 Task: Send an email with the signature Eric Rodriguez with the subject Request for a change in project scope and the message Please let me know if there are any issues with the formatting of the document. from softage.1@softage.net to softage.4@softage.net and softage.5@softage.net with an attached document Press_release_draft.docx
Action: Mouse moved to (405, 519)
Screenshot: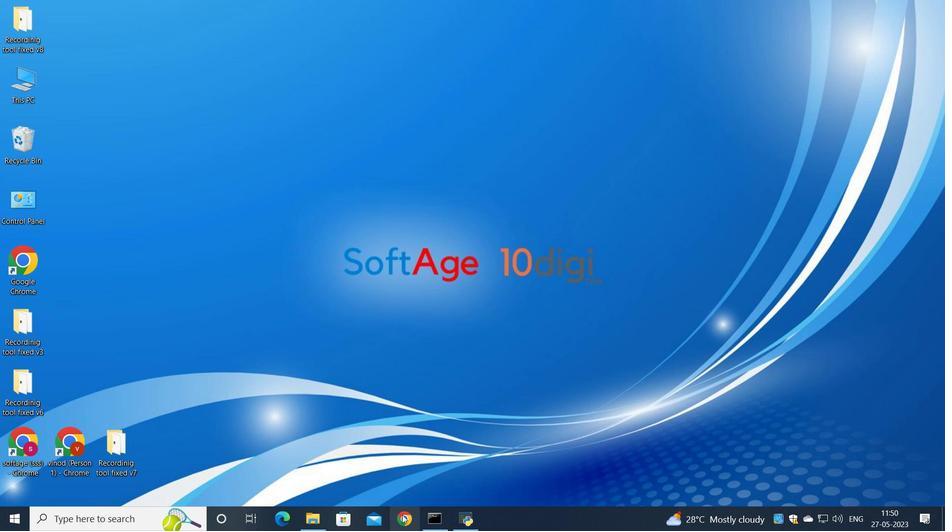 
Action: Mouse pressed left at (405, 519)
Screenshot: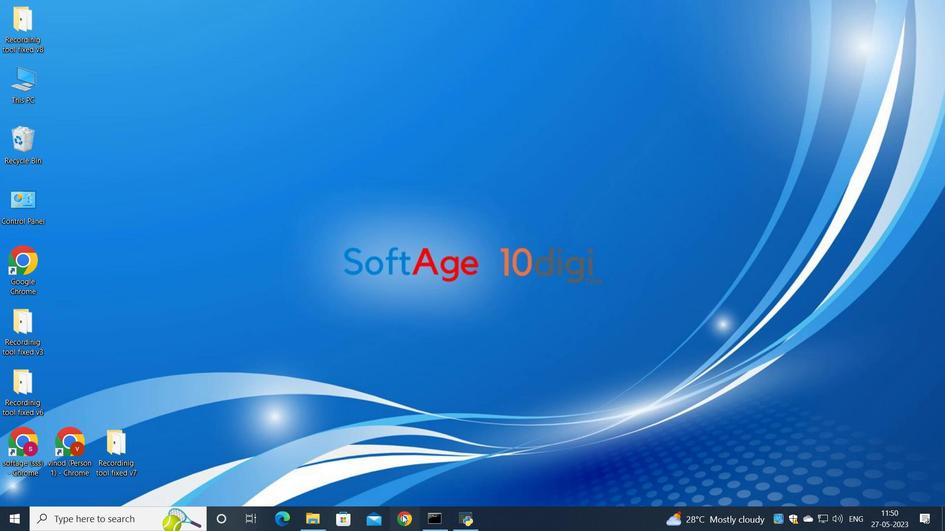 
Action: Mouse moved to (405, 324)
Screenshot: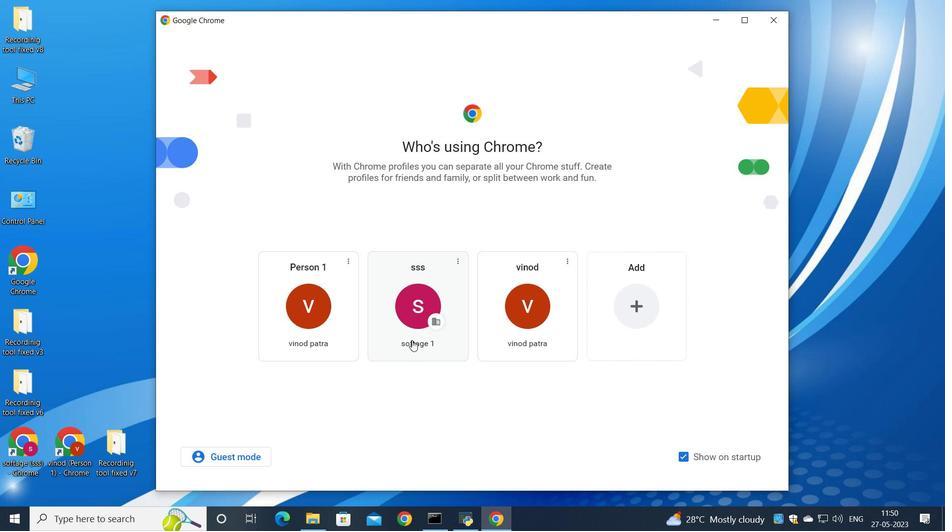 
Action: Mouse pressed left at (405, 324)
Screenshot: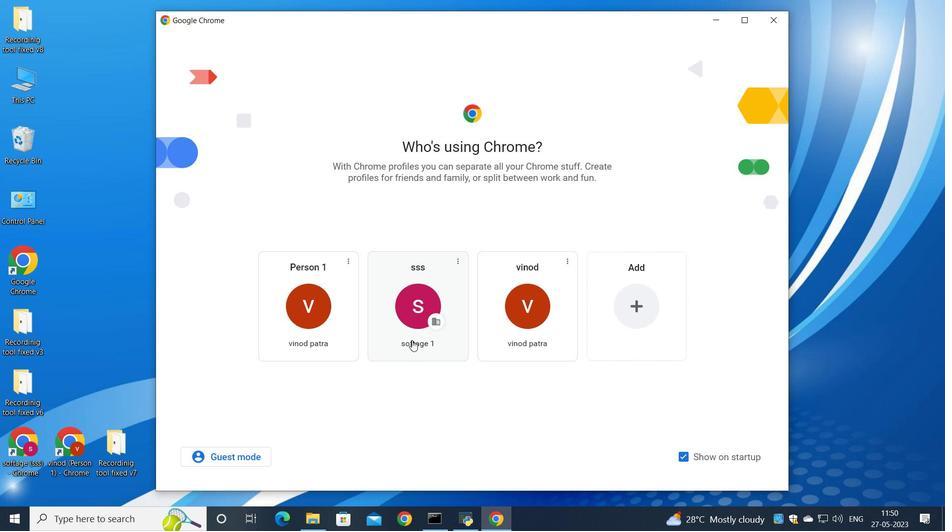 
Action: Mouse moved to (824, 59)
Screenshot: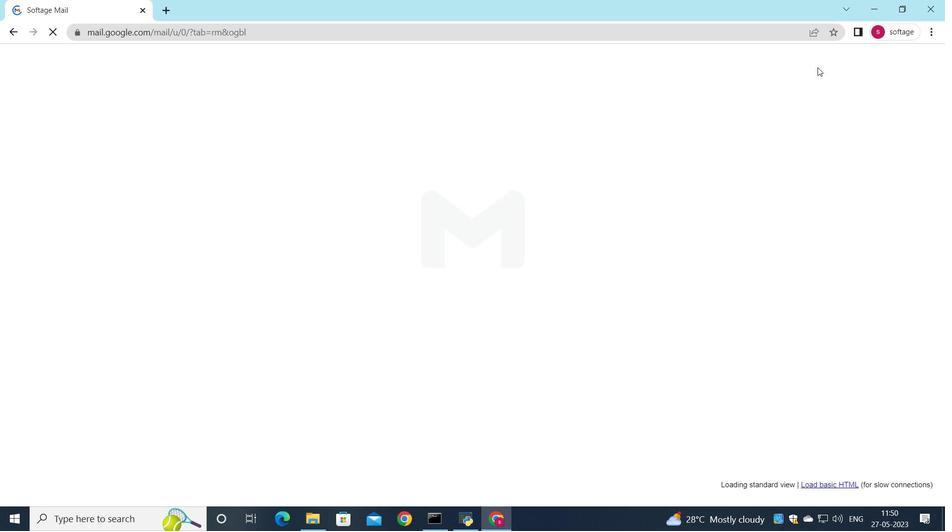 
Action: Mouse pressed left at (824, 59)
Screenshot: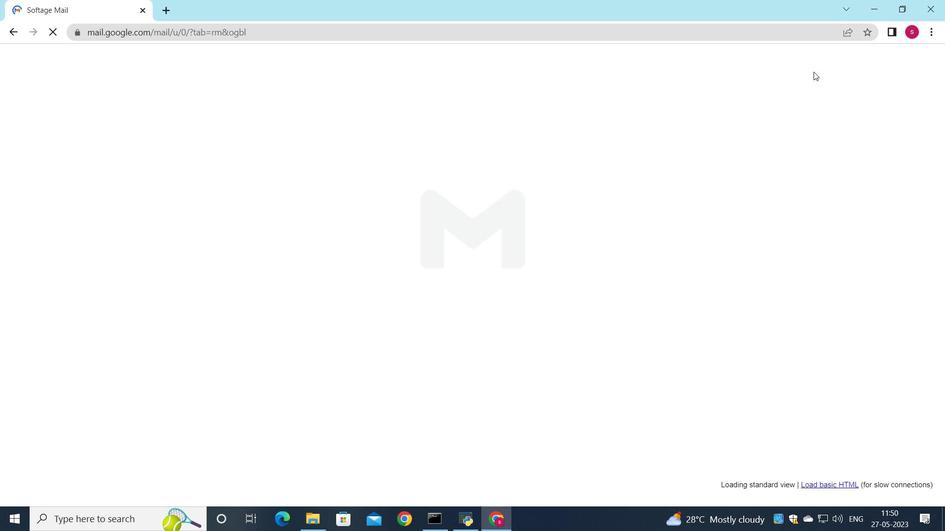 
Action: Mouse moved to (805, 82)
Screenshot: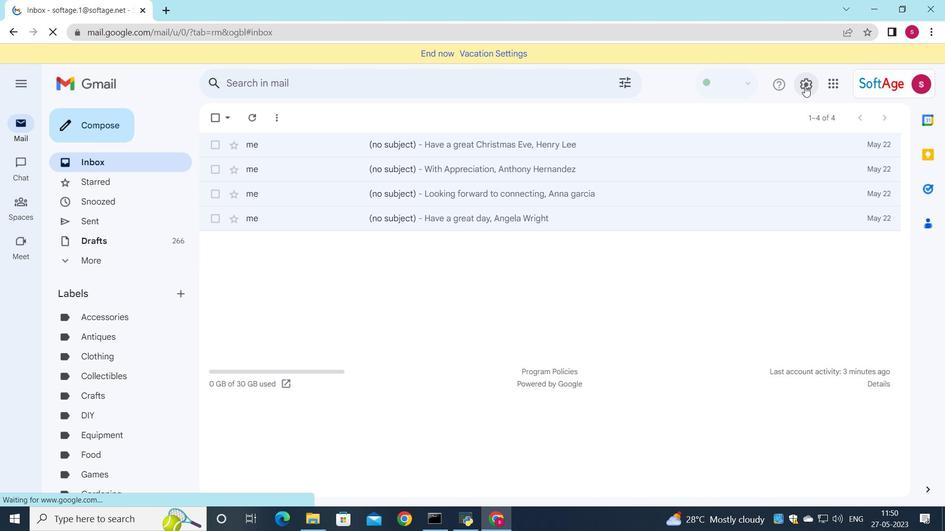 
Action: Mouse pressed left at (805, 82)
Screenshot: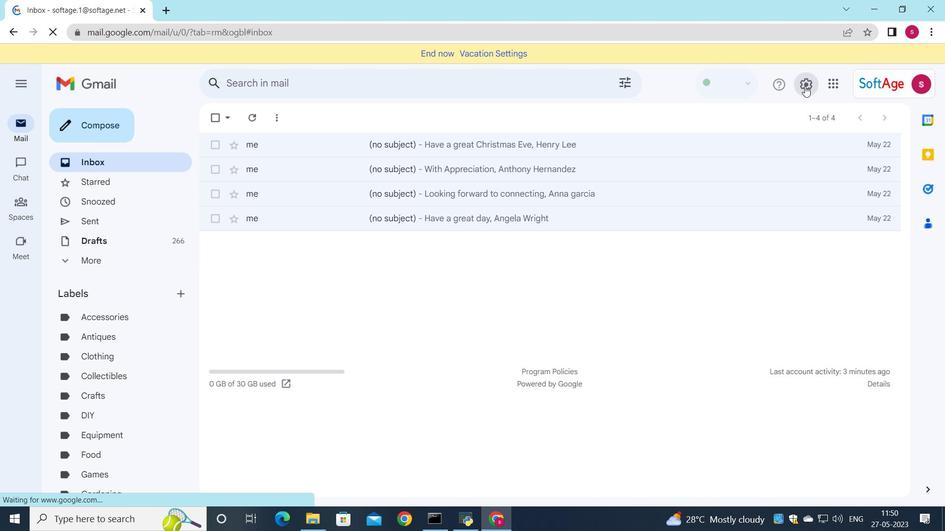 
Action: Mouse moved to (803, 138)
Screenshot: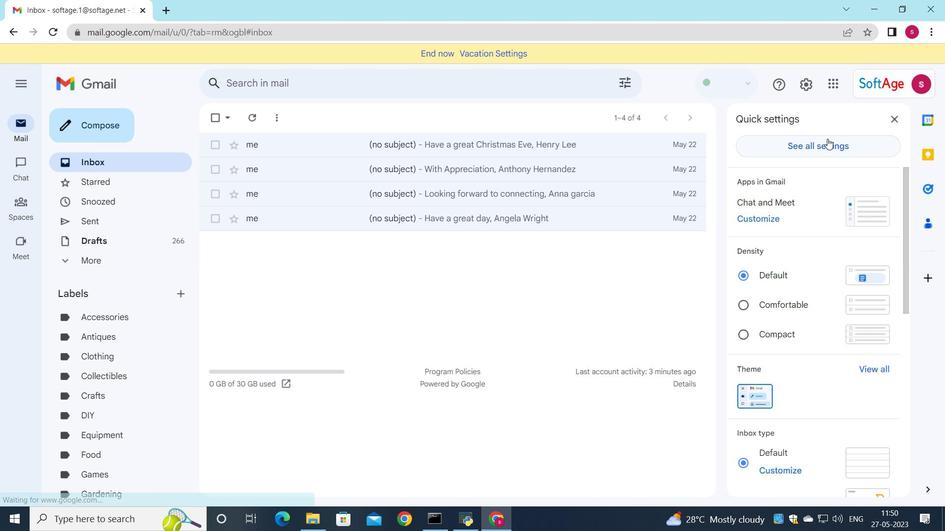 
Action: Mouse pressed left at (803, 138)
Screenshot: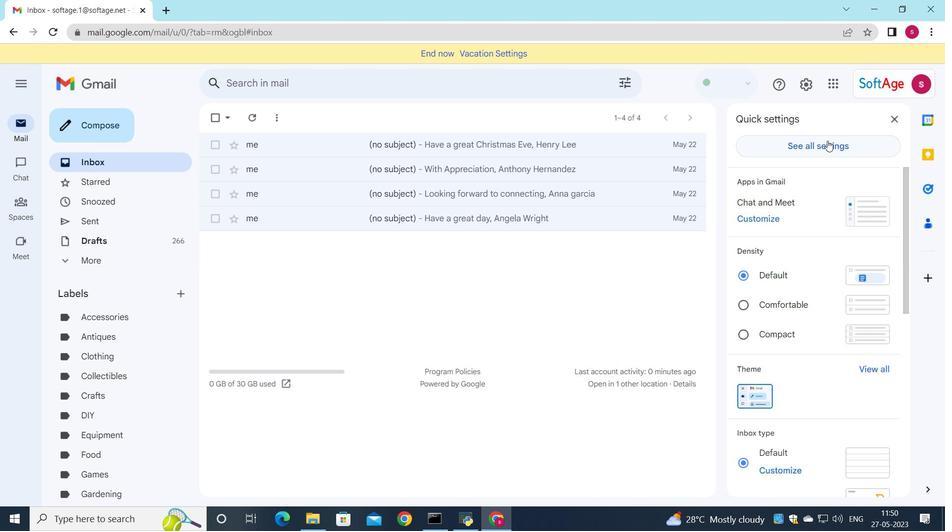 
Action: Mouse moved to (521, 310)
Screenshot: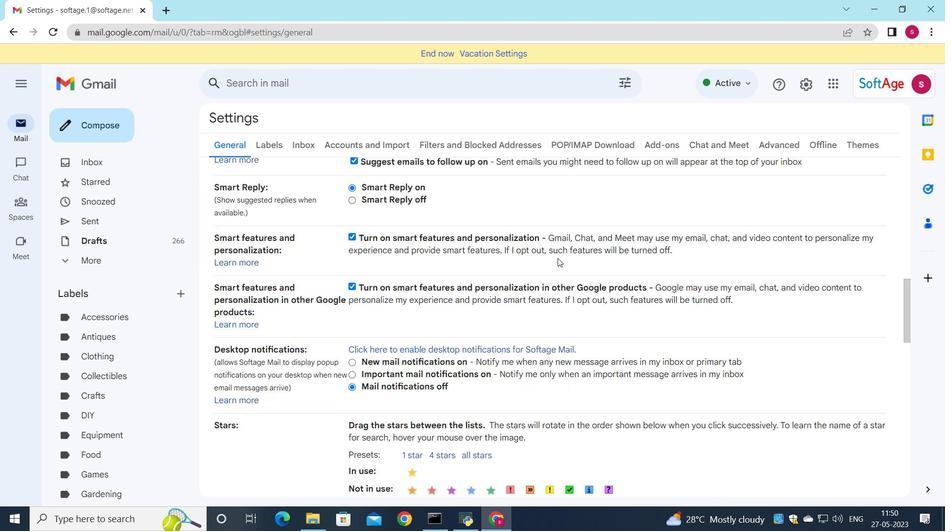 
Action: Mouse scrolled (521, 309) with delta (0, 0)
Screenshot: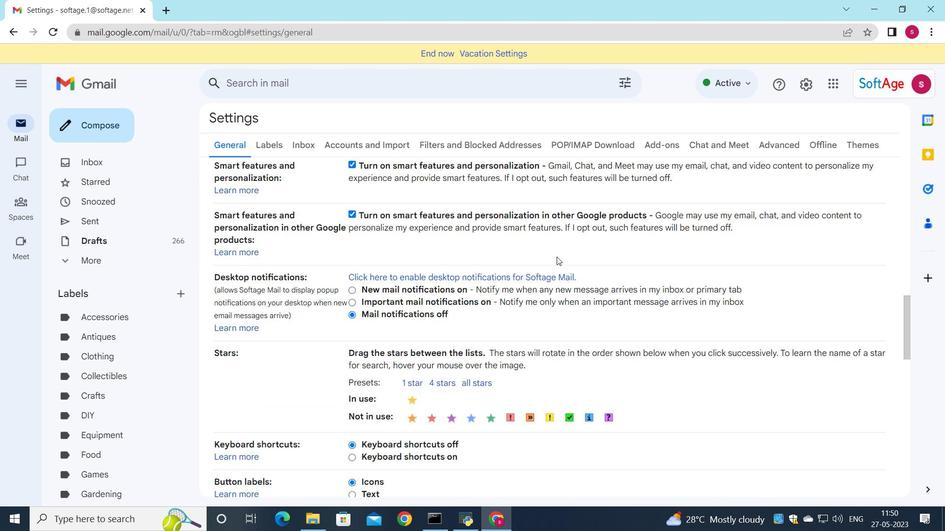 
Action: Mouse scrolled (521, 309) with delta (0, 0)
Screenshot: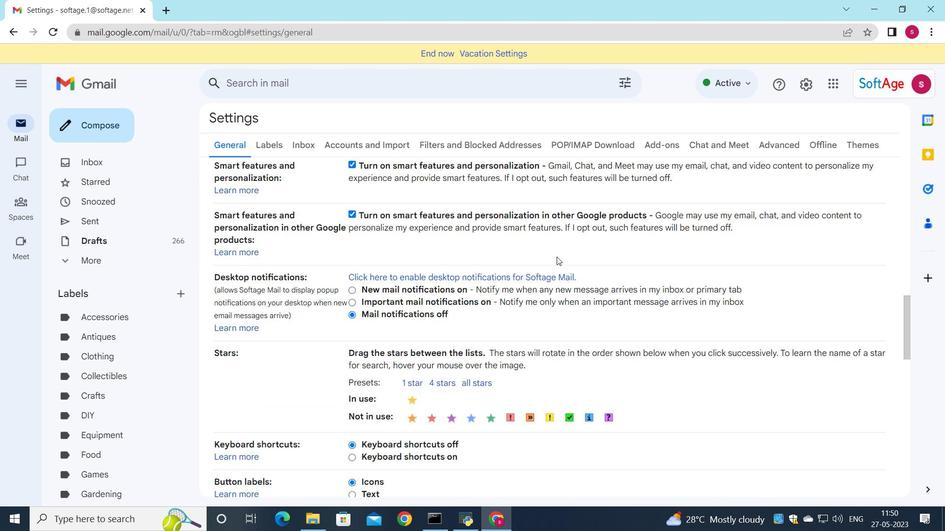 
Action: Mouse scrolled (521, 309) with delta (0, 0)
Screenshot: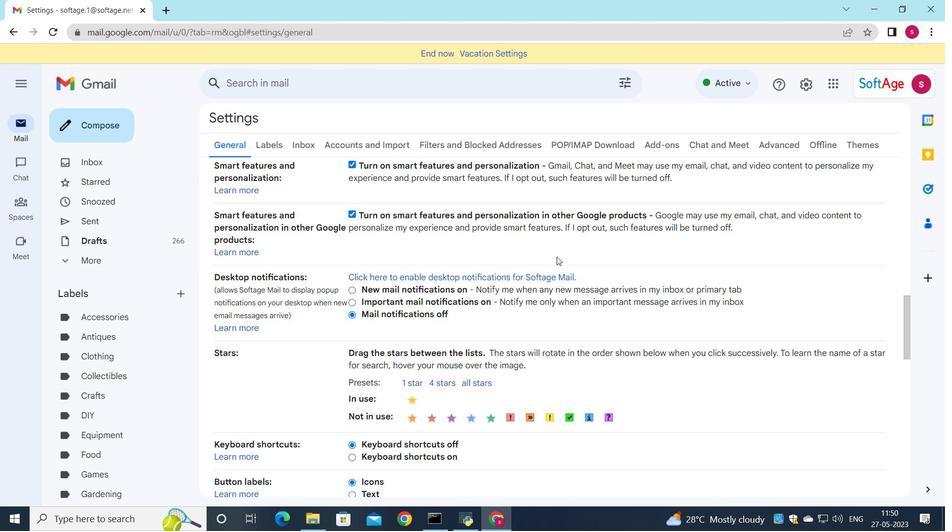 
Action: Mouse scrolled (521, 309) with delta (0, 0)
Screenshot: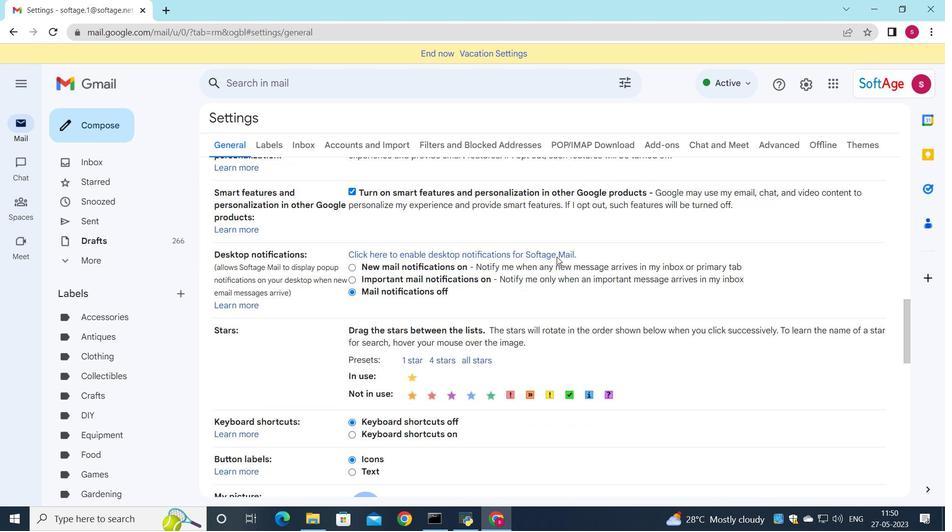 
Action: Mouse scrolled (521, 309) with delta (0, 0)
Screenshot: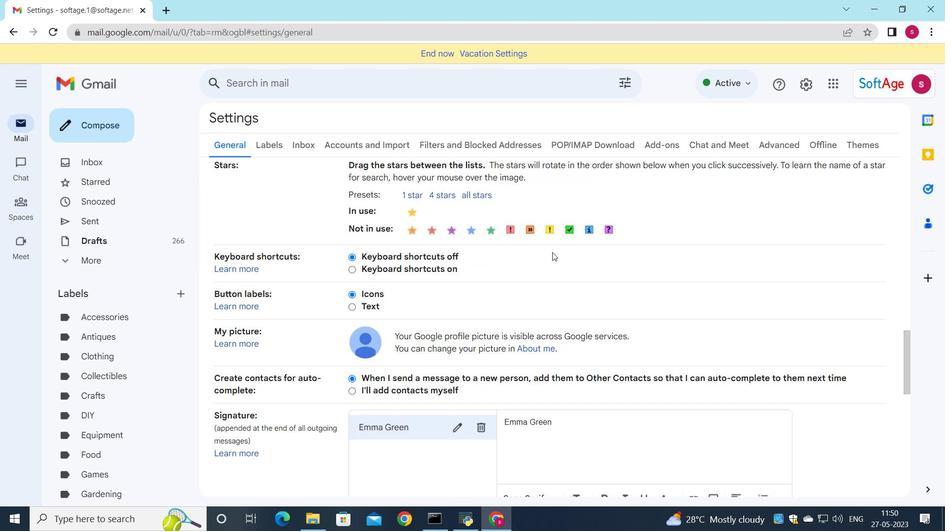 
Action: Mouse scrolled (521, 309) with delta (0, 0)
Screenshot: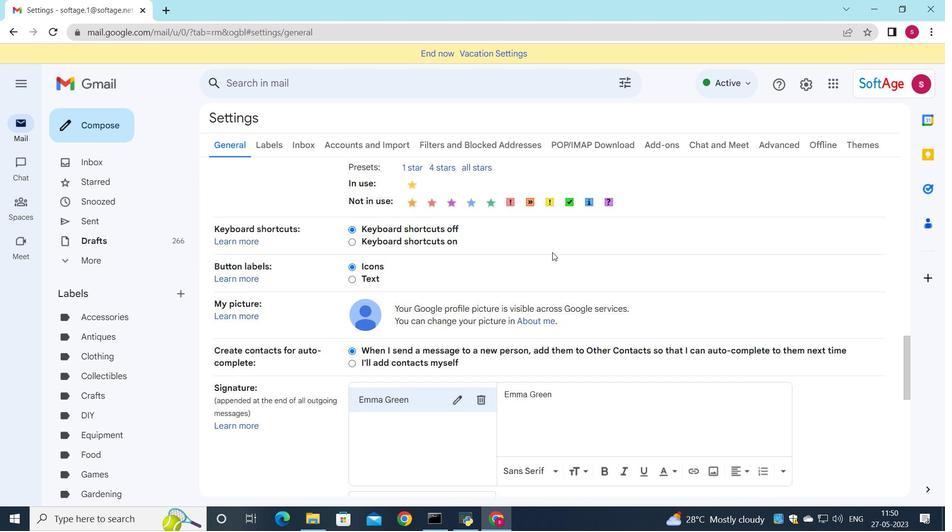 
Action: Mouse scrolled (521, 309) with delta (0, 0)
Screenshot: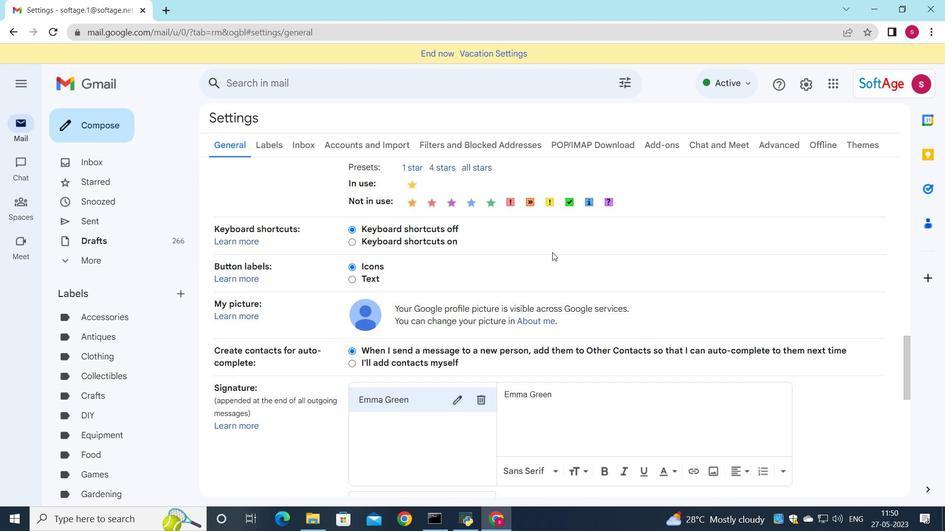 
Action: Mouse scrolled (521, 309) with delta (0, 0)
Screenshot: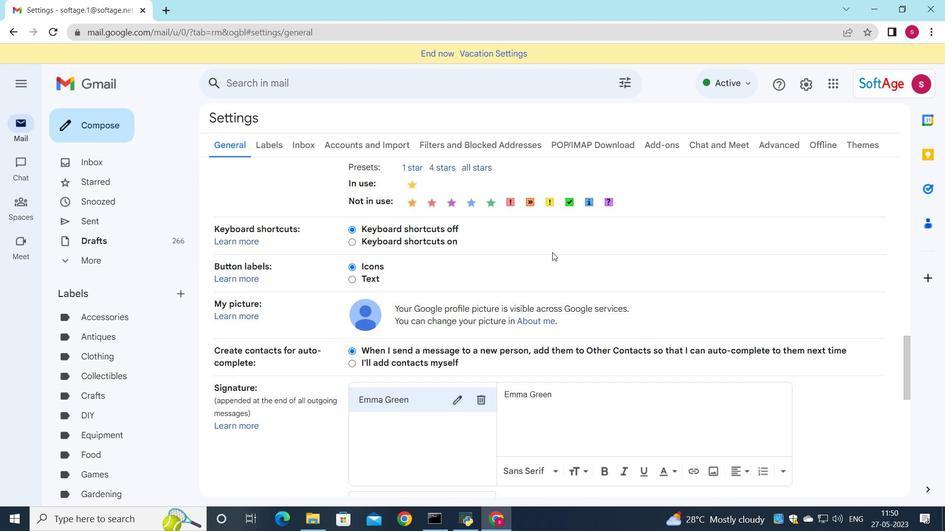 
Action: Mouse scrolled (521, 309) with delta (0, 0)
Screenshot: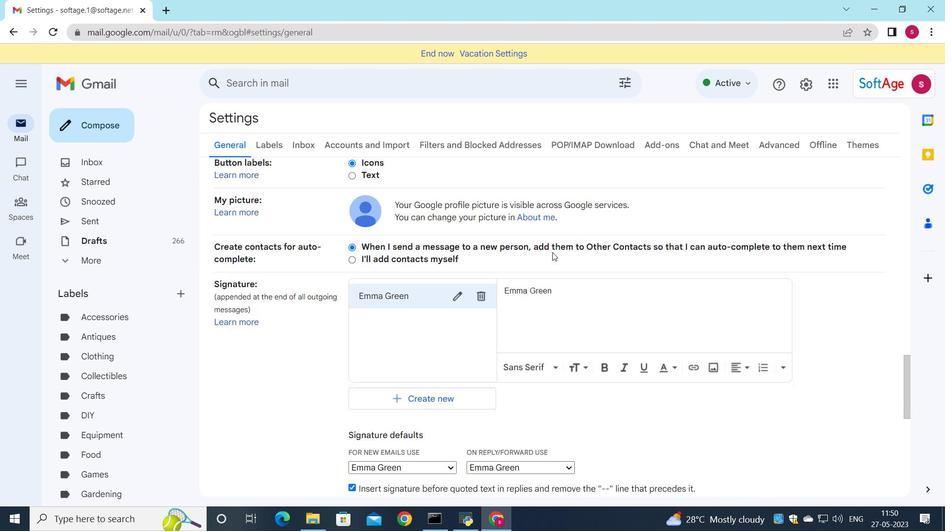 
Action: Mouse scrolled (521, 309) with delta (0, 0)
Screenshot: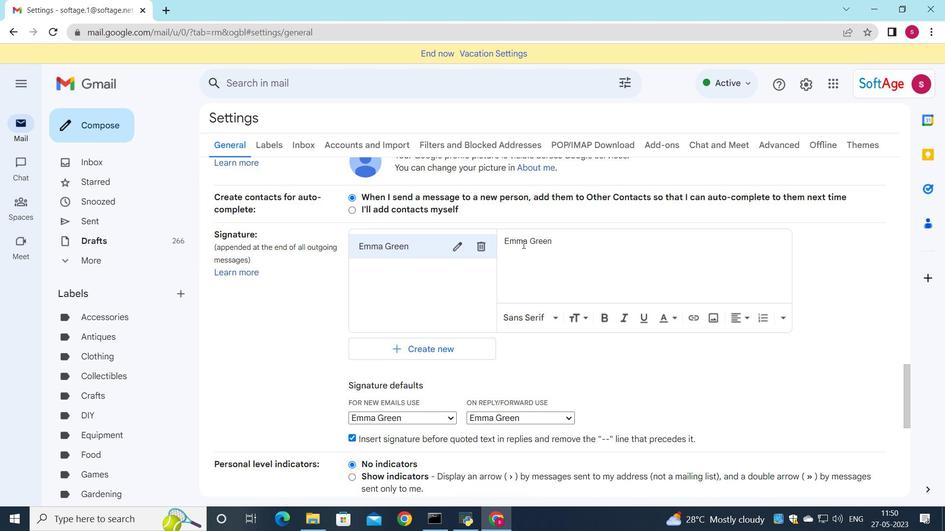 
Action: Mouse scrolled (521, 309) with delta (0, 0)
Screenshot: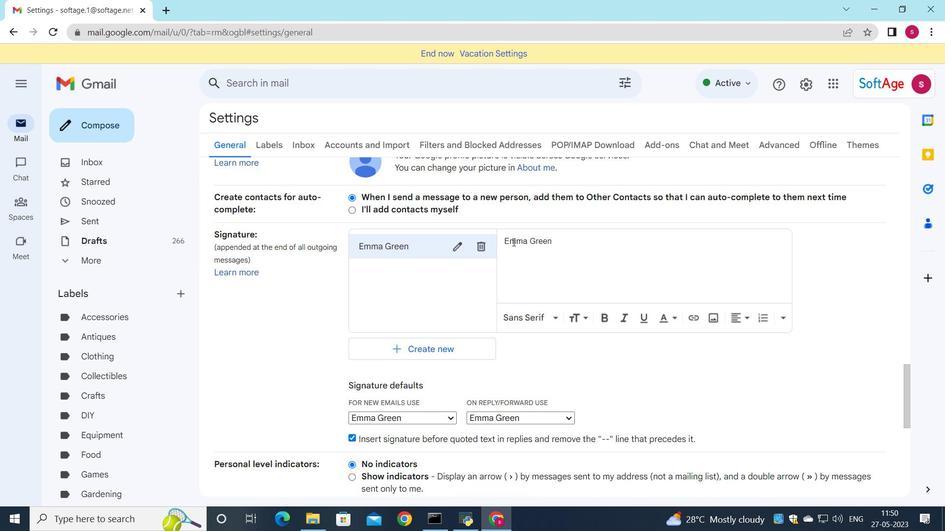 
Action: Mouse scrolled (521, 309) with delta (0, 0)
Screenshot: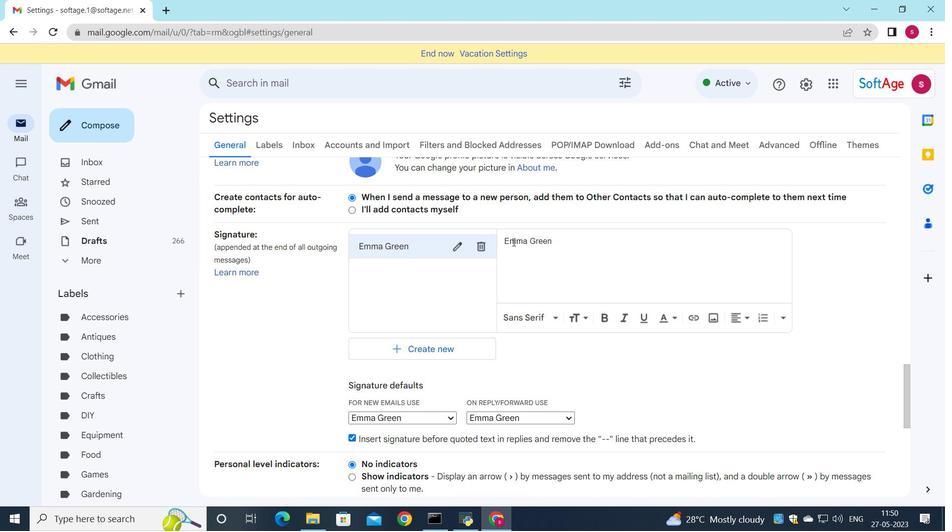 
Action: Mouse scrolled (521, 309) with delta (0, 0)
Screenshot: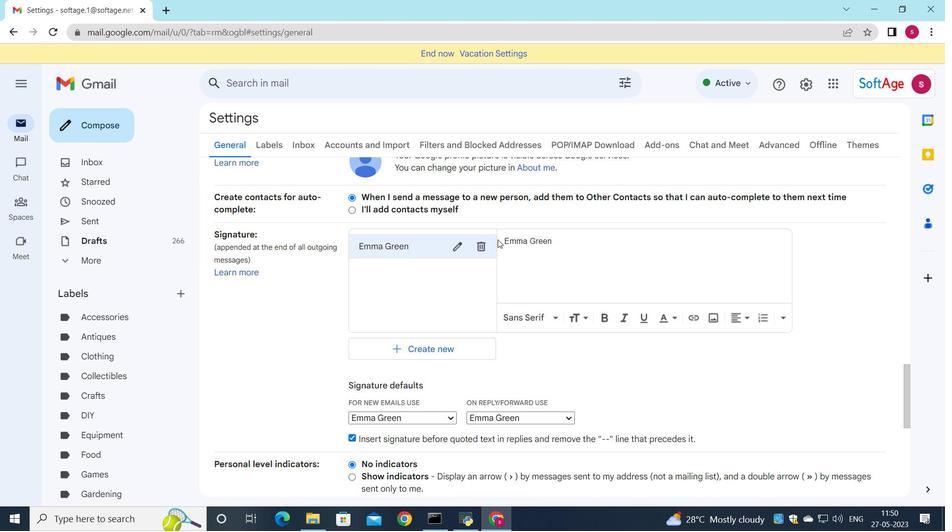 
Action: Mouse scrolled (521, 309) with delta (0, 0)
Screenshot: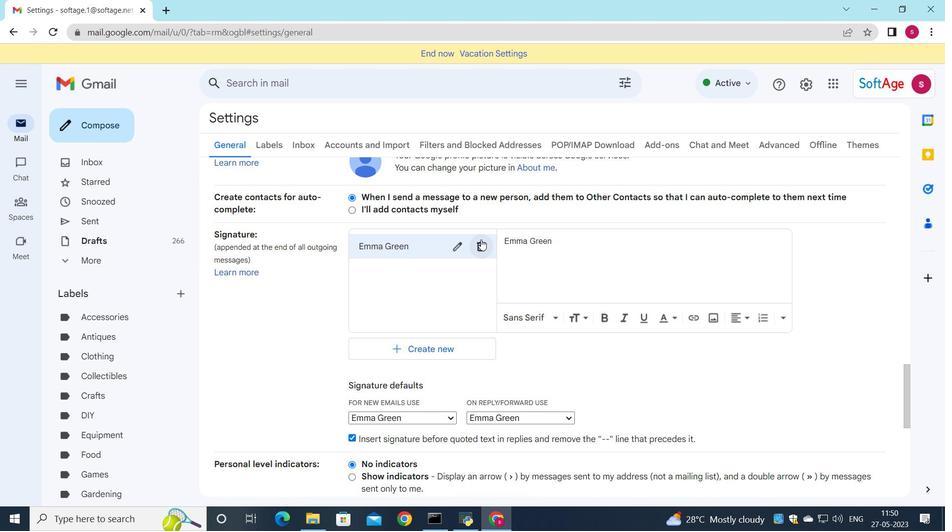 
Action: Mouse scrolled (521, 309) with delta (0, 0)
Screenshot: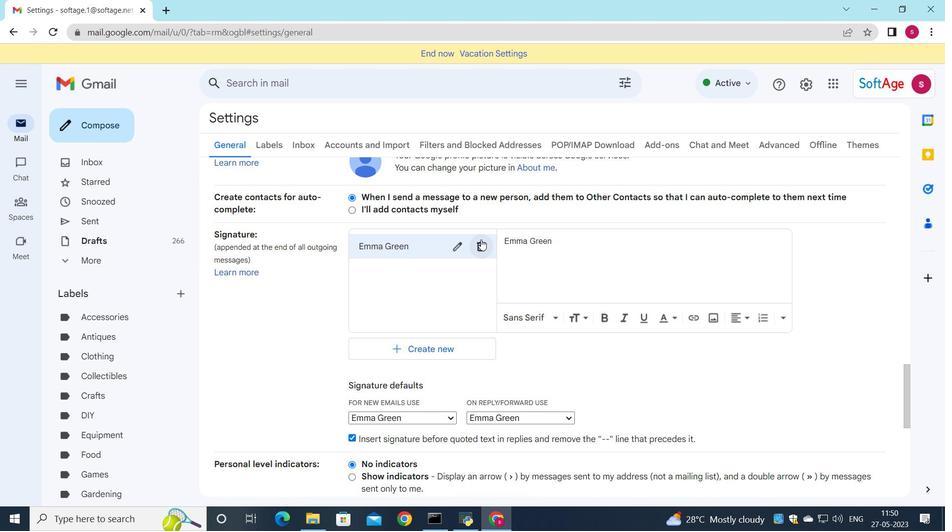 
Action: Mouse scrolled (521, 309) with delta (0, 0)
Screenshot: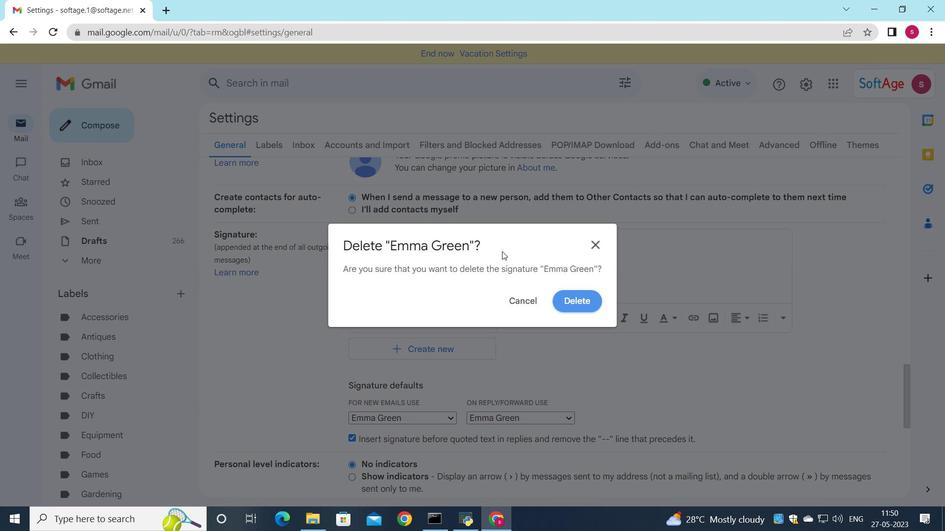 
Action: Mouse scrolled (521, 309) with delta (0, 0)
Screenshot: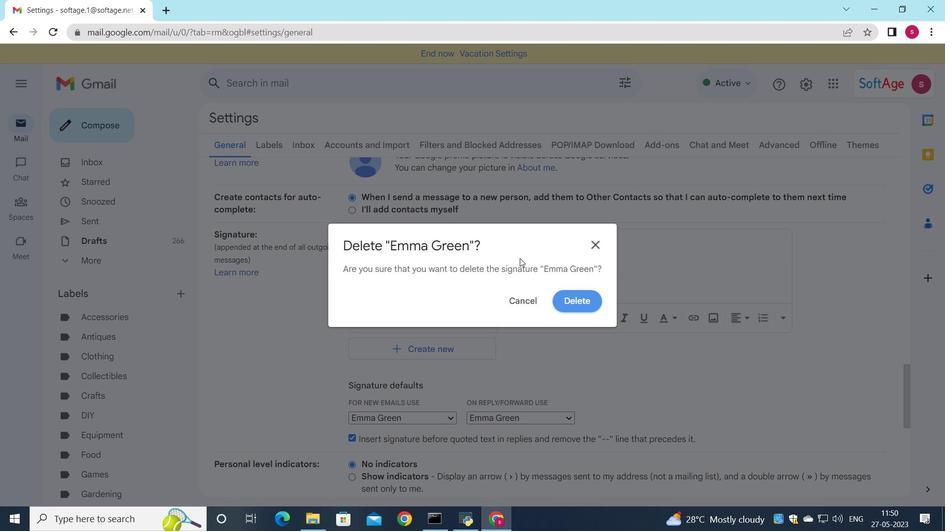 
Action: Mouse moved to (475, 311)
Screenshot: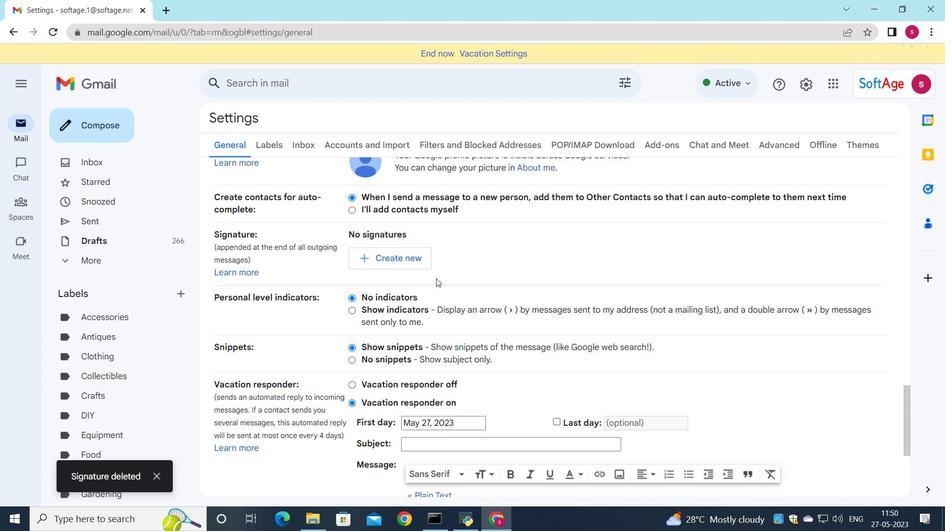 
Action: Mouse pressed left at (475, 311)
Screenshot: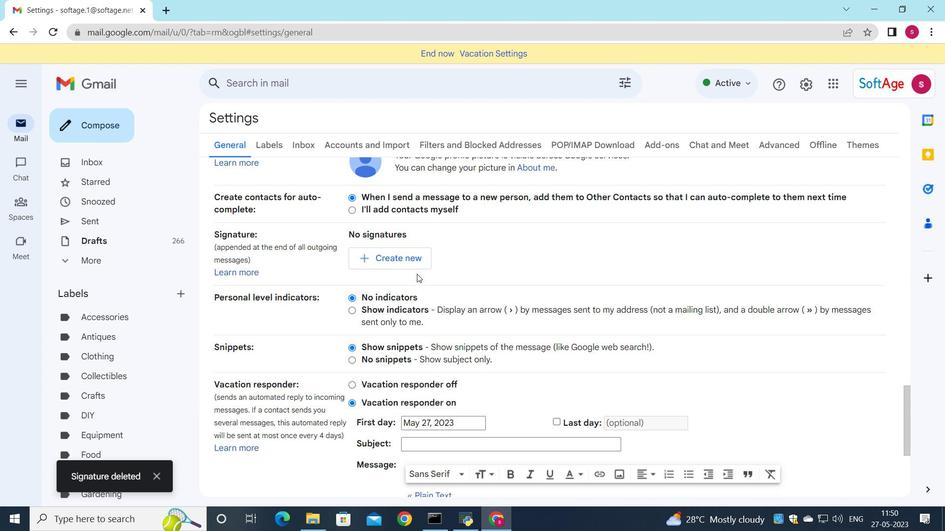 
Action: Mouse moved to (558, 301)
Screenshot: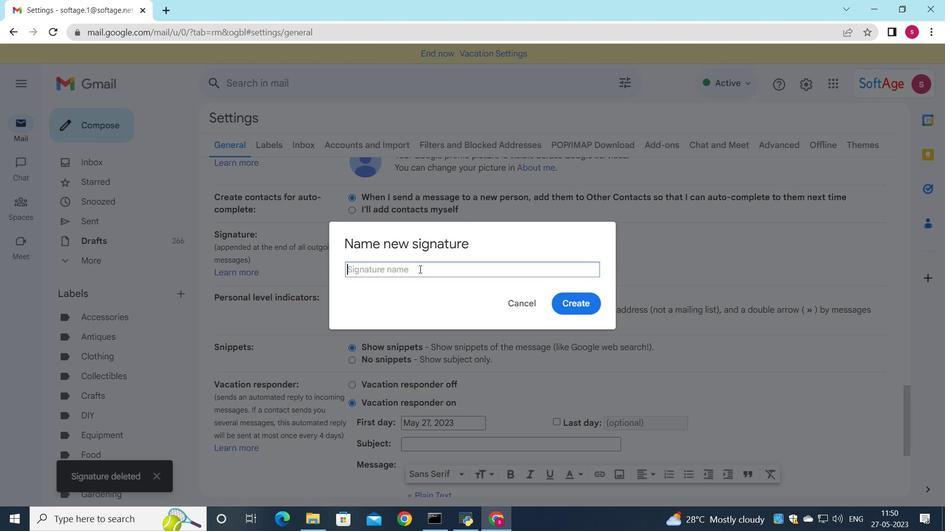 
Action: Mouse pressed left at (558, 301)
Screenshot: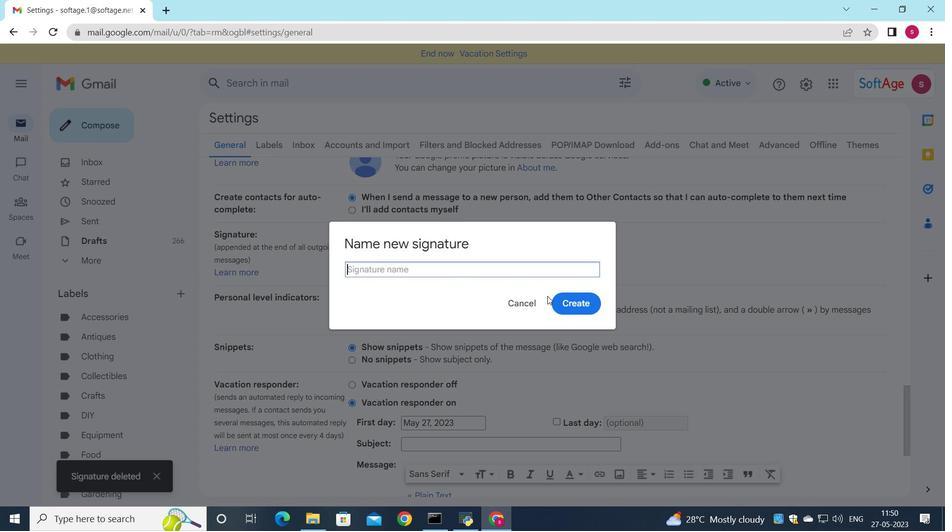 
Action: Mouse moved to (419, 324)
Screenshot: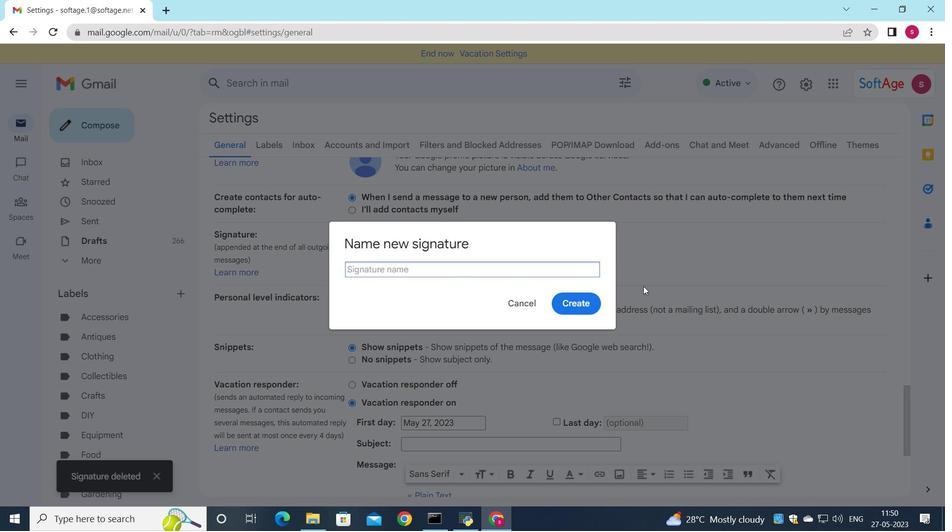 
Action: Mouse pressed left at (419, 324)
Screenshot: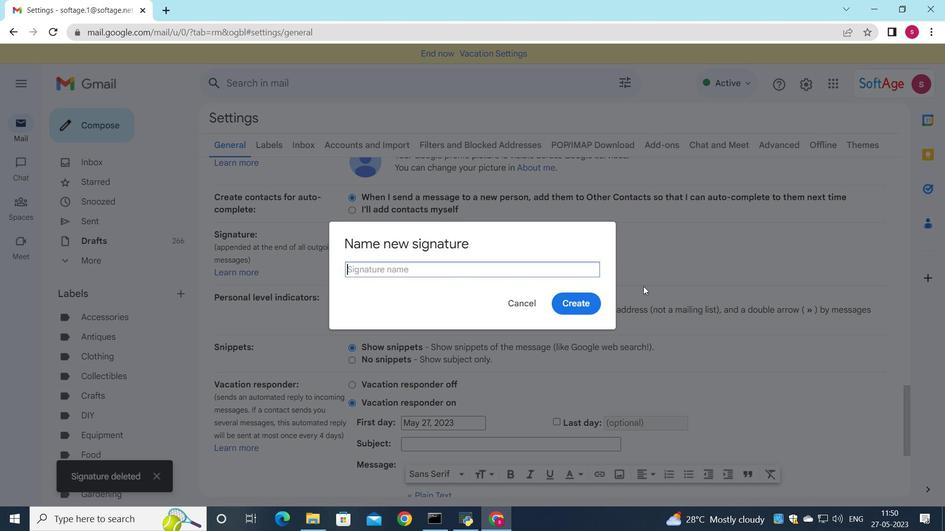 
Action: Mouse moved to (897, 313)
Screenshot: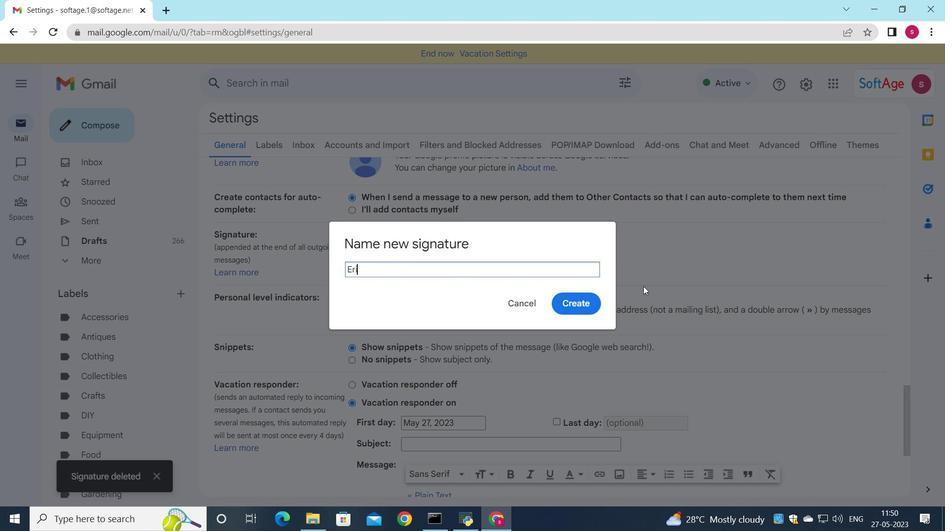 
Action: Key pressed <Key.shift>Eric<Key.space><Key.shift>Rodriguez
Screenshot: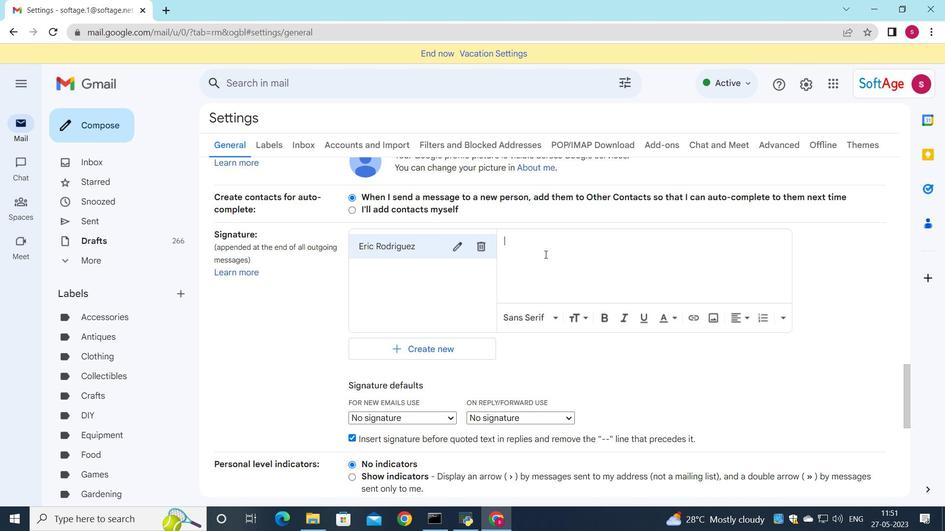 
Action: Mouse moved to (563, 303)
Screenshot: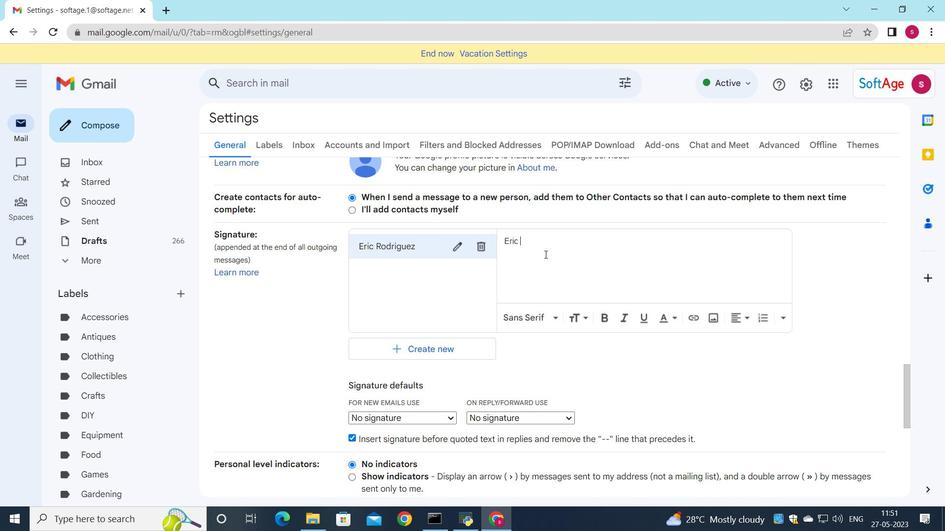 
Action: Mouse pressed left at (563, 303)
Screenshot: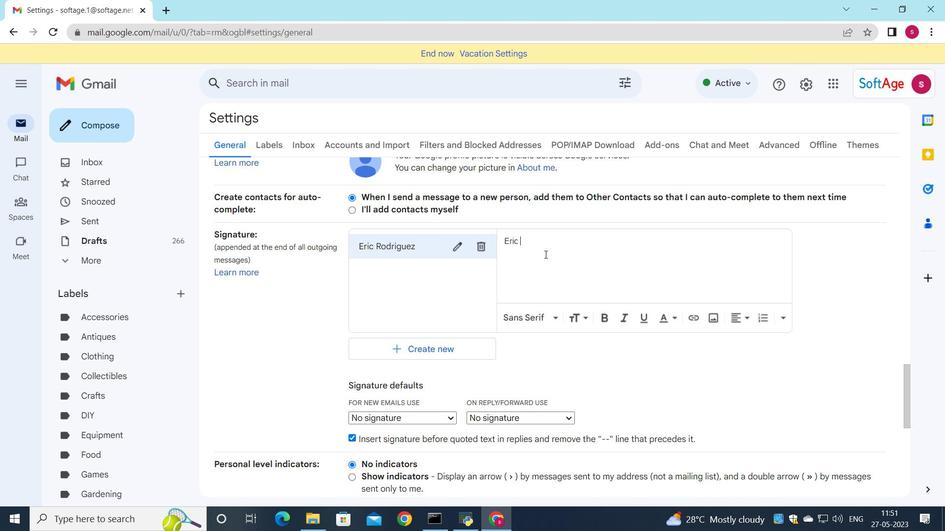 
Action: Mouse moved to (531, 318)
Screenshot: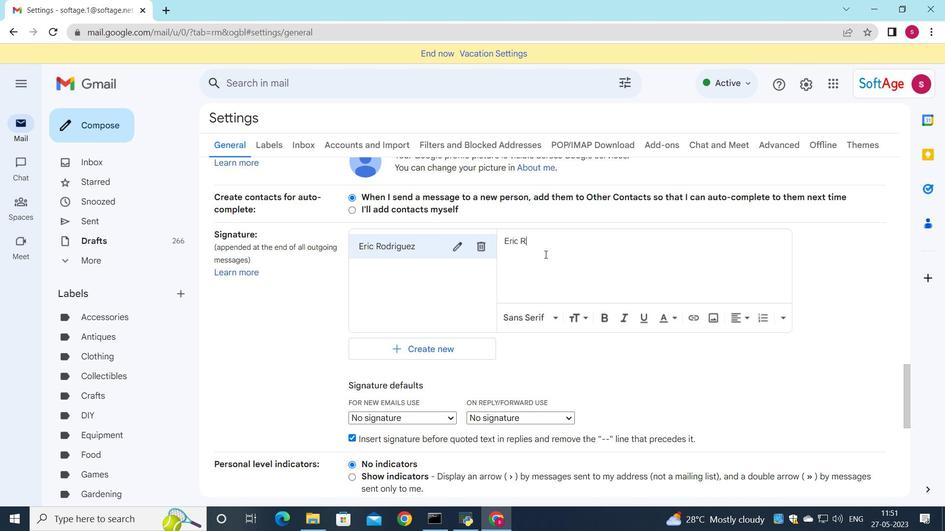 
Action: Mouse pressed left at (531, 318)
Screenshot: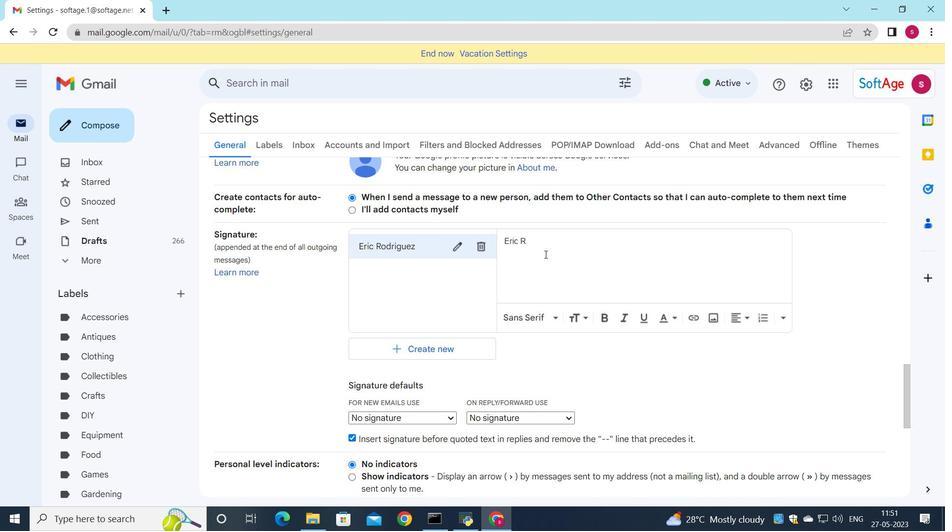 
Action: Key pressed <Key.shift>eric<Key.space><Key.shift>Rodriguez
Screenshot: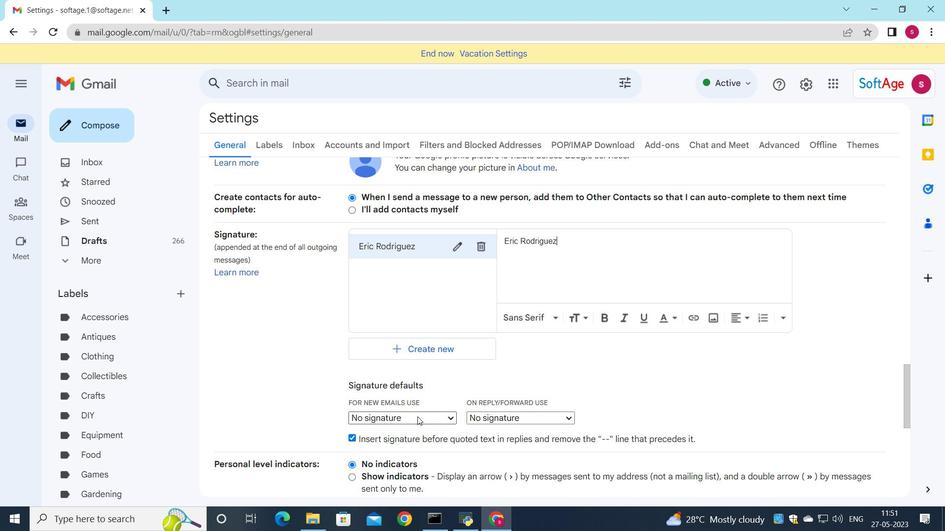 
Action: Mouse moved to (503, 299)
Screenshot: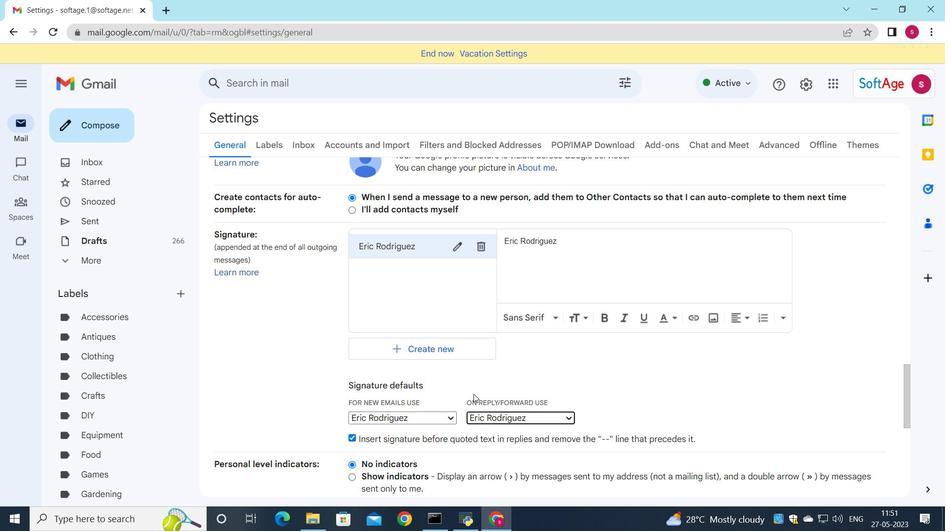 
Action: Mouse pressed left at (503, 299)
Screenshot: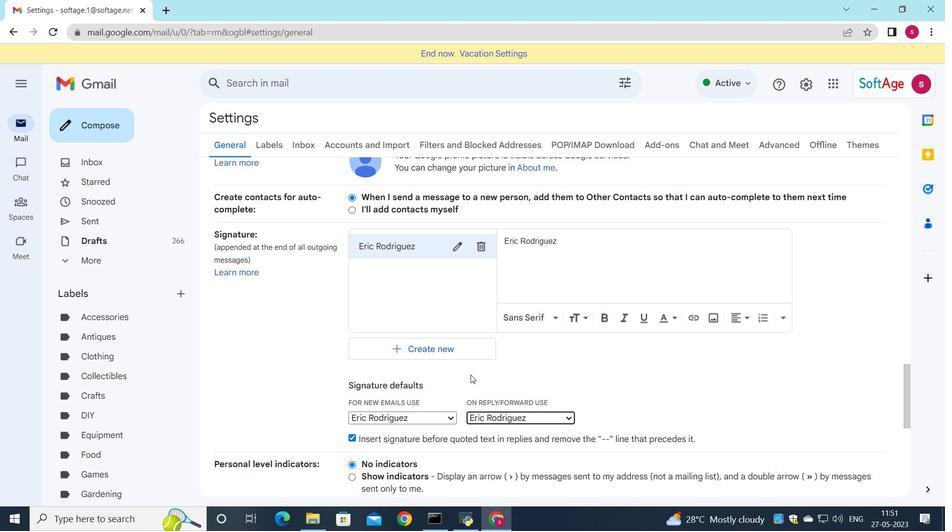 
Action: Key pressed <Key.backspace><Key.shift>E
Screenshot: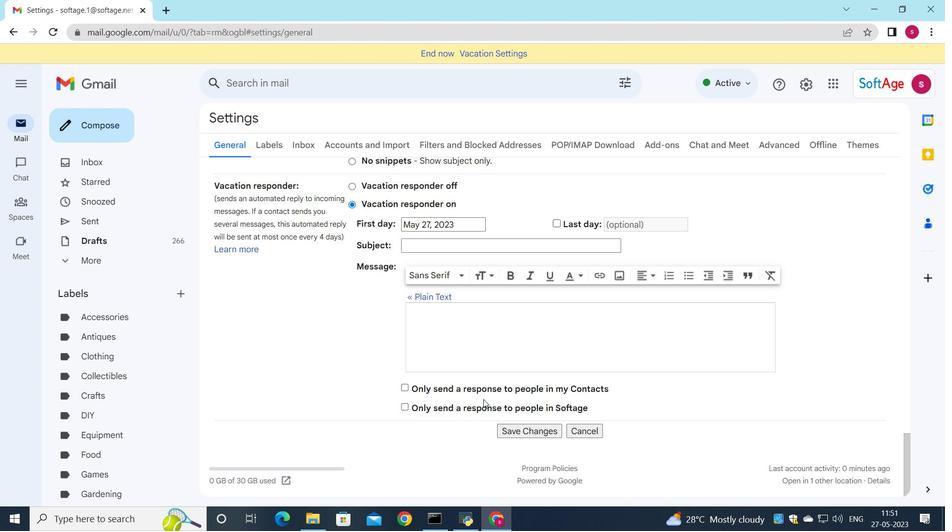 
Action: Mouse moved to (449, 365)
Screenshot: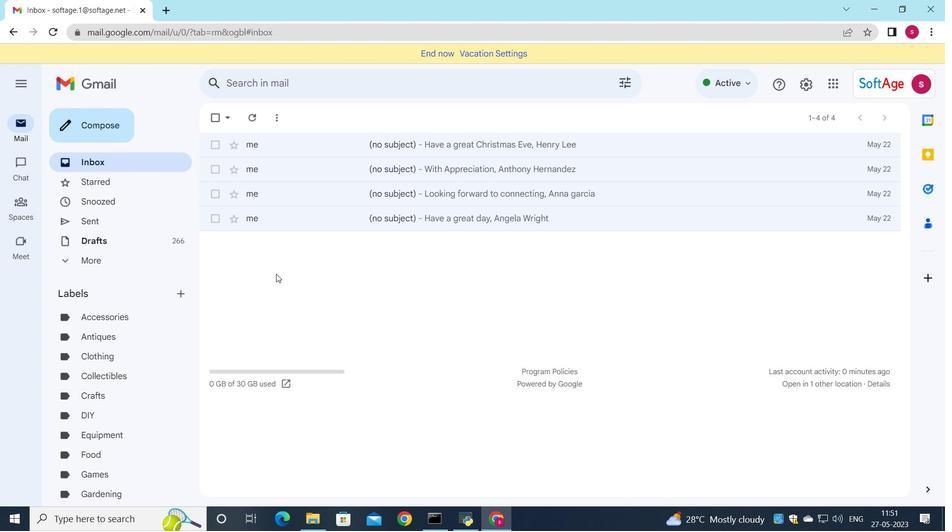 
Action: Mouse scrolled (449, 364) with delta (0, 0)
Screenshot: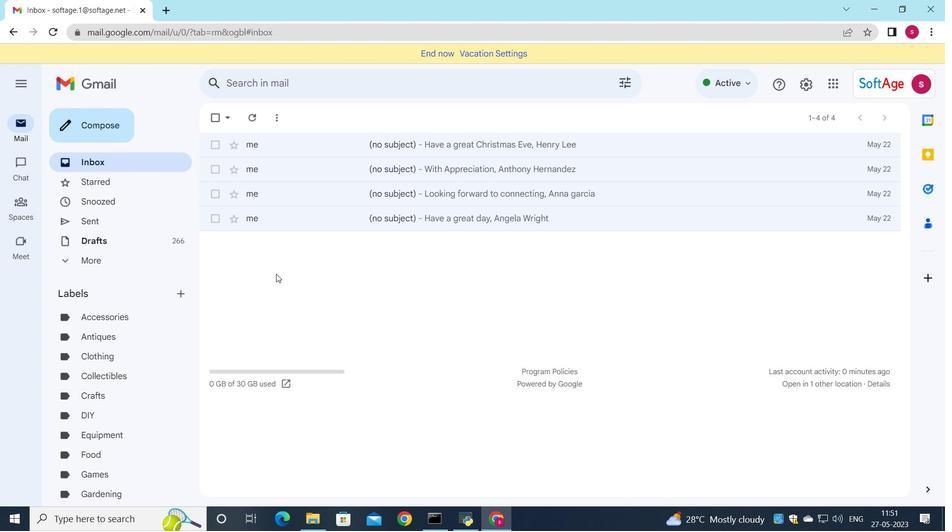 
Action: Mouse moved to (447, 366)
Screenshot: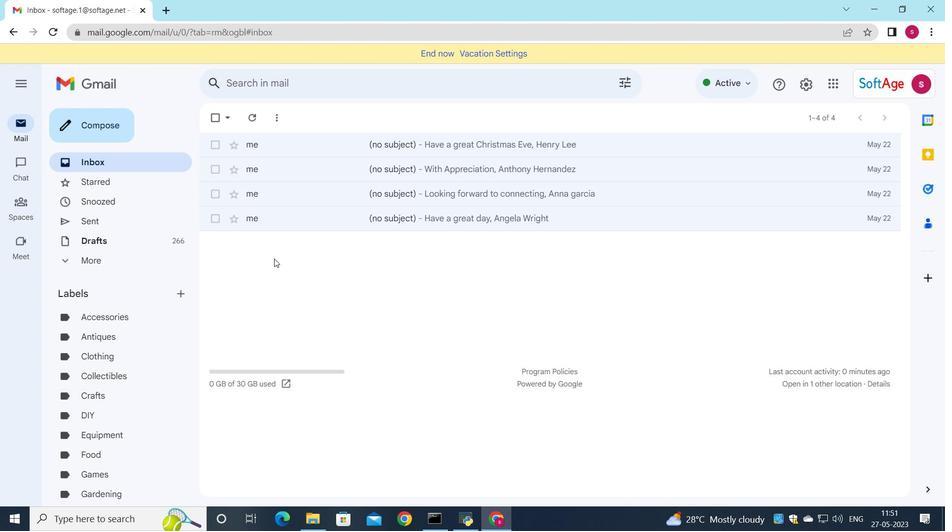 
Action: Mouse scrolled (447, 366) with delta (0, 0)
Screenshot: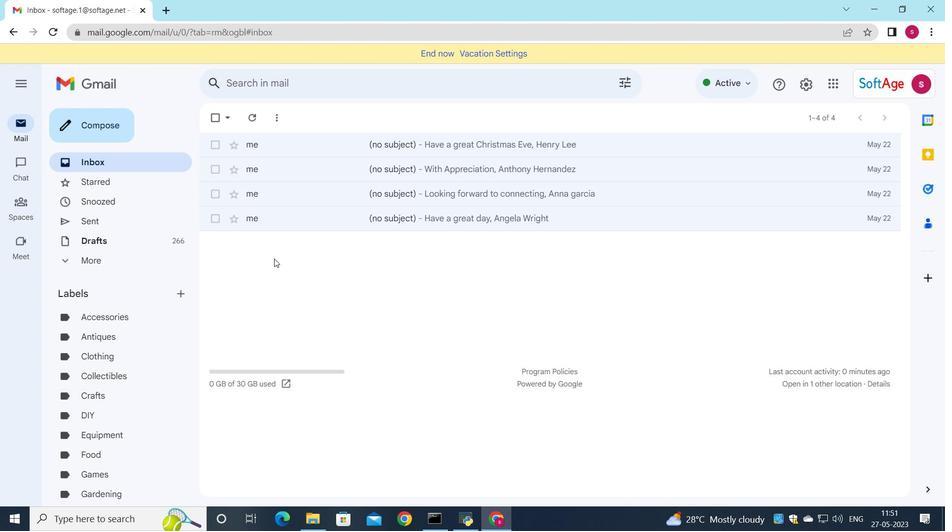
Action: Mouse moved to (441, 359)
Screenshot: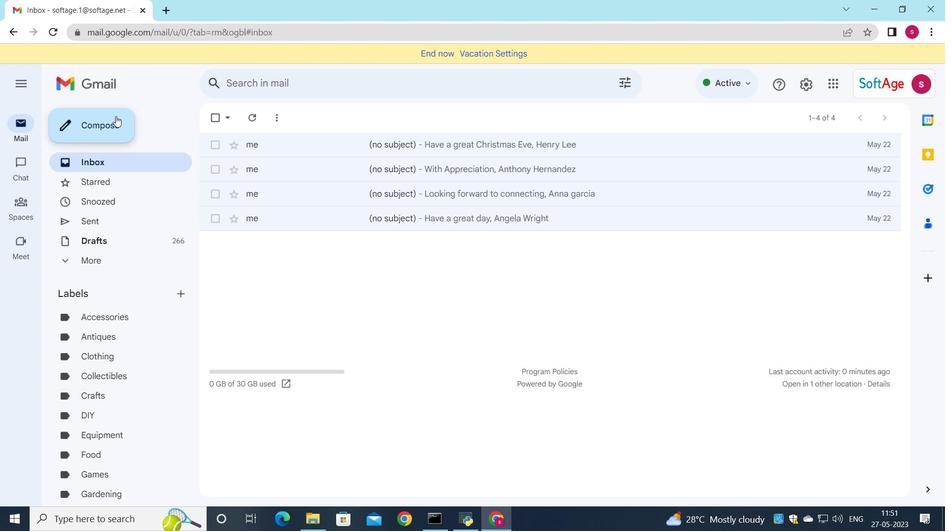 
Action: Mouse pressed left at (441, 359)
Screenshot: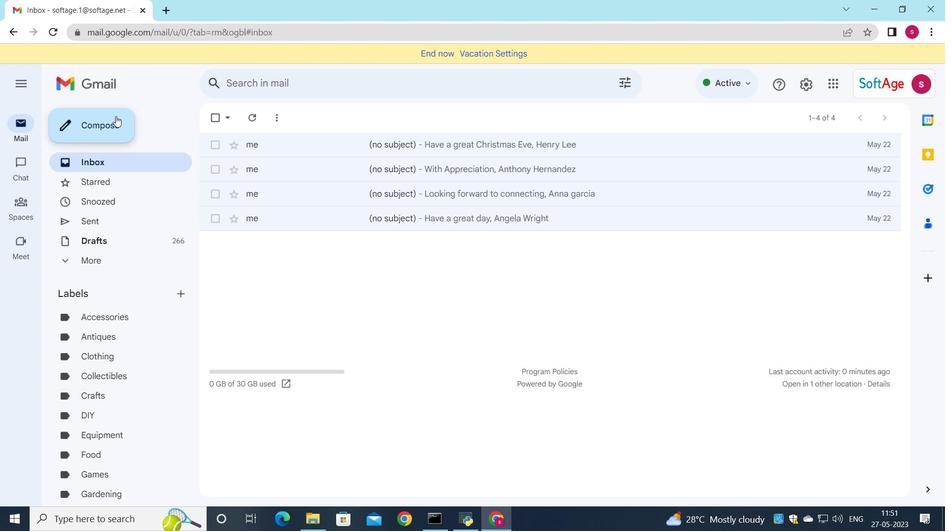 
Action: Mouse moved to (443, 352)
Screenshot: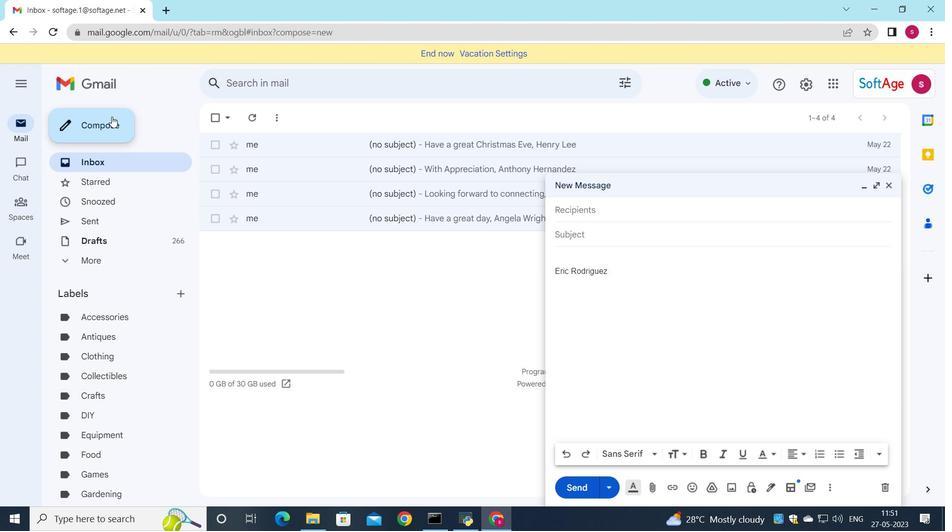 
Action: Mouse pressed left at (443, 352)
Screenshot: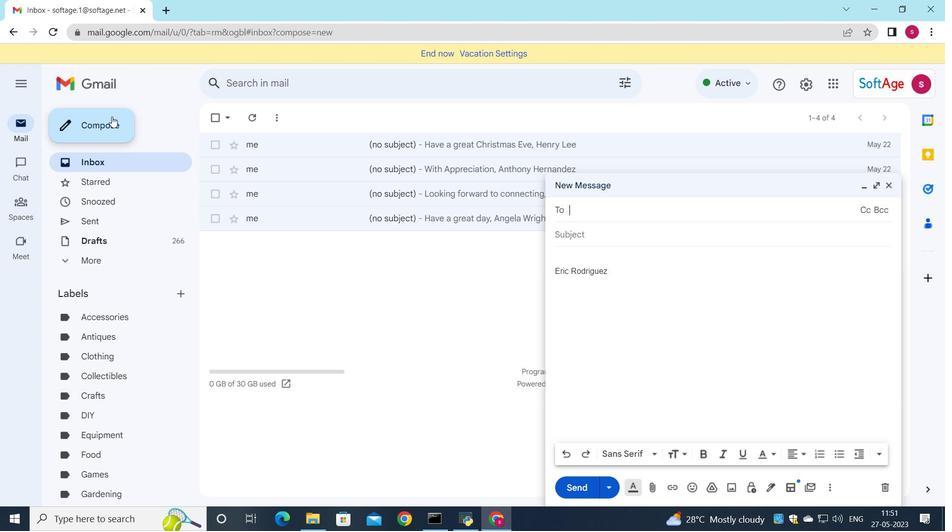 
Action: Mouse moved to (441, 376)
Screenshot: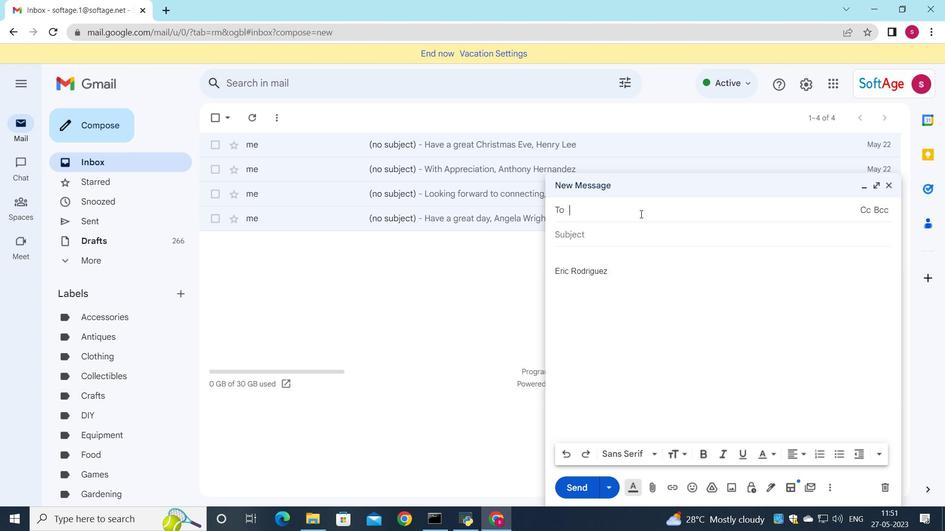 
Action: Mouse pressed left at (441, 376)
Screenshot: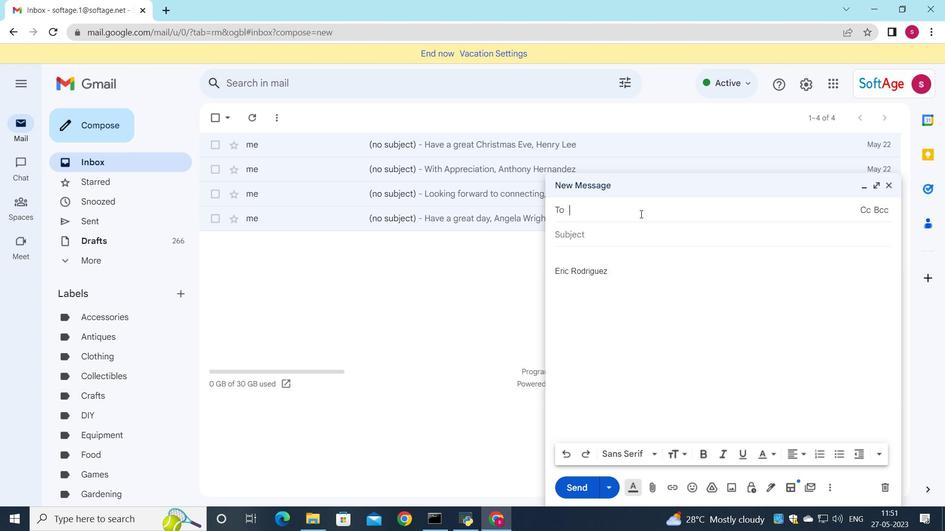 
Action: Mouse moved to (521, 352)
Screenshot: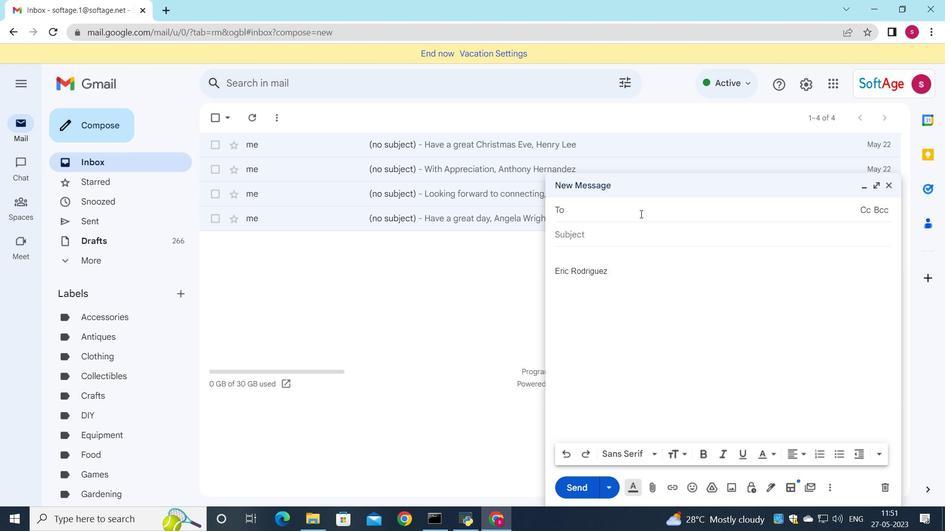
Action: Mouse pressed left at (521, 352)
Screenshot: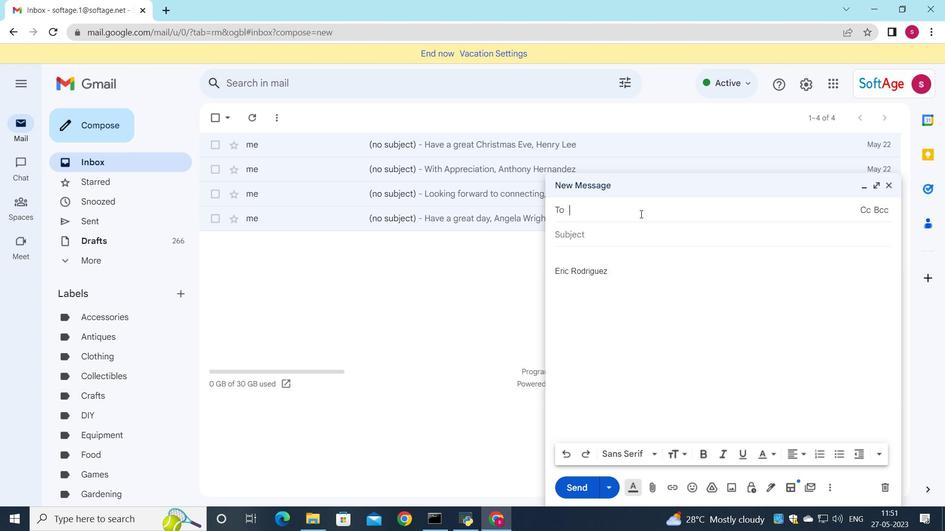 
Action: Mouse moved to (512, 374)
Screenshot: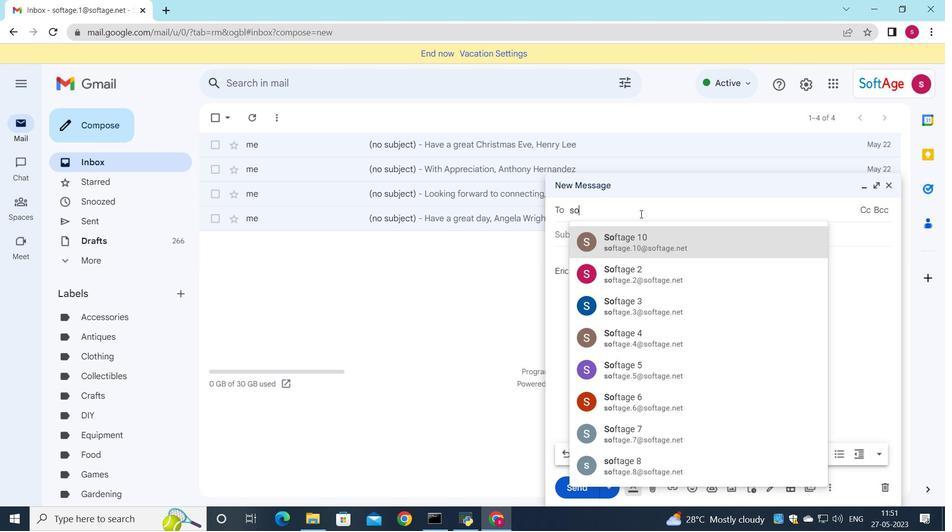 
Action: Mouse pressed left at (512, 374)
Screenshot: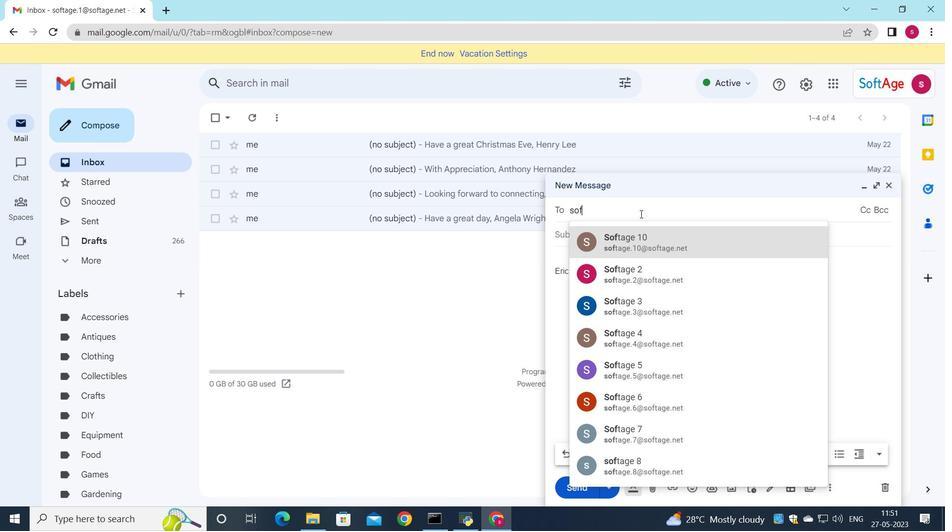 
Action: Mouse moved to (485, 337)
Screenshot: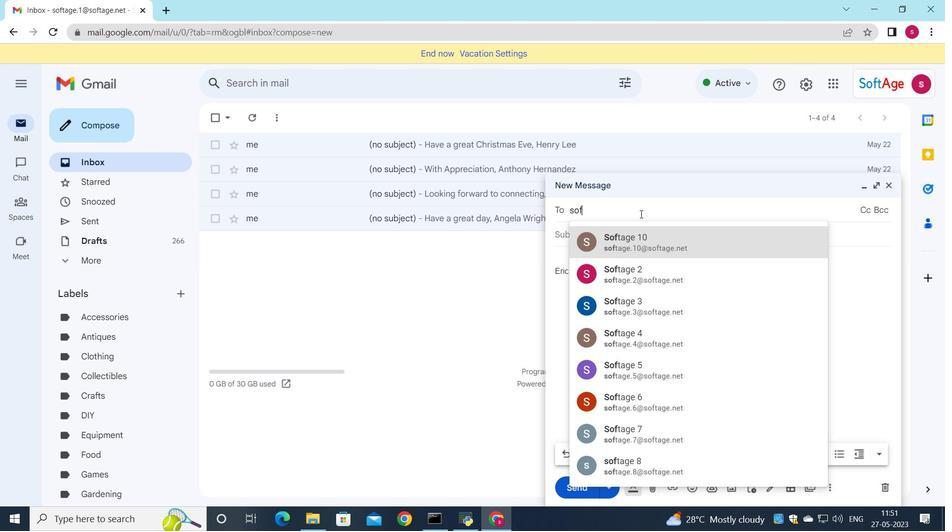 
Action: Mouse scrolled (485, 337) with delta (0, 0)
Screenshot: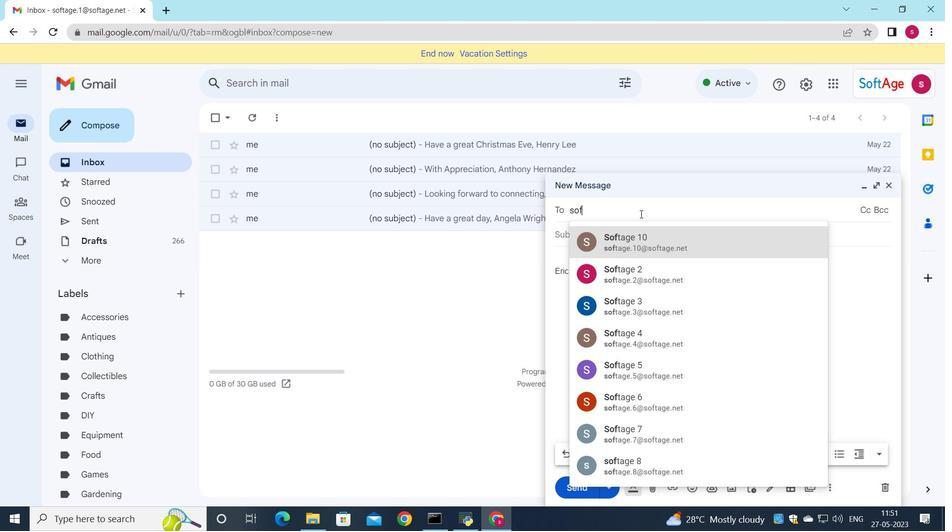 
Action: Mouse scrolled (485, 337) with delta (0, 0)
Screenshot: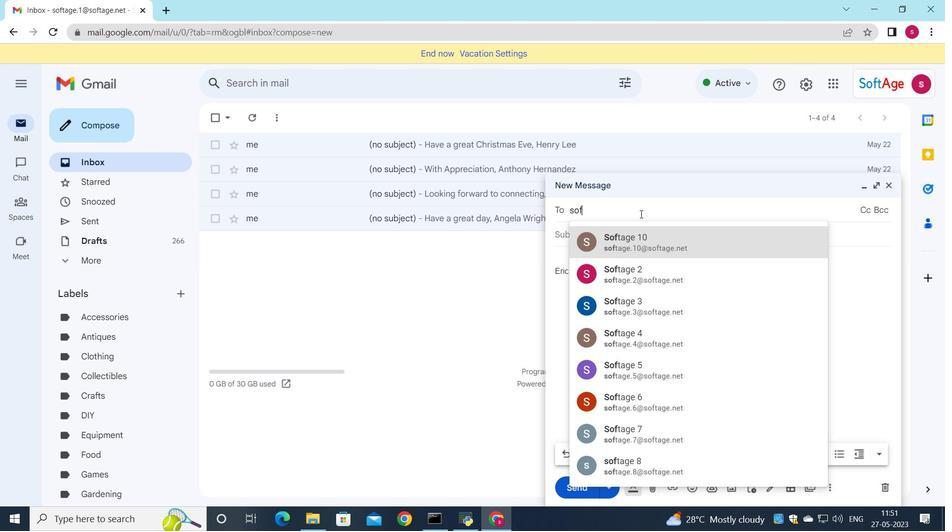 
Action: Mouse scrolled (485, 337) with delta (0, 0)
Screenshot: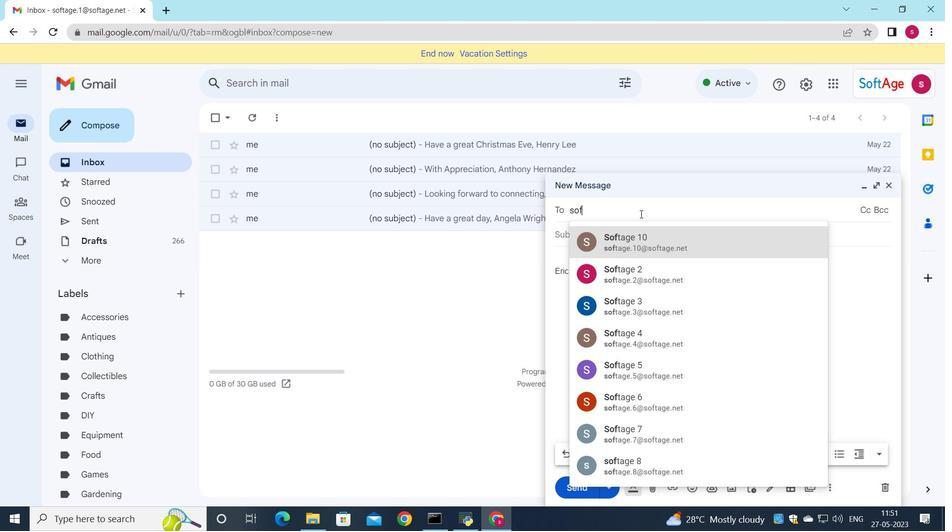 
Action: Mouse scrolled (485, 337) with delta (0, 0)
Screenshot: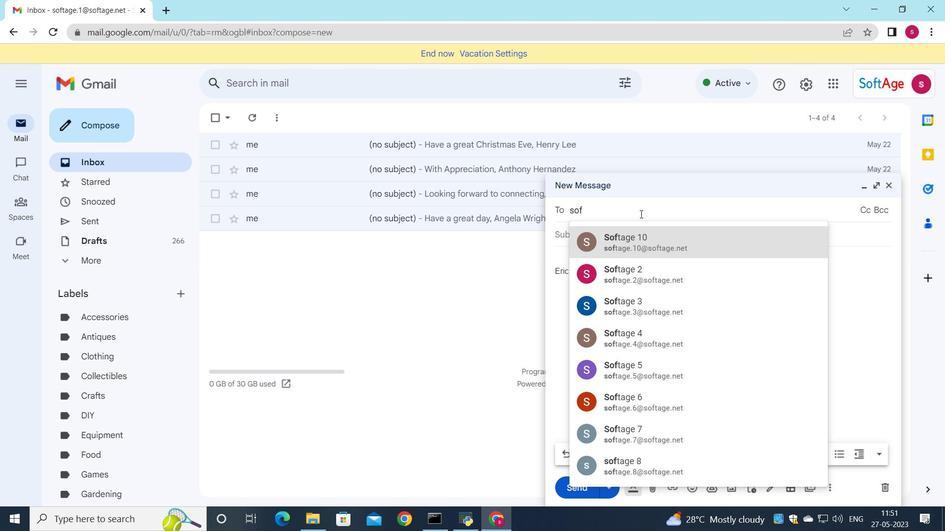 
Action: Mouse scrolled (485, 337) with delta (0, 0)
Screenshot: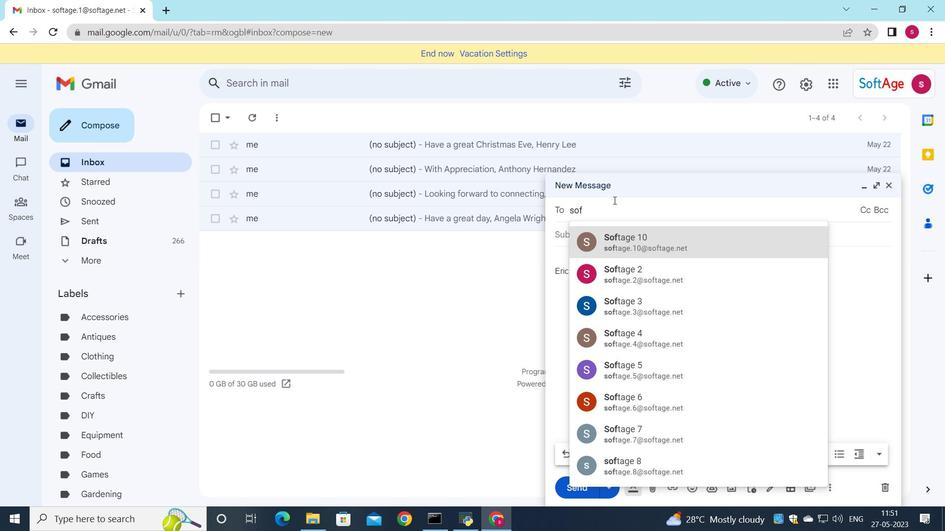 
Action: Mouse scrolled (485, 337) with delta (0, 0)
Screenshot: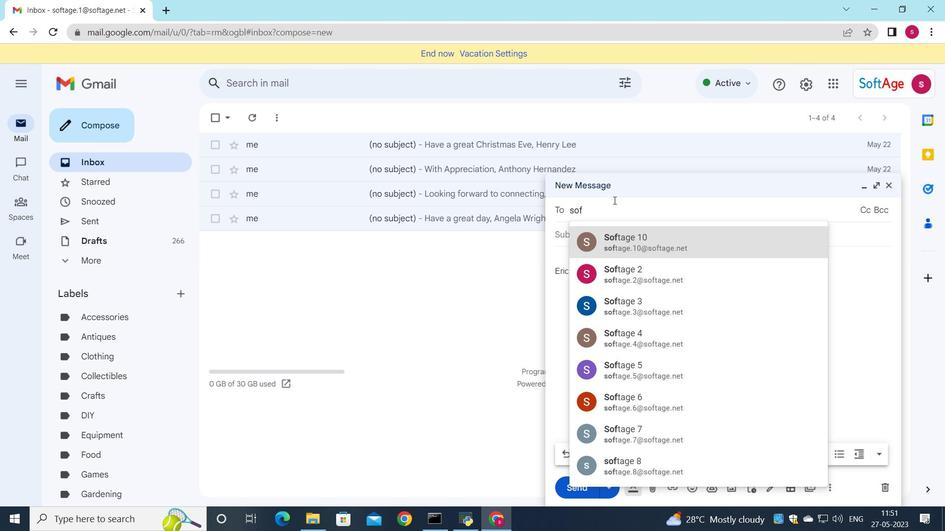 
Action: Mouse moved to (484, 344)
Screenshot: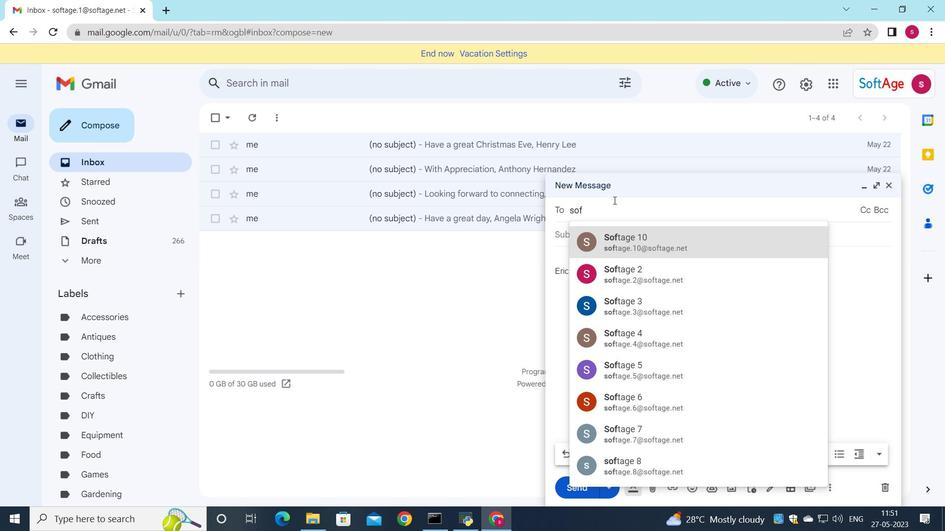 
Action: Mouse scrolled (484, 343) with delta (0, 0)
Screenshot: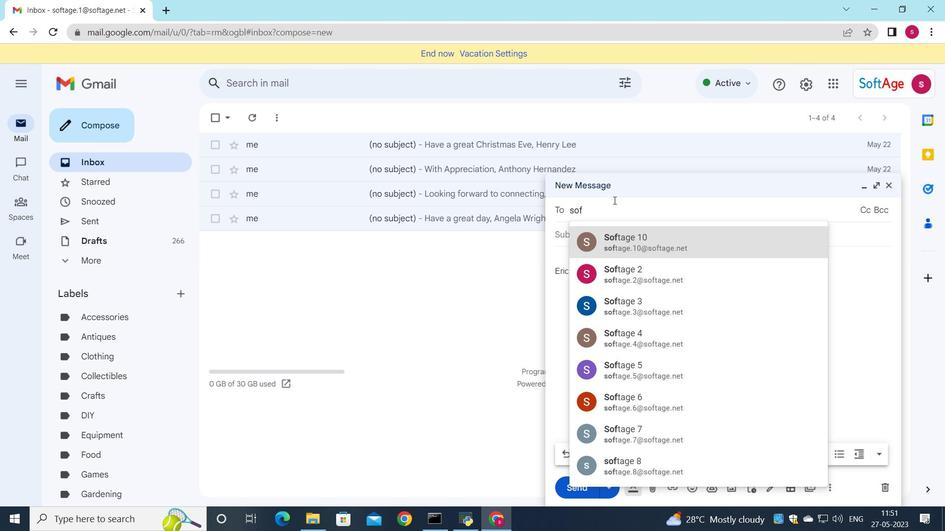 
Action: Mouse moved to (524, 428)
Screenshot: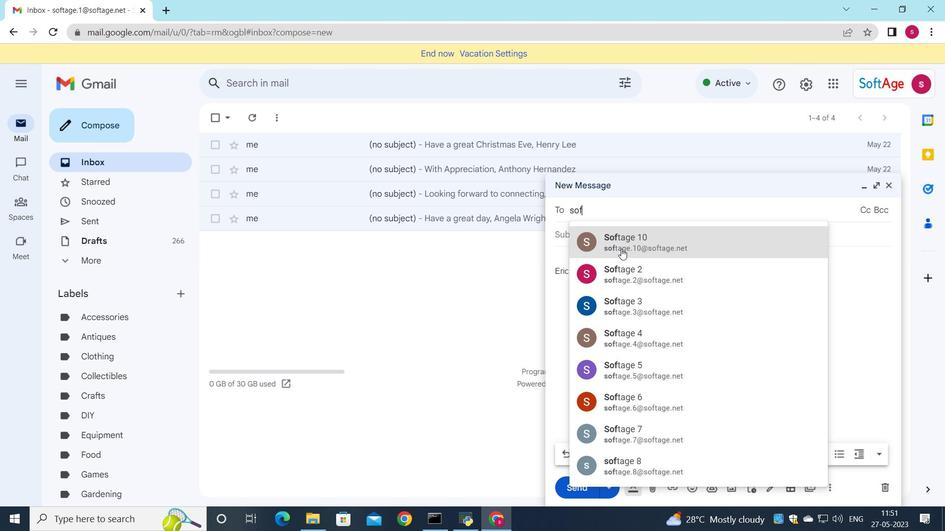 
Action: Mouse pressed left at (524, 428)
Screenshot: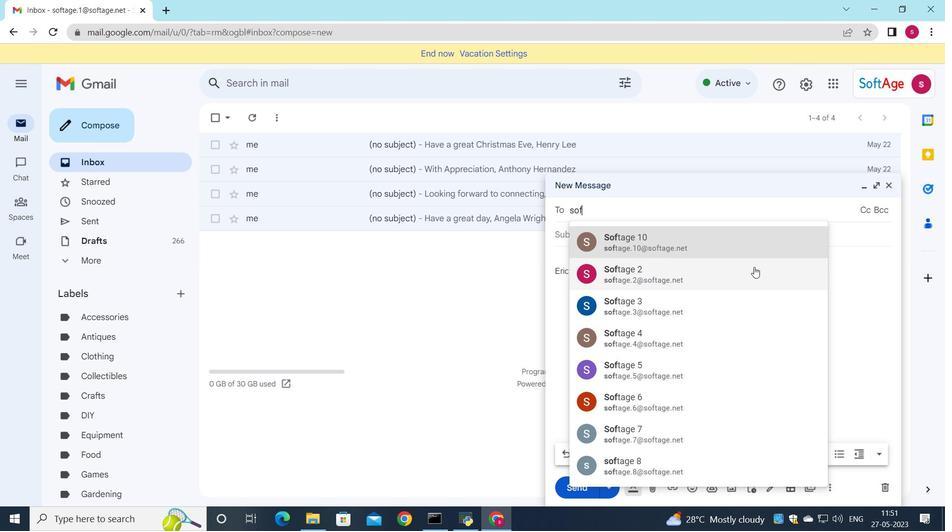 
Action: Mouse moved to (129, 209)
Screenshot: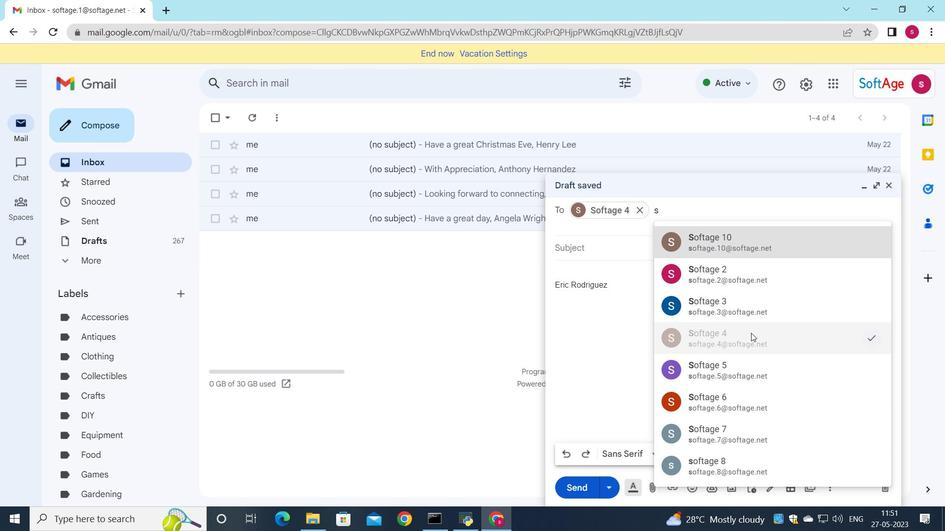 
Action: Mouse pressed left at (129, 209)
Screenshot: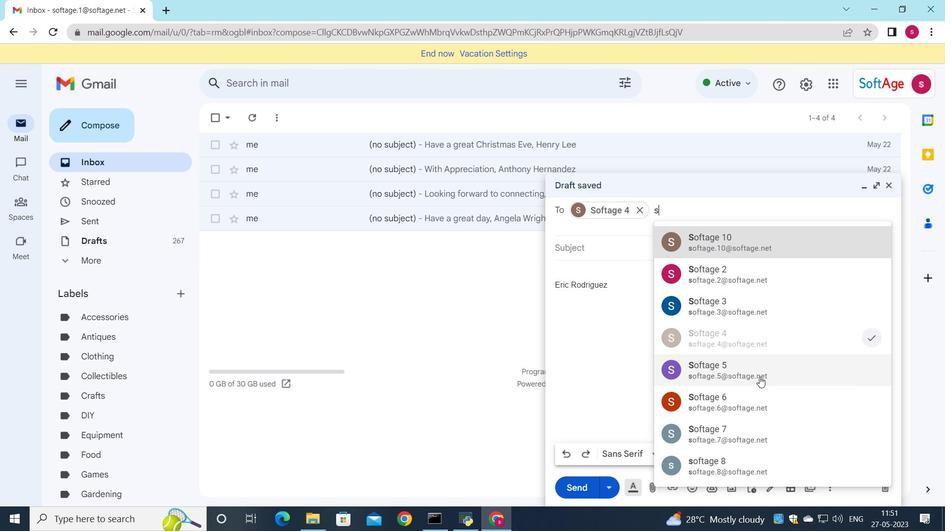 
Action: Mouse moved to (487, 177)
Screenshot: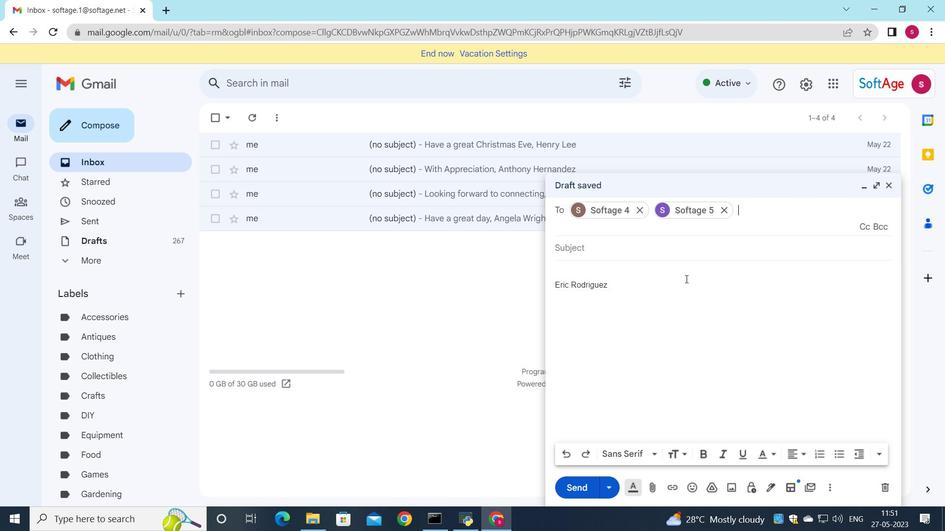 
Action: Mouse pressed left at (487, 177)
Screenshot: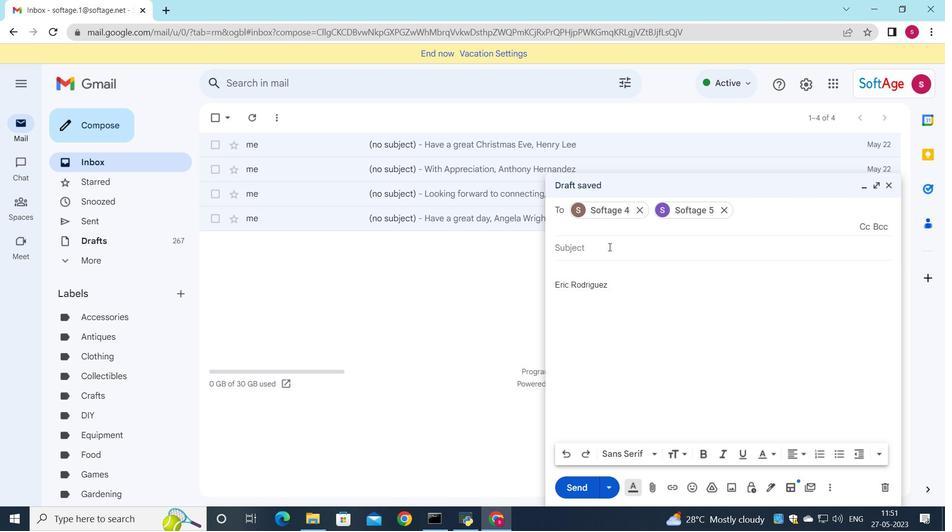 
Action: Mouse moved to (11, 26)
Screenshot: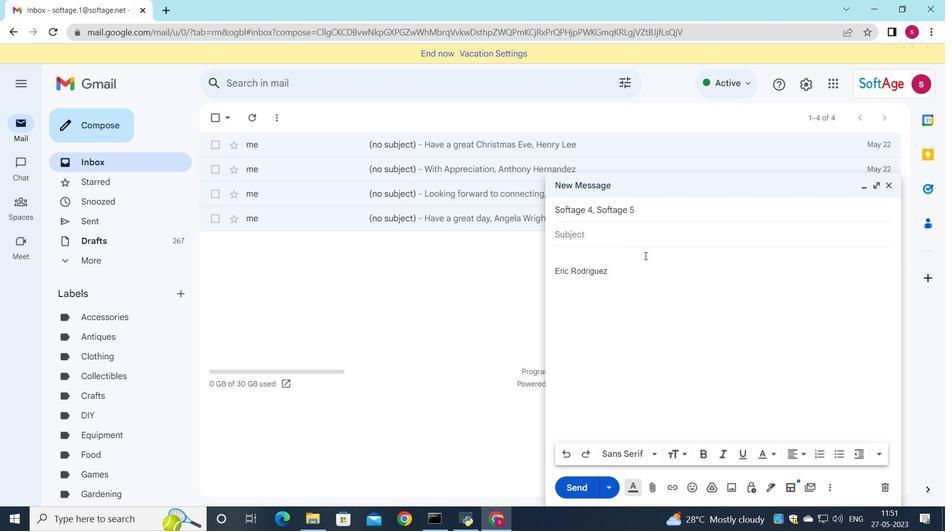 
Action: Mouse pressed left at (11, 26)
Screenshot: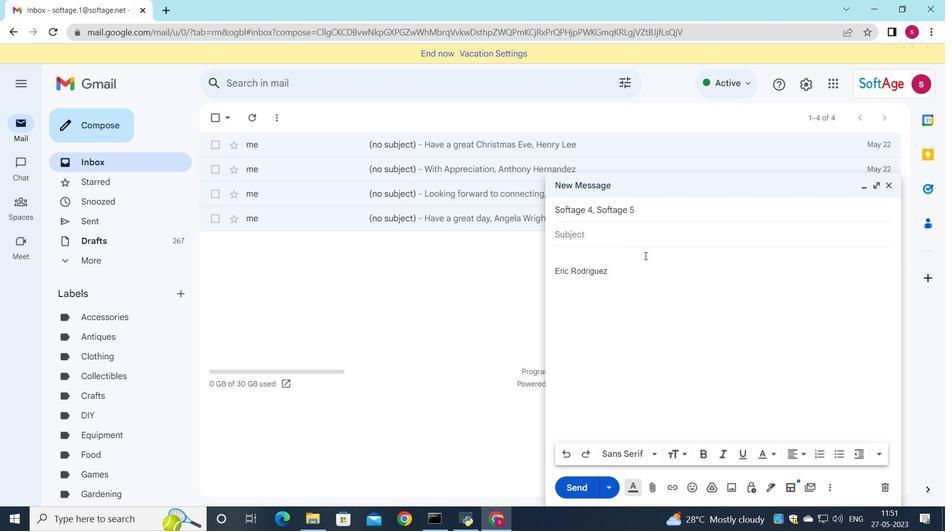 
Action: Mouse moved to (109, 127)
Screenshot: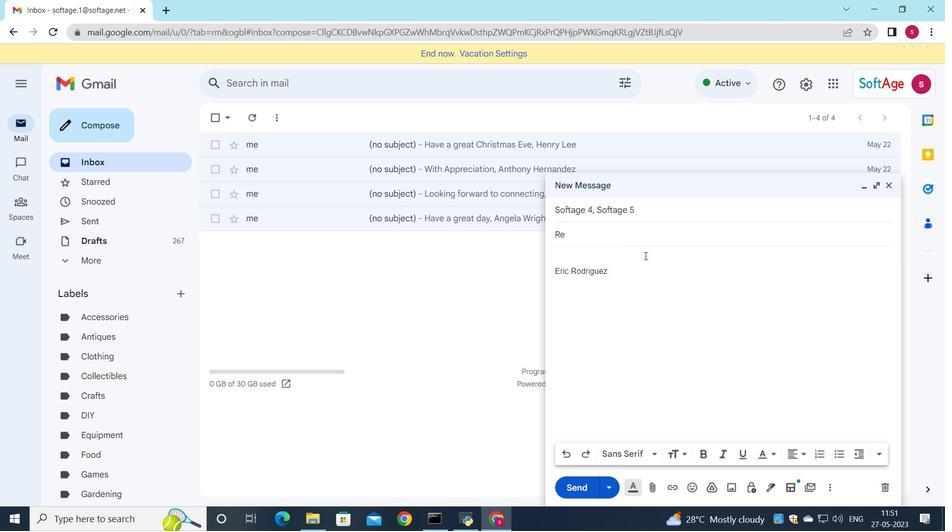 
Action: Mouse pressed left at (109, 127)
Screenshot: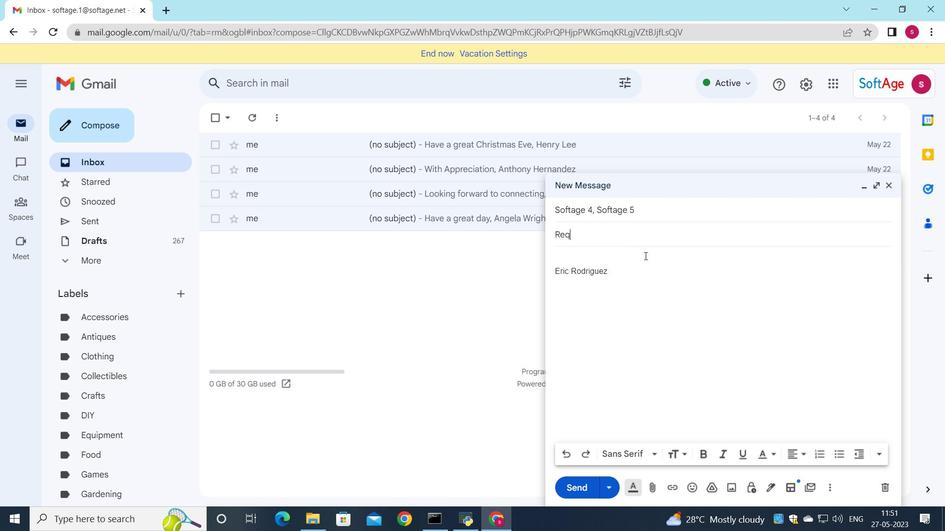 
Action: Mouse moved to (826, 208)
Screenshot: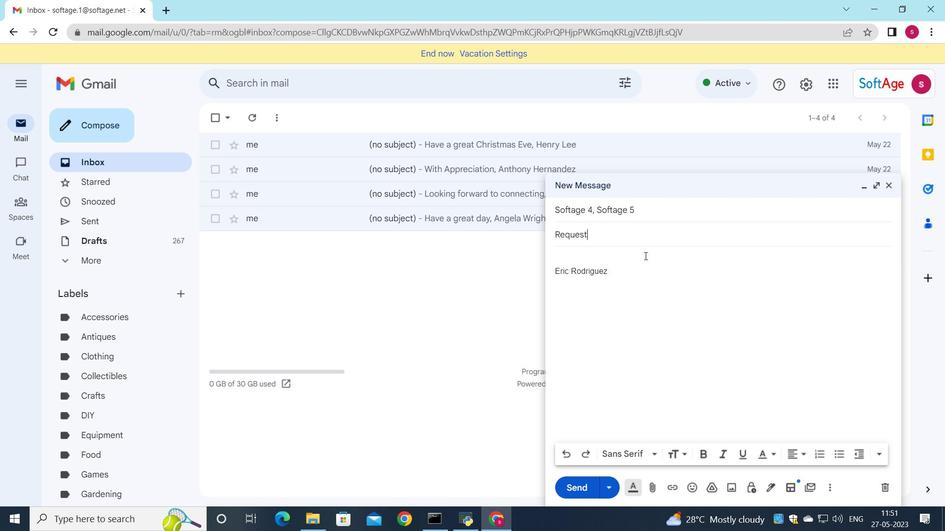 
Action: Key pressed <Key.shift>Request<Key.space>for<Key.space>a<Key.space>change<Key.space>in<Key.space>project<Key.space>scope
Screenshot: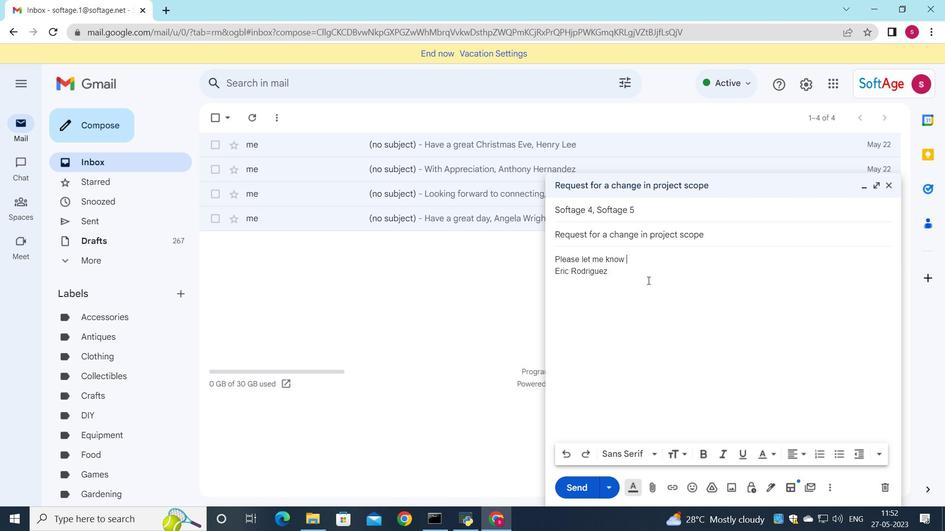 
Action: Mouse moved to (565, 207)
Screenshot: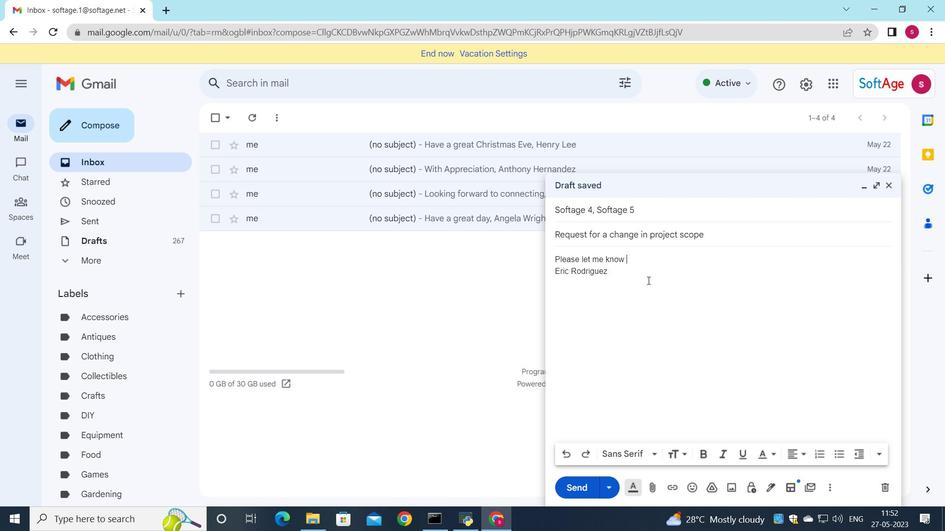 
Action: Mouse pressed left at (565, 207)
Screenshot: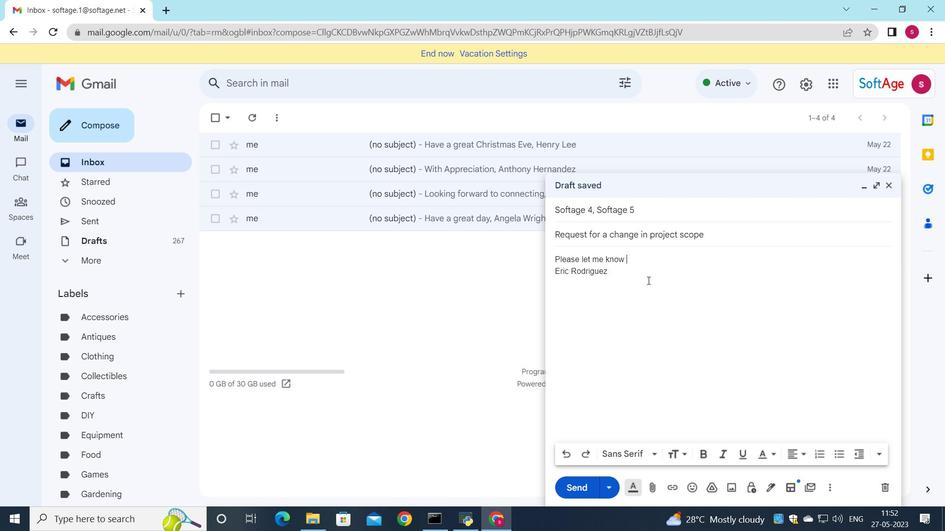 
Action: Mouse moved to (566, 207)
Screenshot: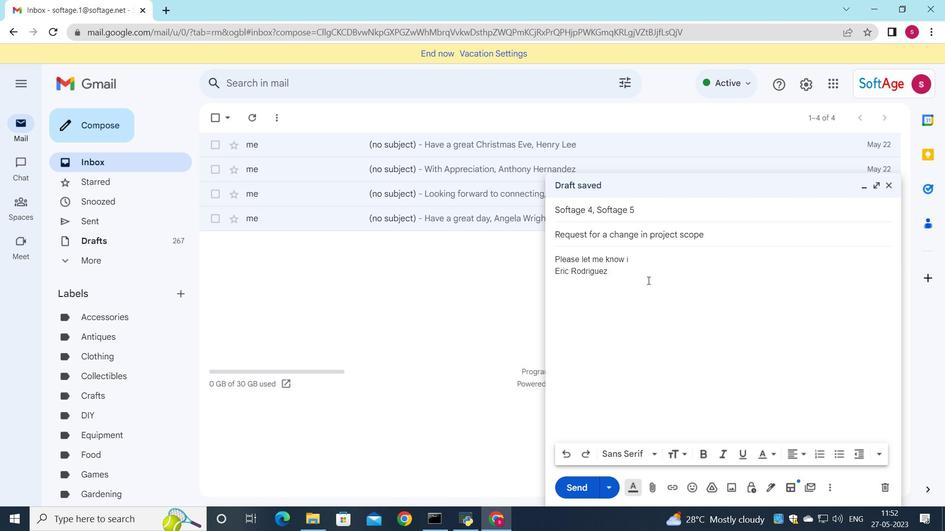 
Action: Mouse pressed left at (566, 207)
Screenshot: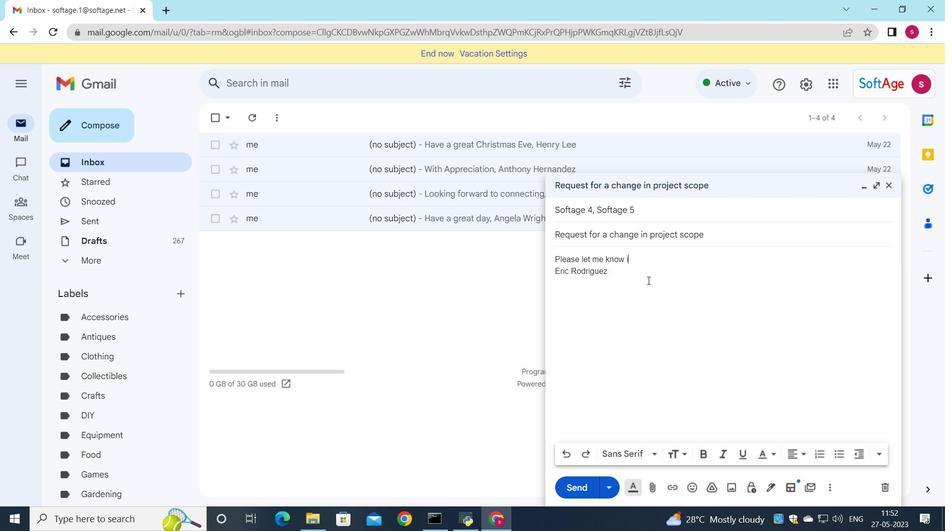 
Action: Mouse moved to (704, 231)
Screenshot: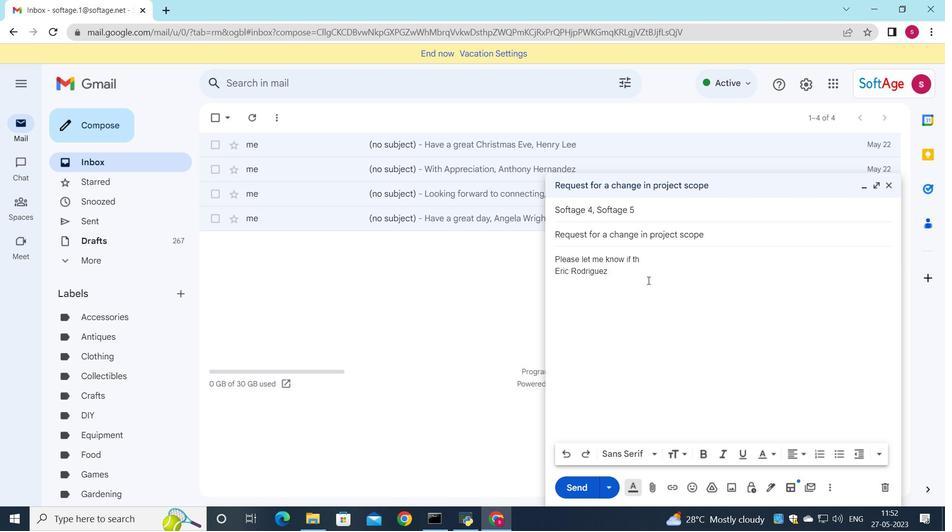 
Action: Key pressed ctrl+C
Screenshot: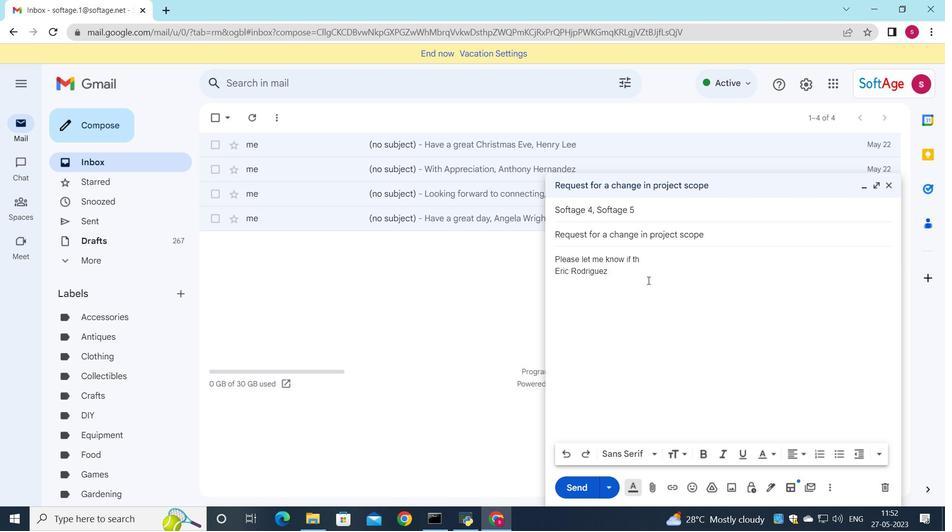 
Action: Mouse moved to (636, 236)
Screenshot: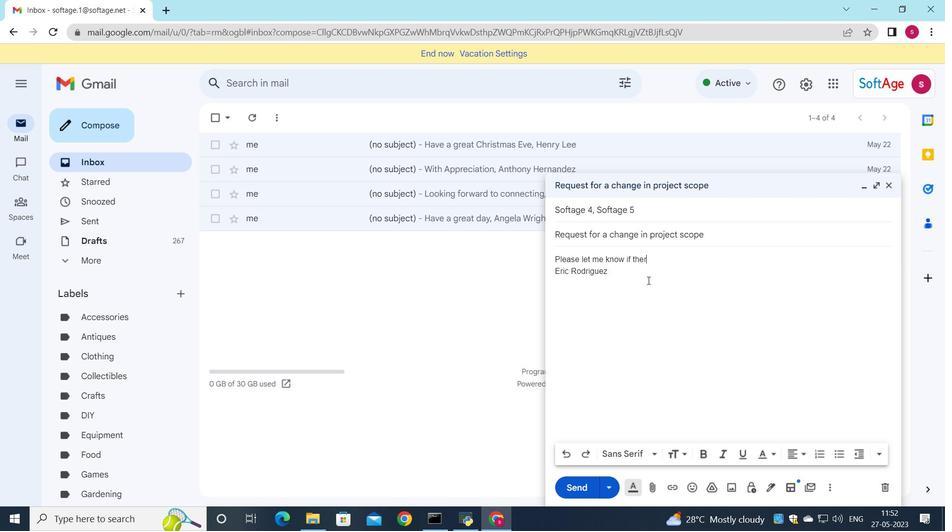
Action: Mouse pressed left at (636, 236)
Screenshot: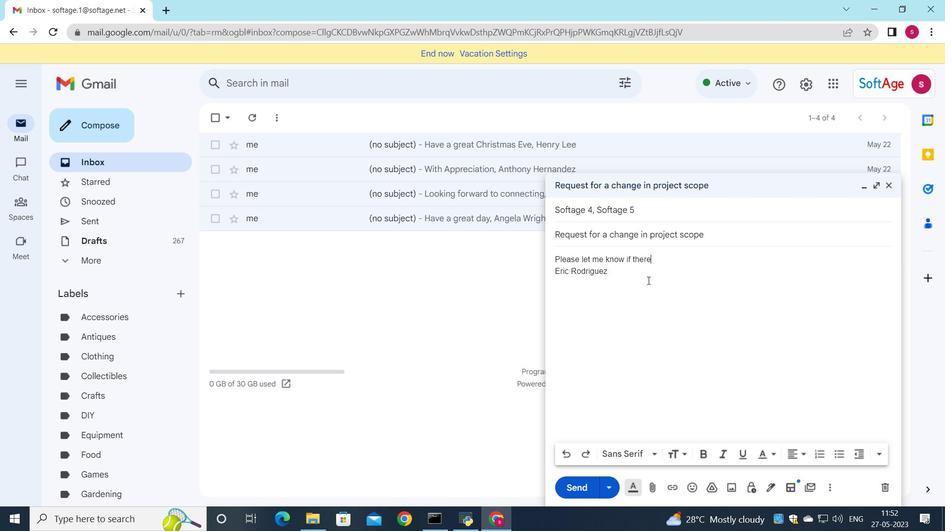 
Action: Mouse moved to (634, 237)
Screenshot: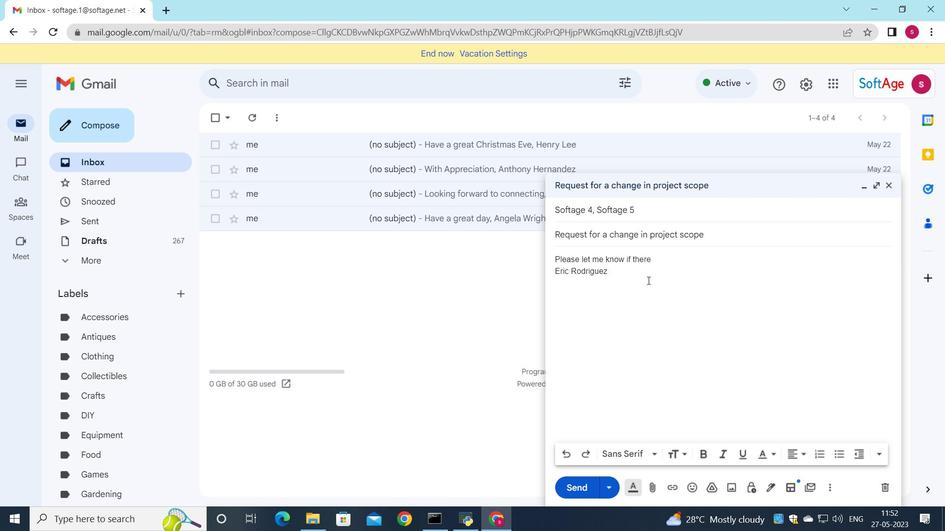 
Action: Key pressed ctrl+V
Screenshot: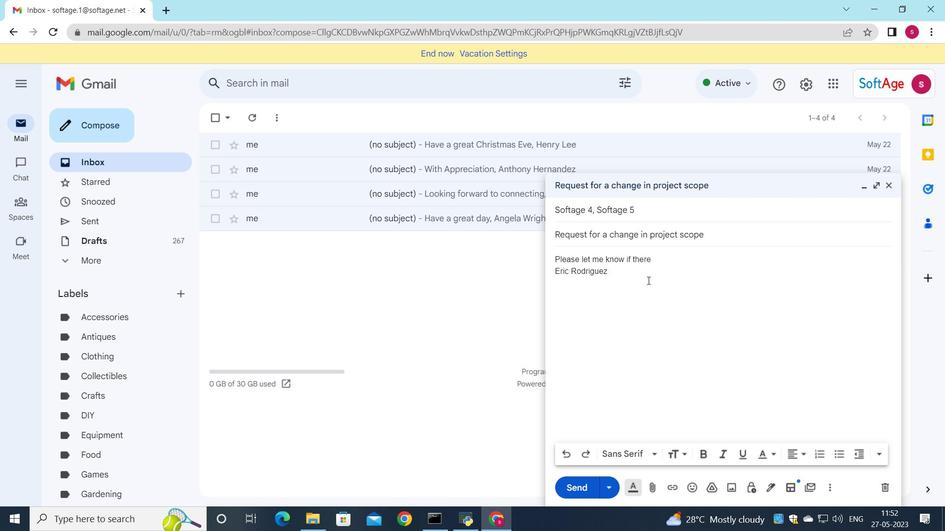 
Action: Mouse moved to (704, 210)
Screenshot: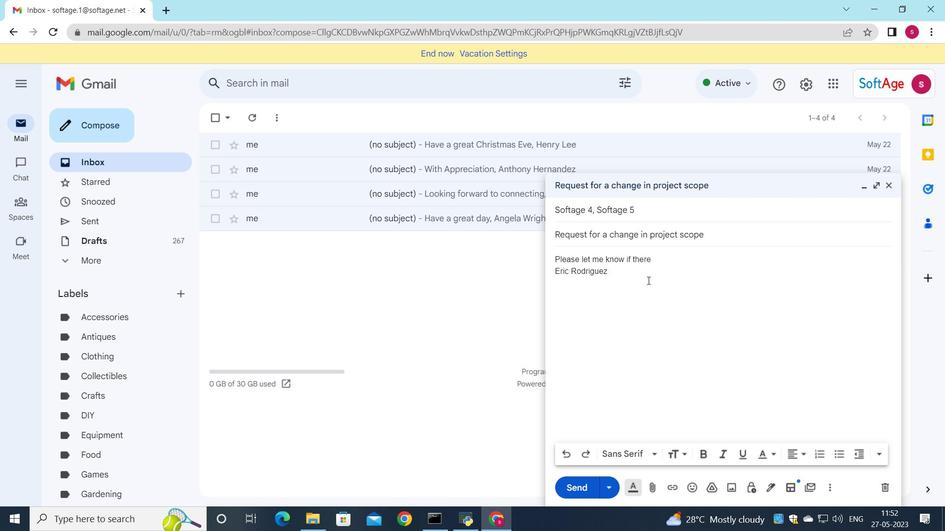 
Action: Mouse pressed left at (704, 210)
Screenshot: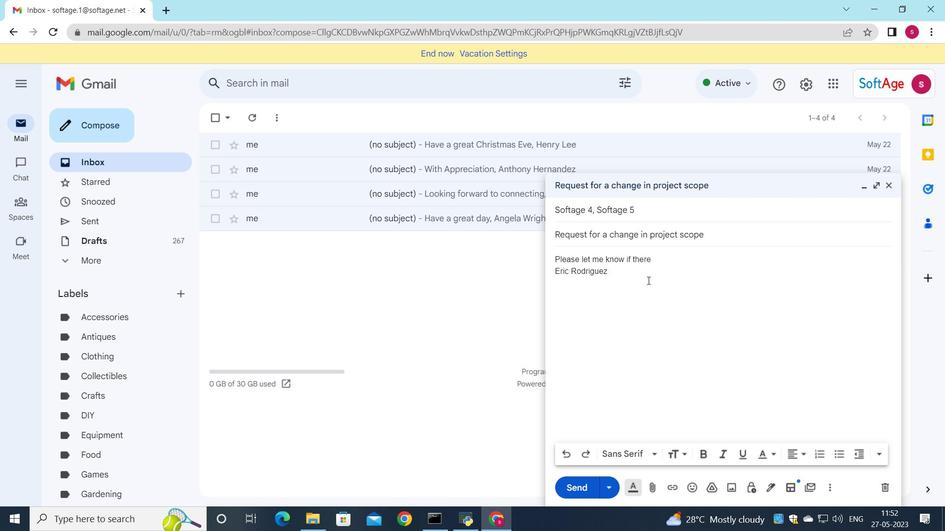 
Action: Key pressed <Key.delete>
Screenshot: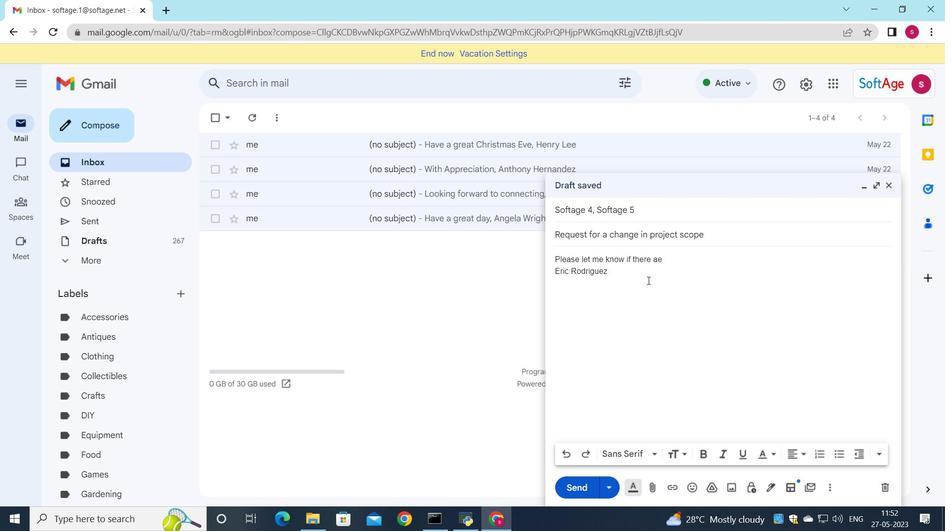 
Action: Mouse moved to (568, 255)
Screenshot: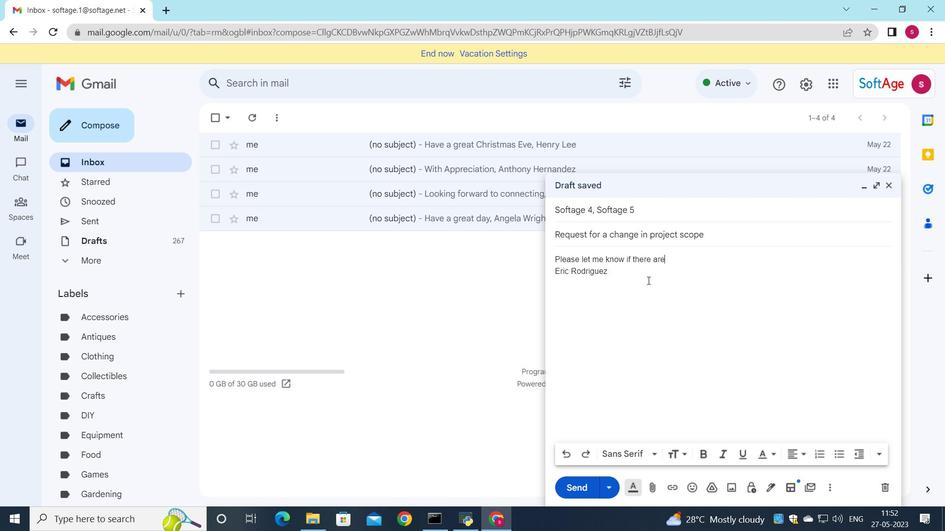 
Action: Mouse pressed left at (568, 255)
Screenshot: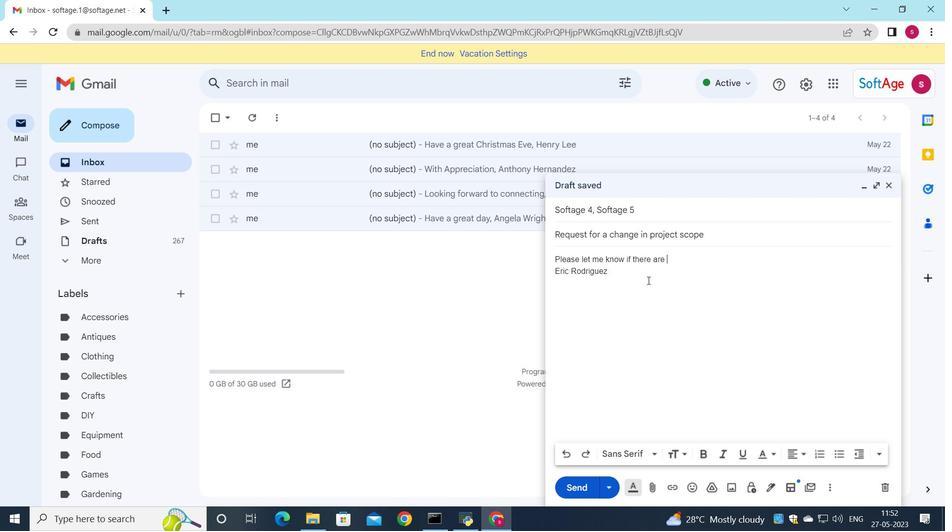 
Action: Key pressed <Key.shift_r>Please<Key.space>let<Key.space>me<Key.space>know<Key.space>if<Key.space>there<Key.space>are<Key.space>any<Key.space>issue<Key.space><Key.backspace>es<Key.space>with<Key.space>the<Key.space>formatting<Key.space>of<Key.space>the<Key.space>document.
Screenshot: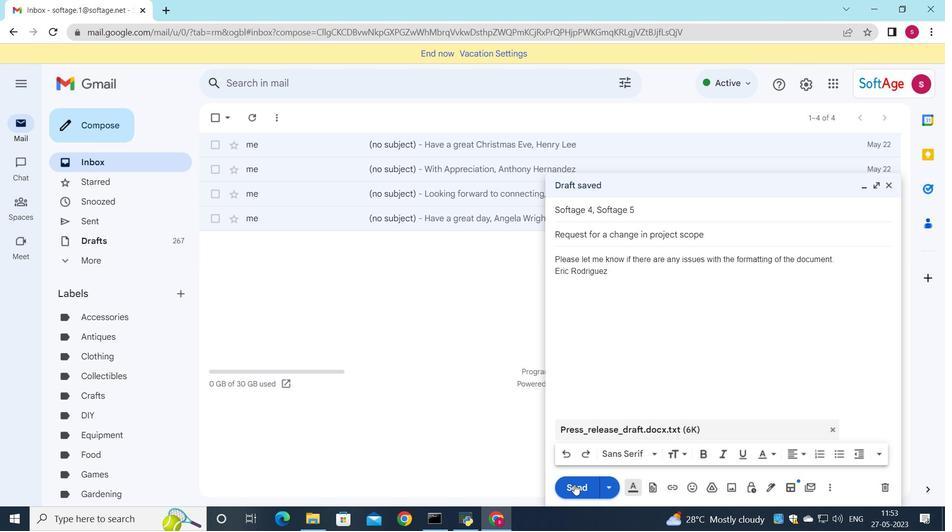 
Action: Mouse moved to (616, 210)
Screenshot: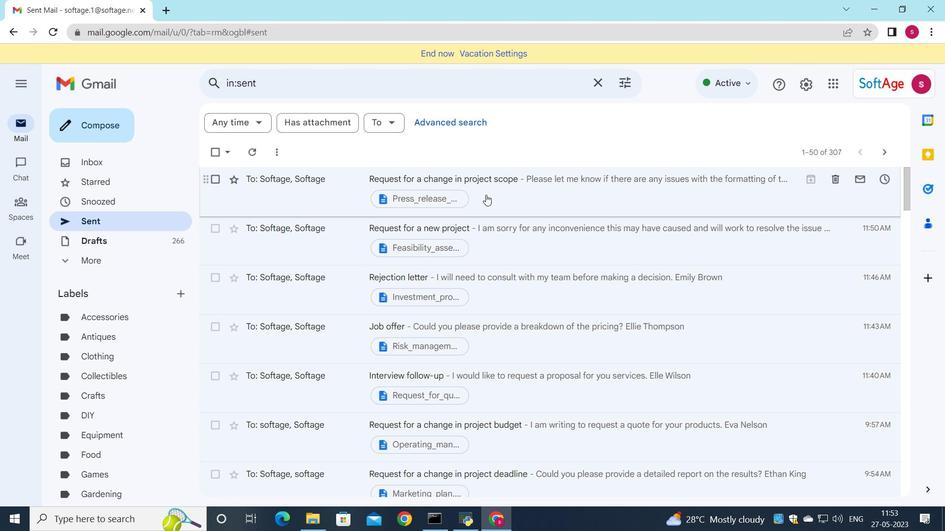 
Action: Mouse pressed left at (616, 210)
Screenshot: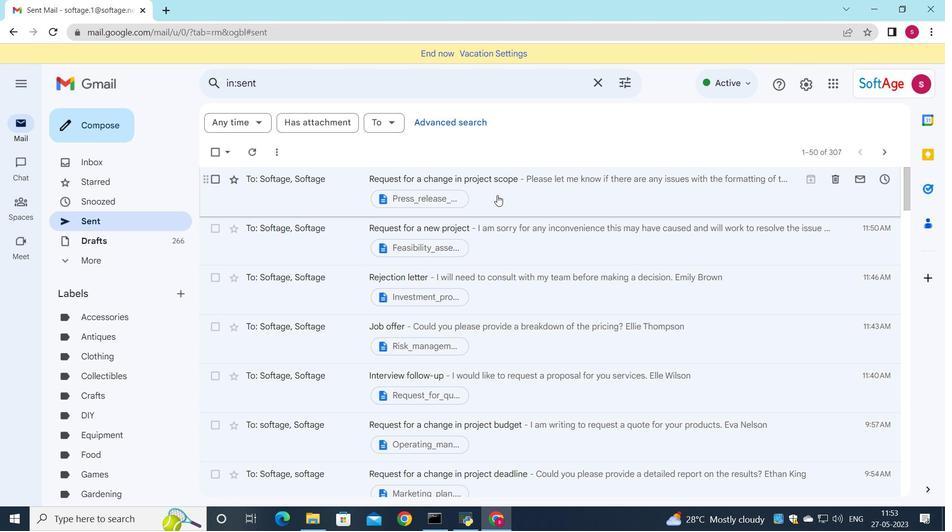 
Action: Key pressed soft
Screenshot: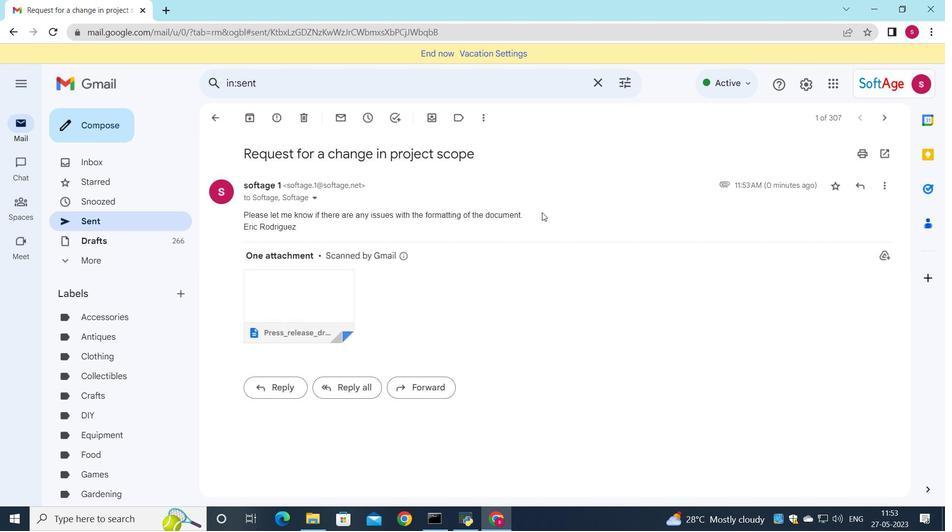 
Action: Mouse moved to (671, 328)
Screenshot: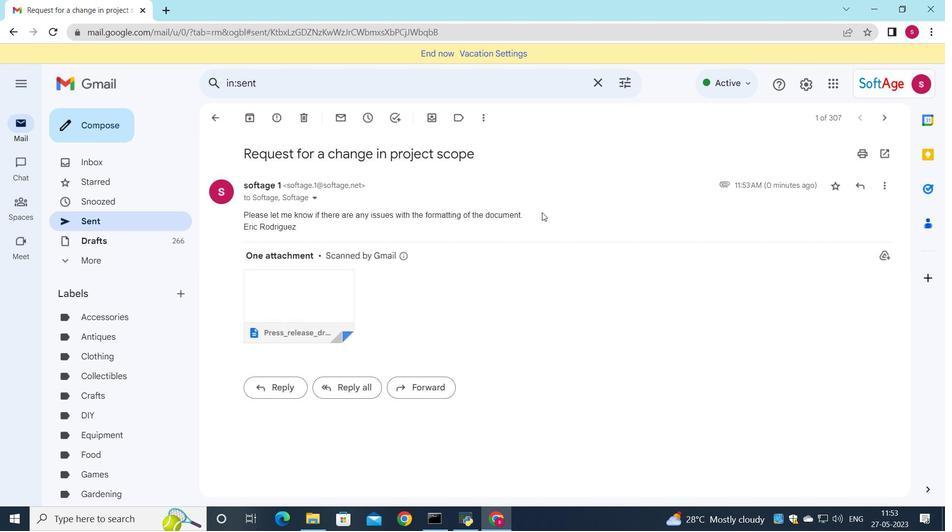 
Action: Mouse pressed left at (671, 328)
Screenshot: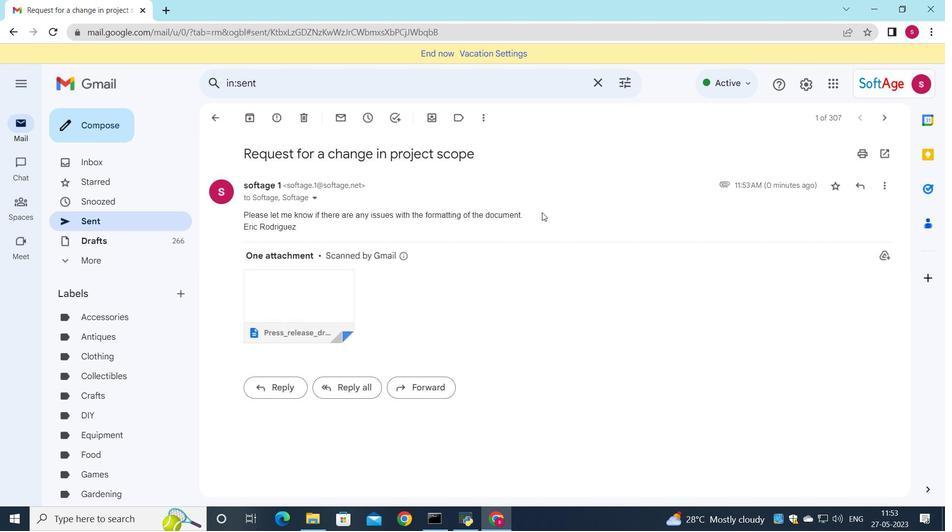 
Action: Mouse moved to (647, 313)
Screenshot: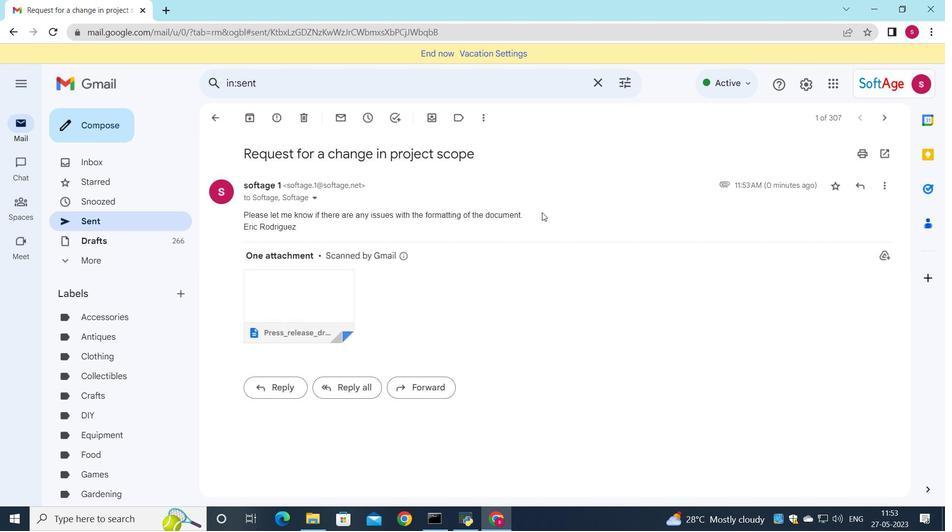 
Action: Key pressed s
Screenshot: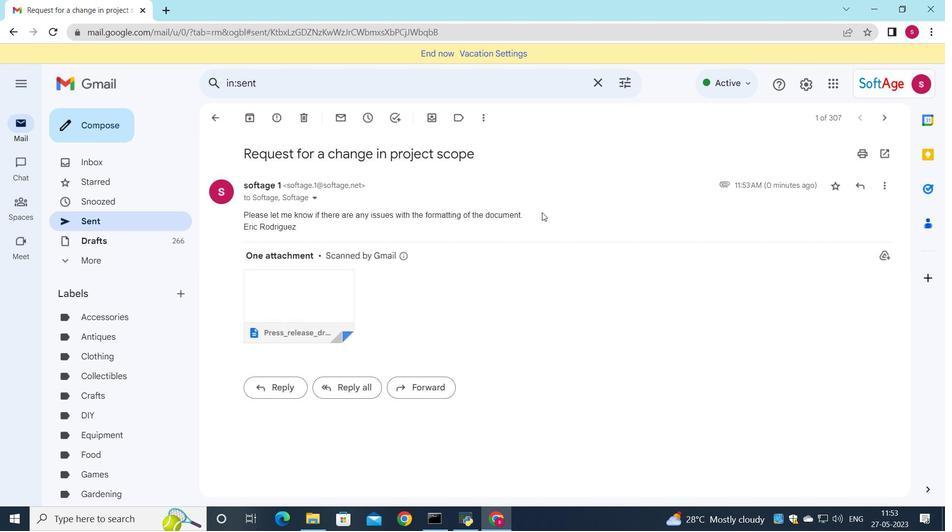 
Action: Mouse moved to (724, 370)
Screenshot: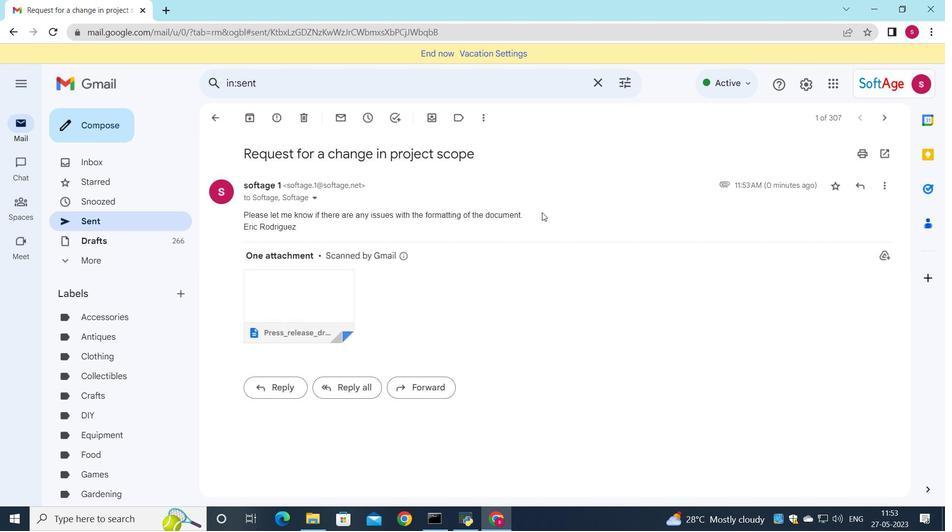
Action: Mouse pressed left at (724, 370)
Screenshot: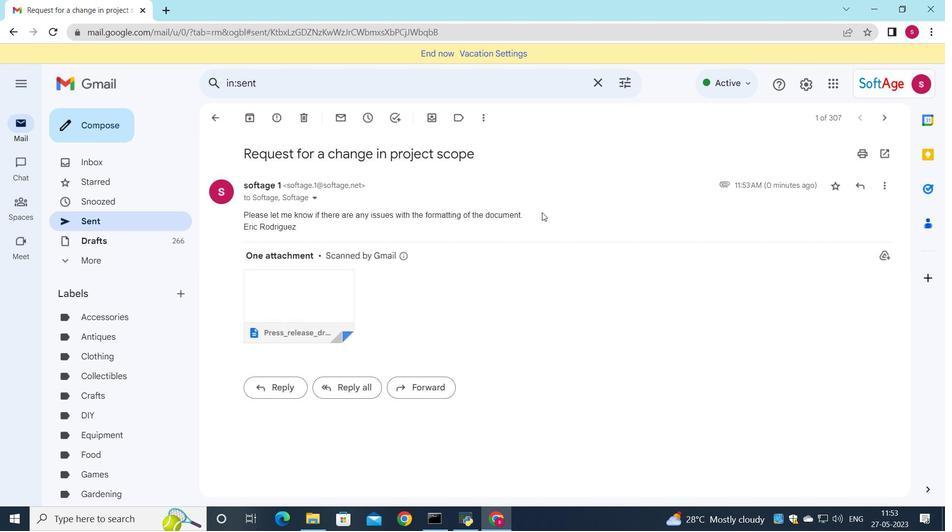 
Action: Mouse moved to (652, 483)
Screenshot: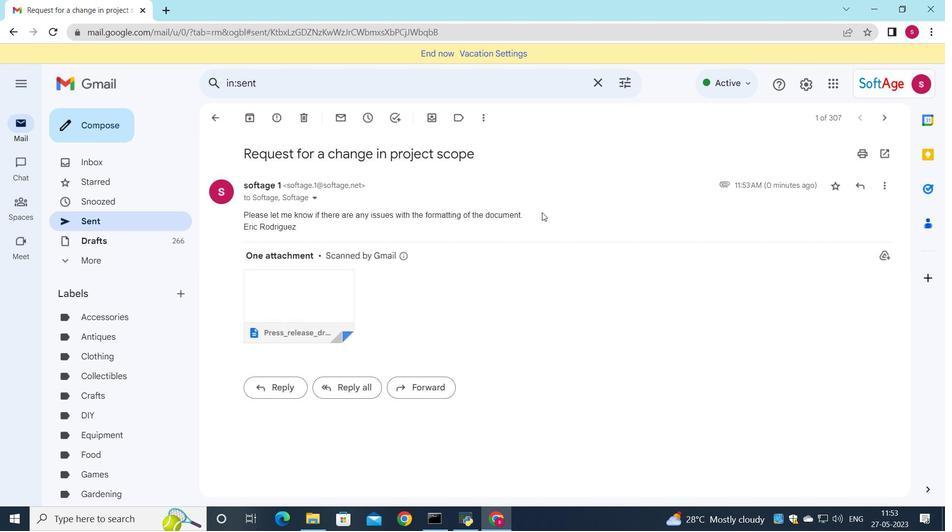 
Action: Mouse pressed left at (652, 483)
Screenshot: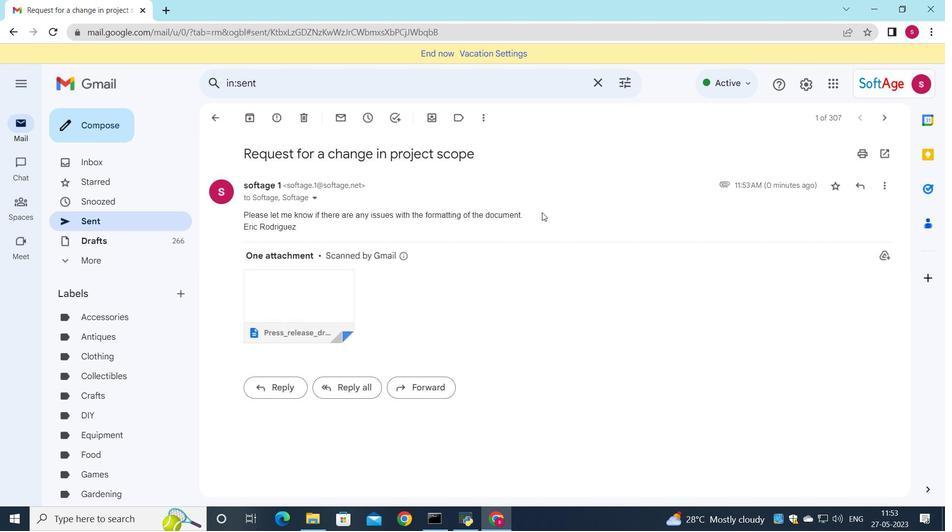 
Action: Mouse moved to (202, 88)
Screenshot: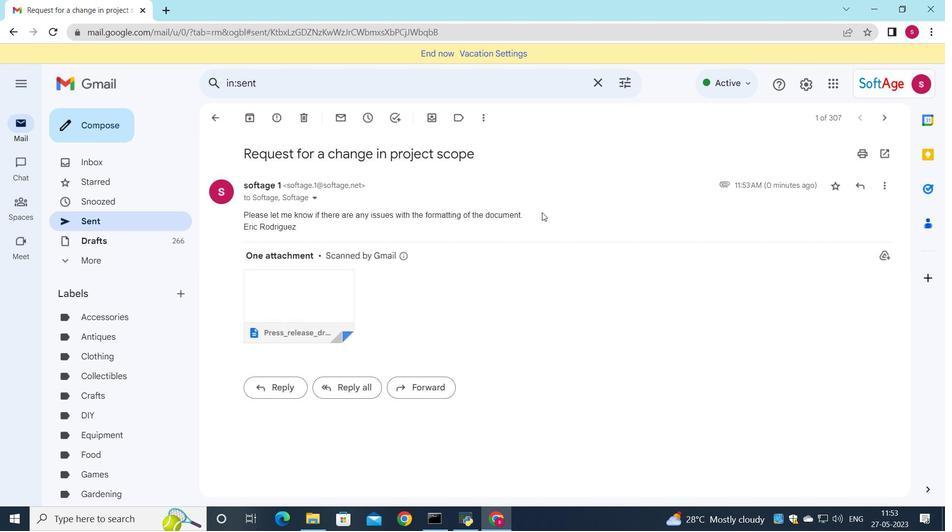 
Action: Mouse pressed left at (202, 88)
Screenshot: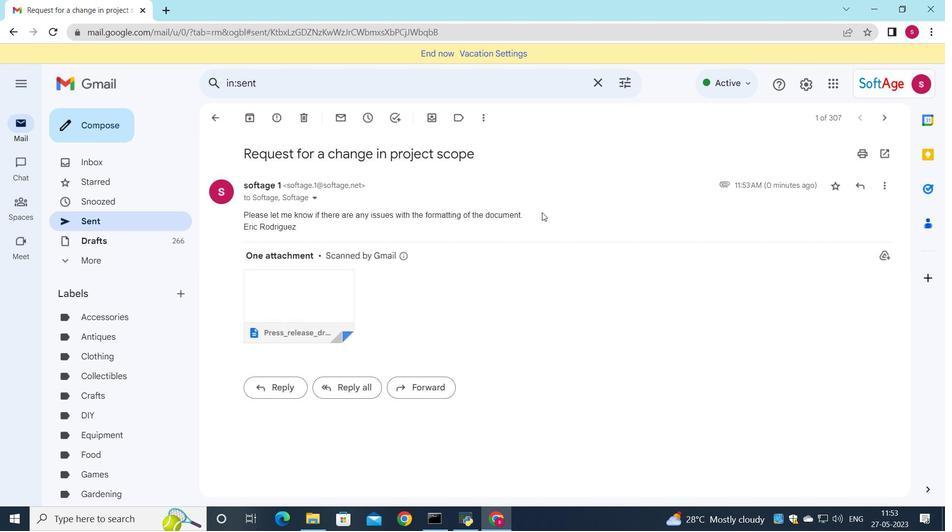 
Action: Mouse moved to (205, 84)
Screenshot: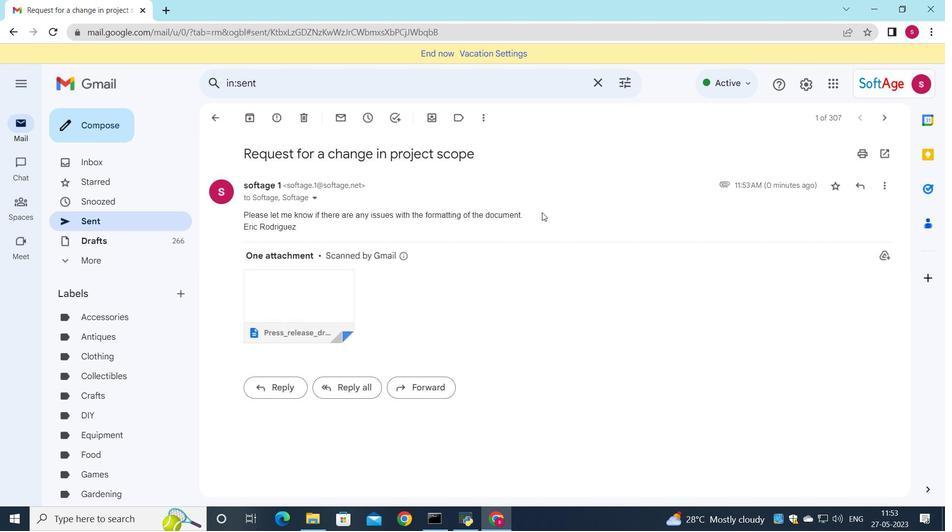 
Action: Mouse pressed left at (205, 84)
Screenshot: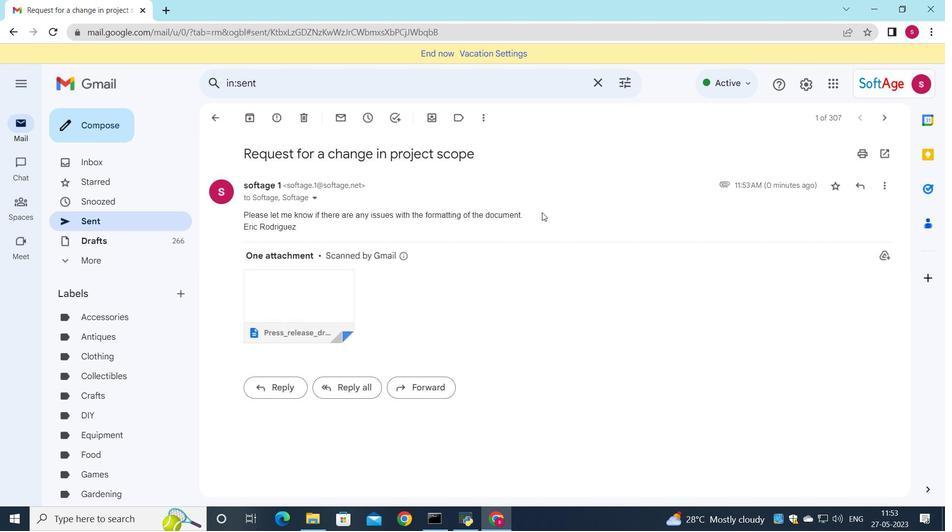 
Action: Mouse moved to (379, 140)
Screenshot: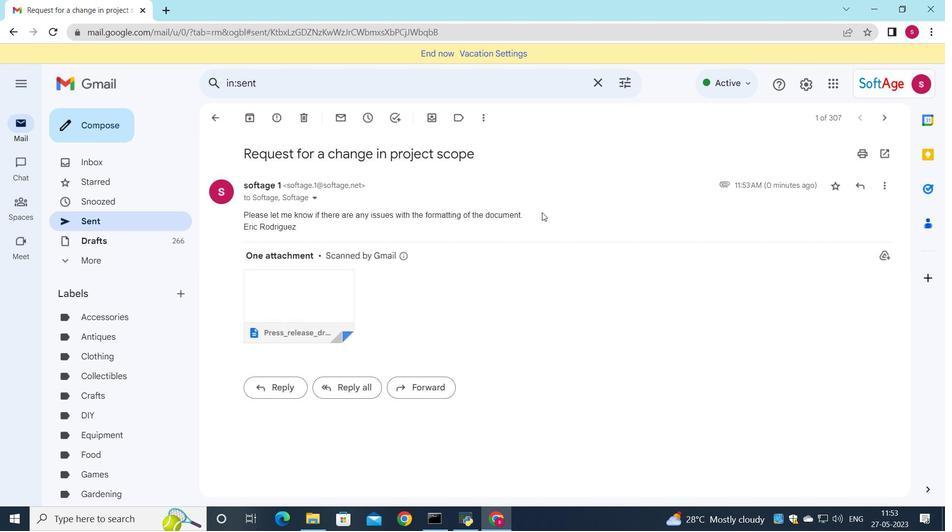 
Action: Key pressed <Key.shift>Press<Key.shift><Key.shift><Key.shift><Key.shift><Key.shift><Key.shift><Key.shift><Key.shift><Key.shift><Key.shift><Key.shift><Key.shift><Key.shift><Key.shift><Key.shift><Key.shift><Key.shift><Key.shift><Key.shift><Key.shift>_release<Key.shift><Key.shift><Key.shift><Key.shift><Key.shift><Key.shift><Key.shift><Key.shift><Key.shift><Key.shift><Key.shift><Key.shift><Key.shift><Key.shift><Key.shift><Key.shift><Key.shift><Key.shift><Key.shift><Key.shift><Key.shift><Key.shift><Key.shift><Key.shift><Key.shift><Key.shift><Key.shift><Key.shift>_draft.docx
Screenshot: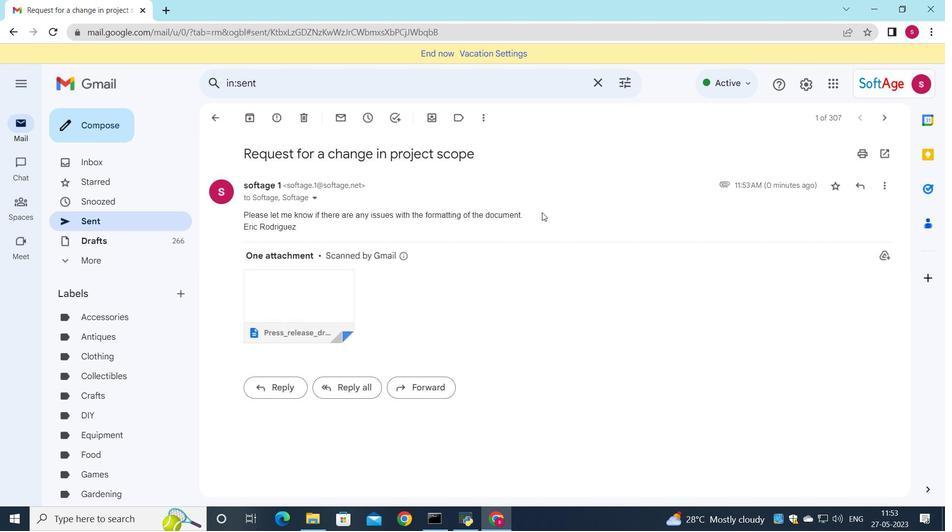 
Action: Mouse moved to (282, 88)
Screenshot: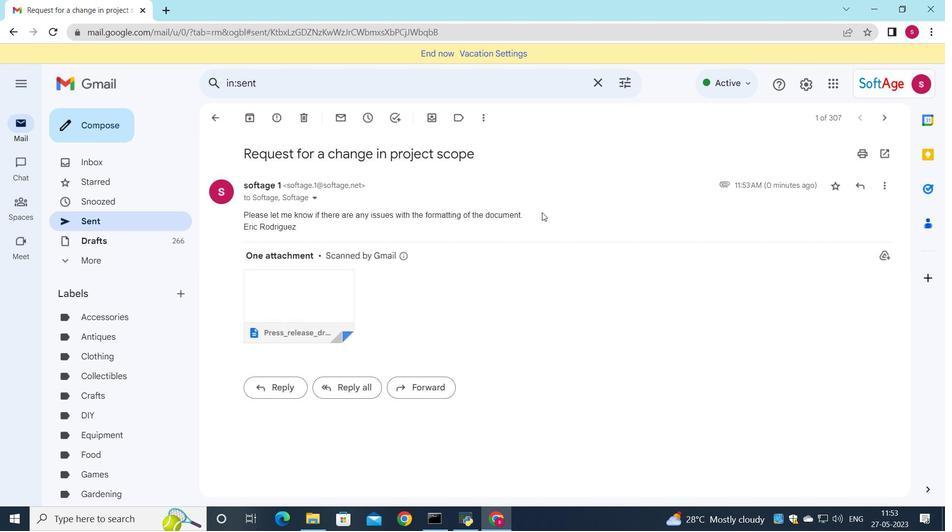 
Action: Mouse pressed left at (282, 88)
Screenshot: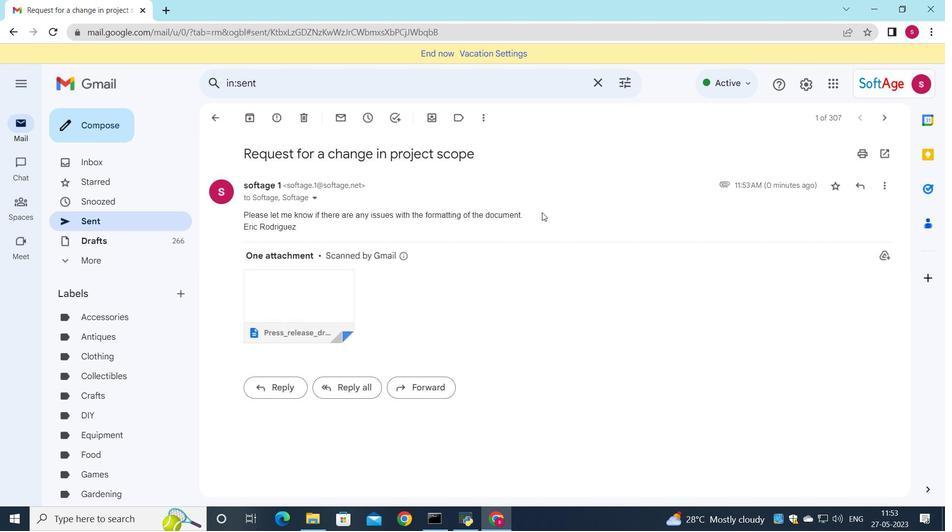 
Action: Mouse moved to (483, 308)
Screenshot: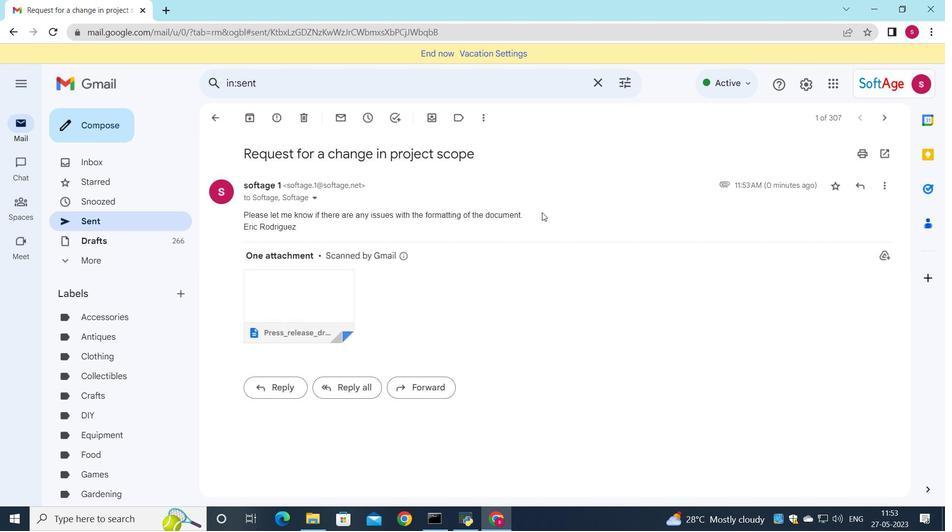 
Action: Mouse pressed left at (483, 308)
Screenshot: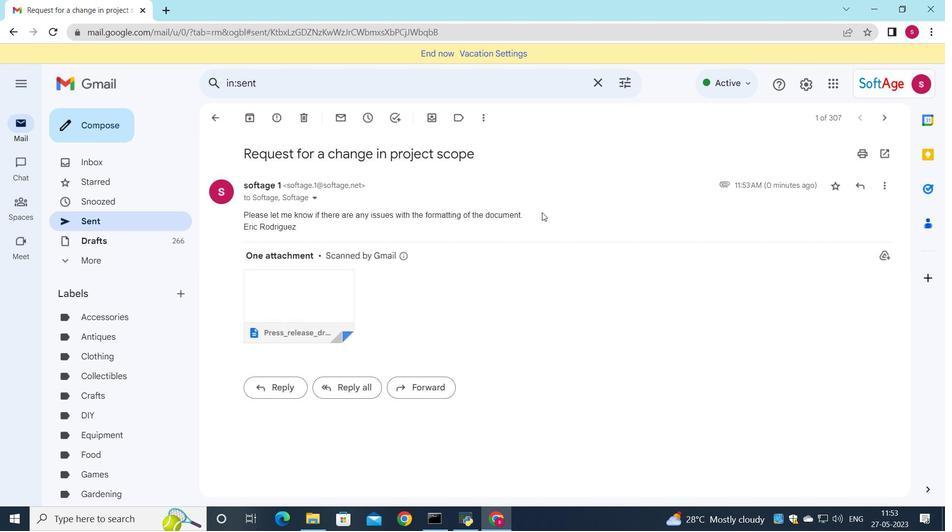 
Action: Mouse moved to (584, 364)
Screenshot: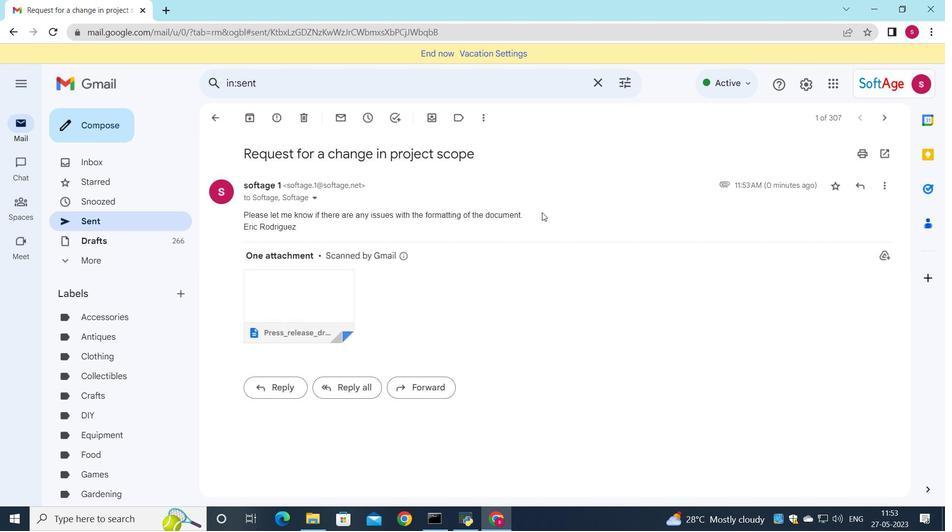 
Action: Mouse scrolled (584, 363) with delta (0, 0)
Screenshot: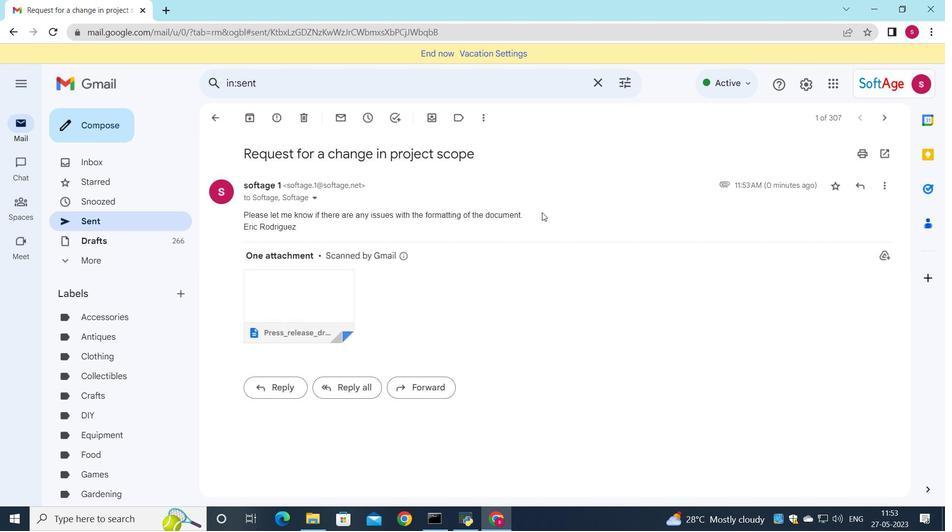 
Action: Mouse moved to (565, 485)
Screenshot: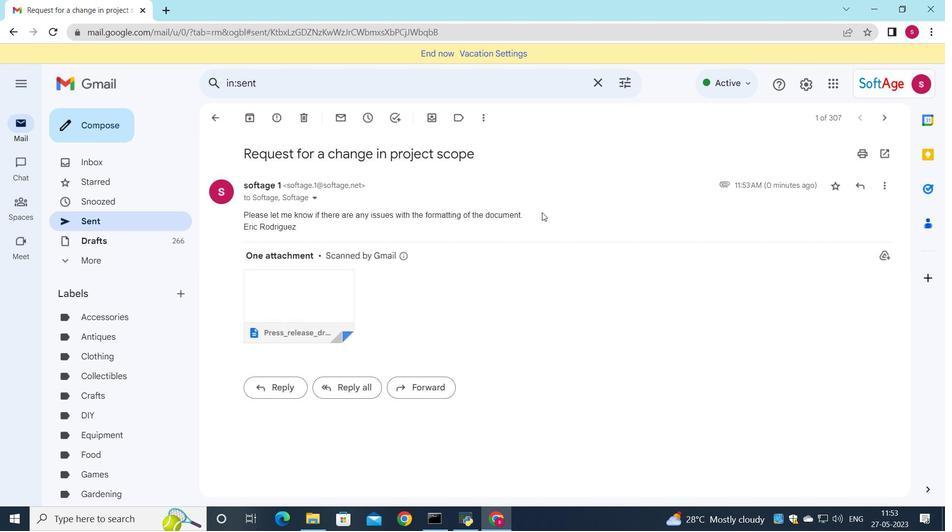 
Action: Mouse pressed left at (565, 485)
Screenshot: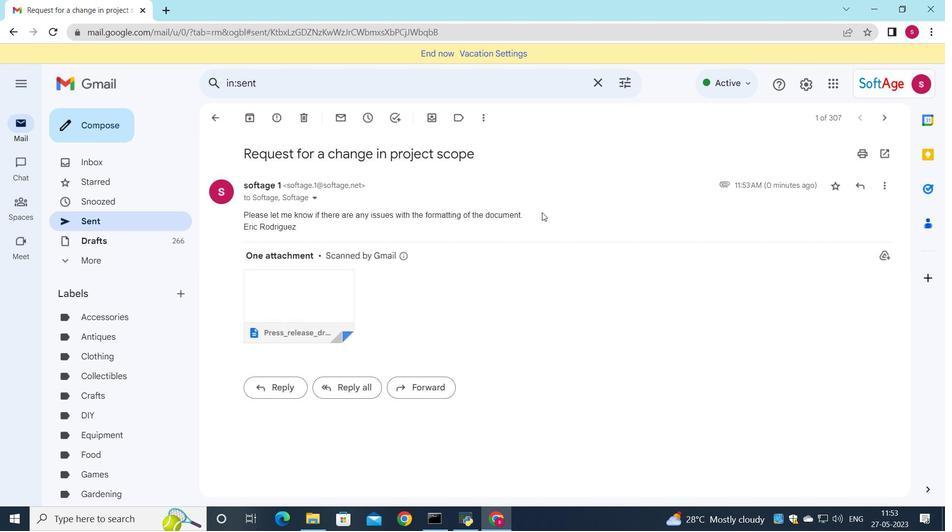 
Action: Mouse moved to (503, 187)
Screenshot: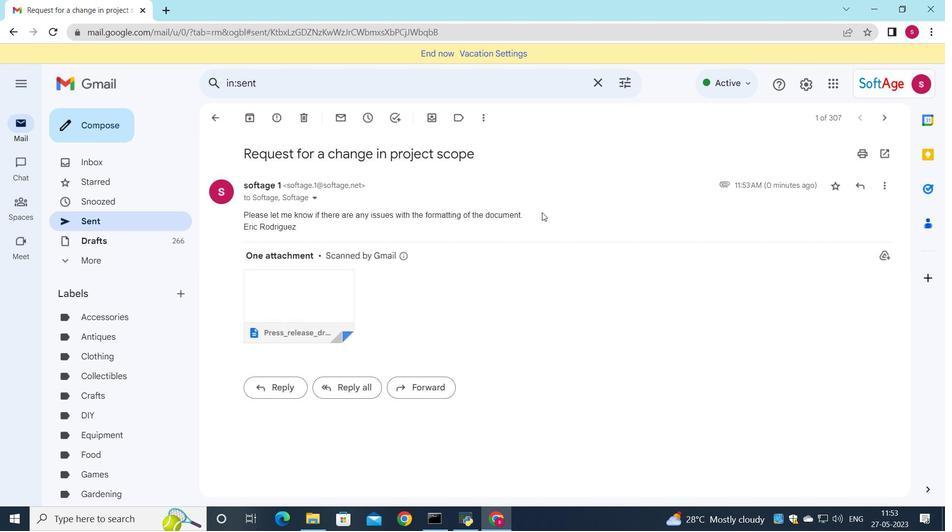 
Action: Mouse pressed left at (503, 187)
Screenshot: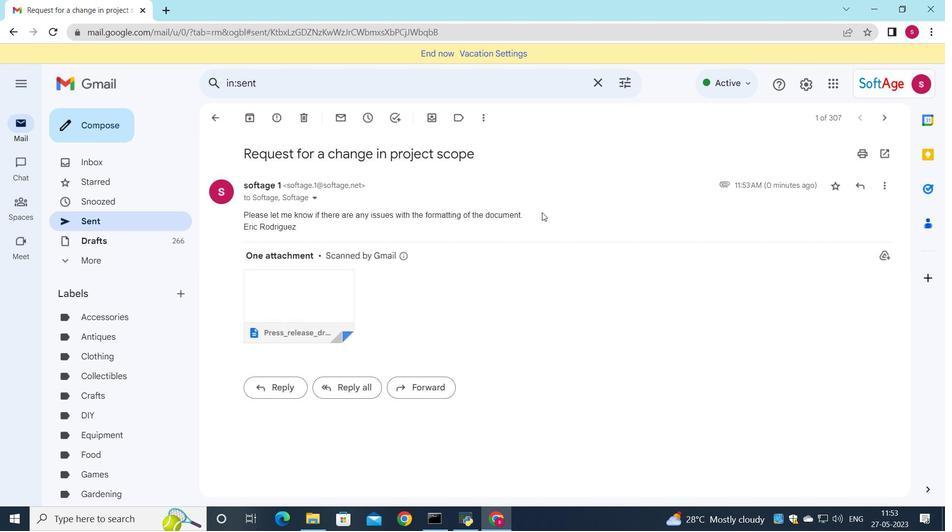 
Action: Mouse moved to (399, 512)
Screenshot: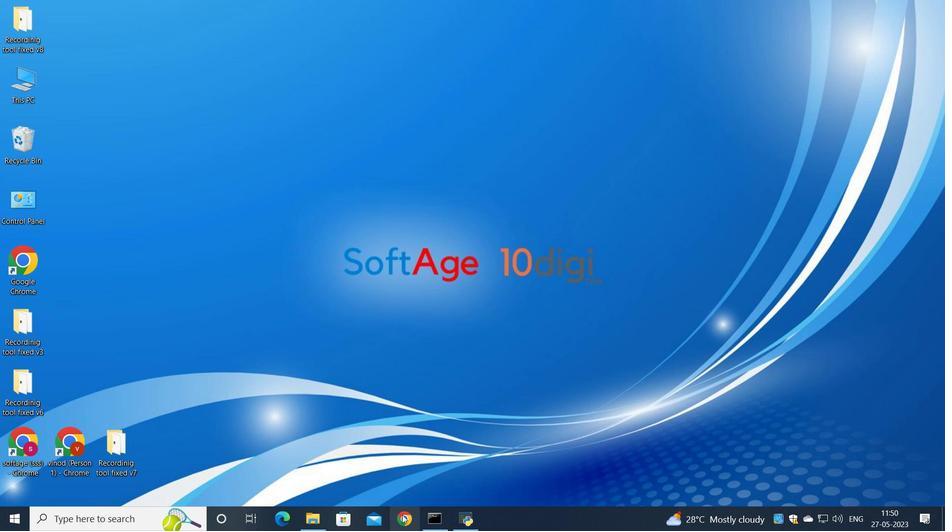 
Action: Mouse pressed left at (399, 512)
Screenshot: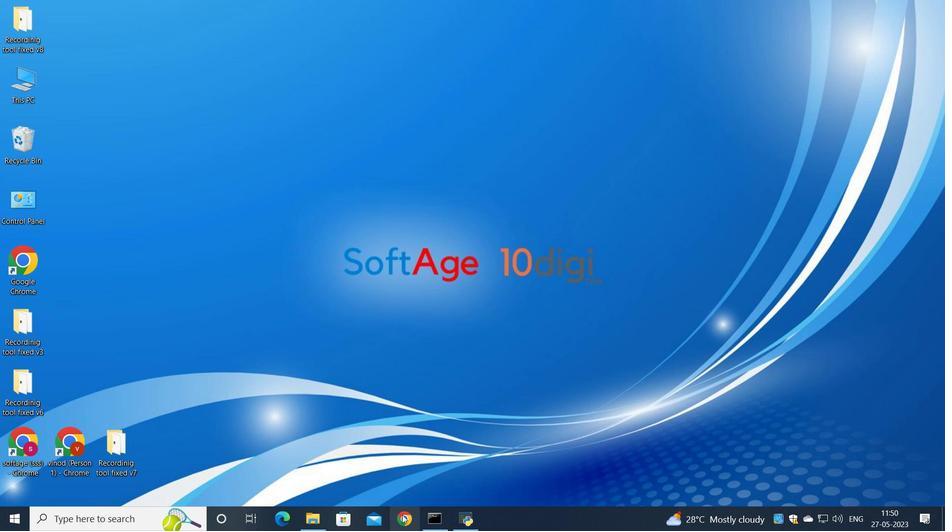 
Action: Mouse moved to (408, 337)
Screenshot: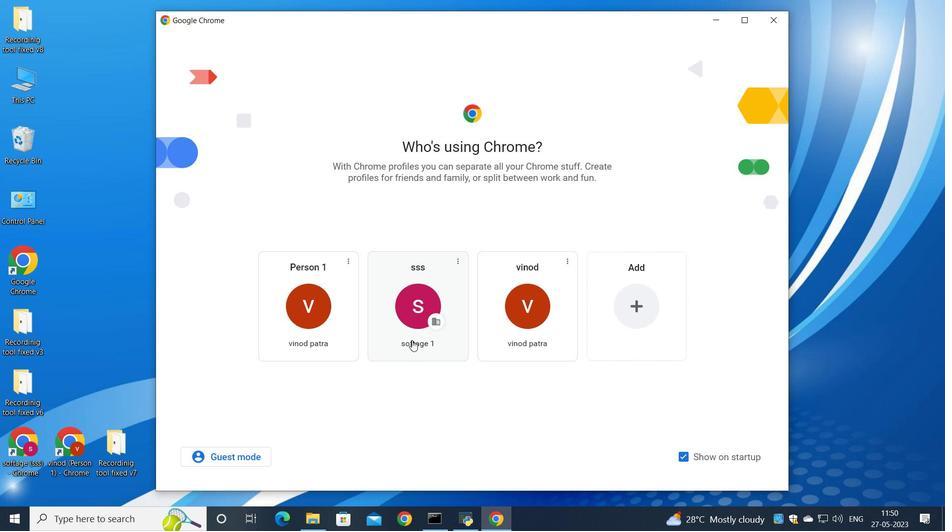 
Action: Mouse pressed left at (408, 337)
Screenshot: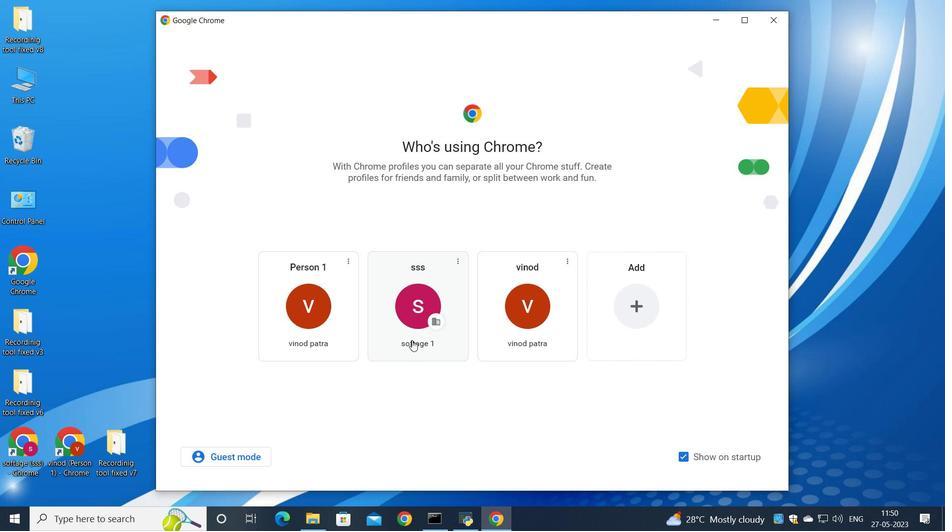 
Action: Mouse moved to (815, 62)
Screenshot: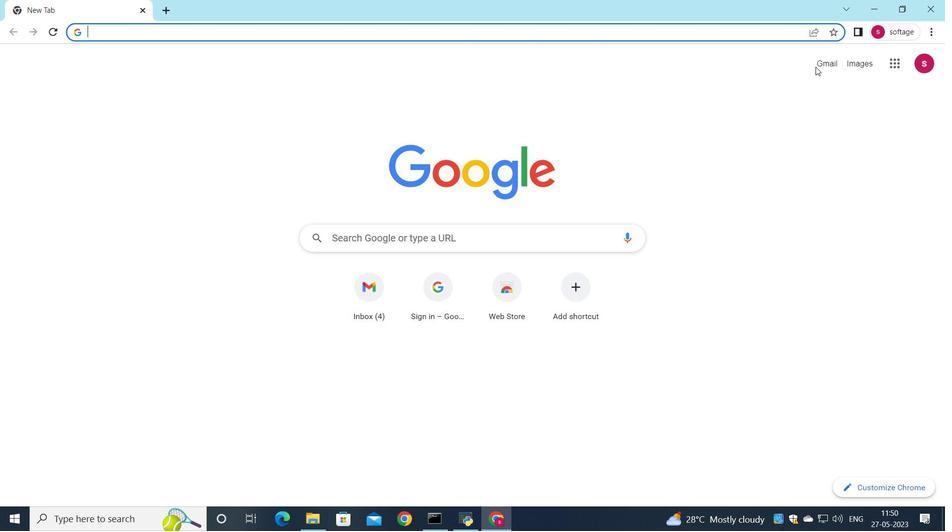 
Action: Mouse pressed left at (815, 62)
Screenshot: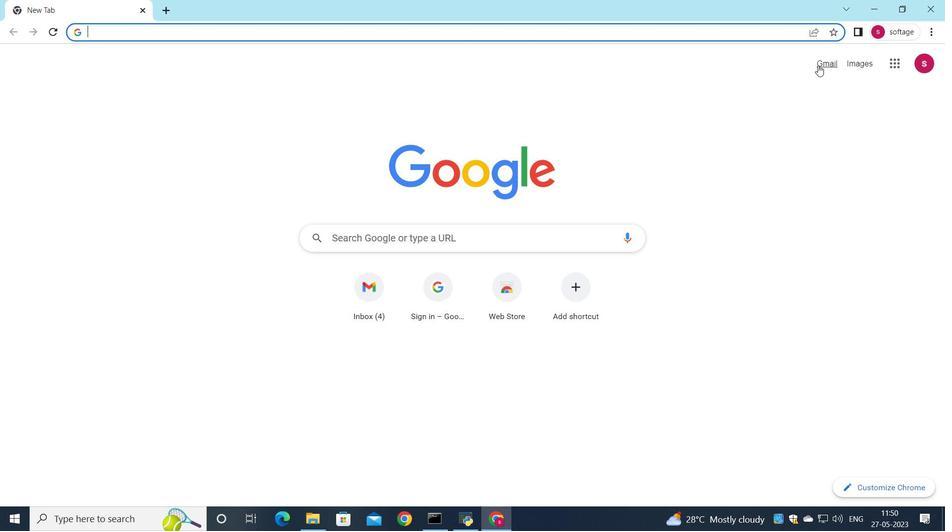 
Action: Mouse moved to (801, 82)
Screenshot: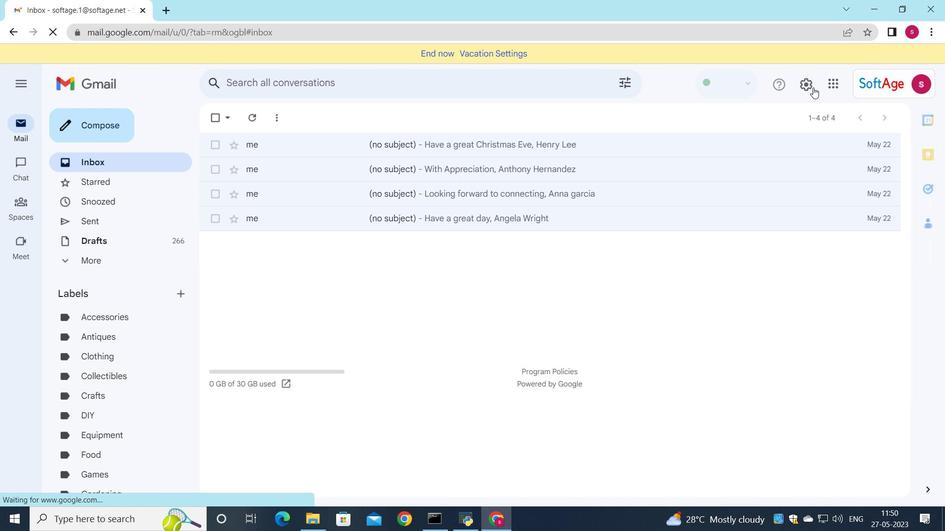 
Action: Mouse pressed left at (801, 82)
Screenshot: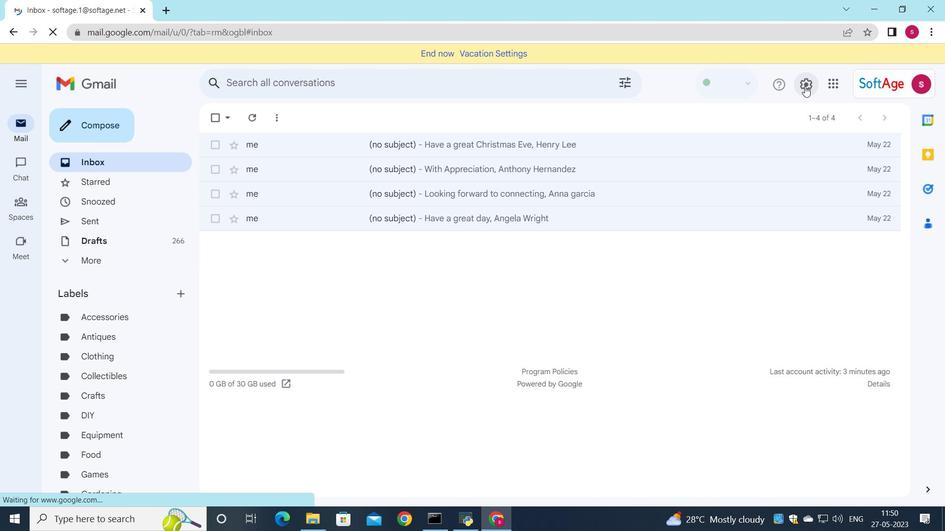 
Action: Mouse moved to (824, 137)
Screenshot: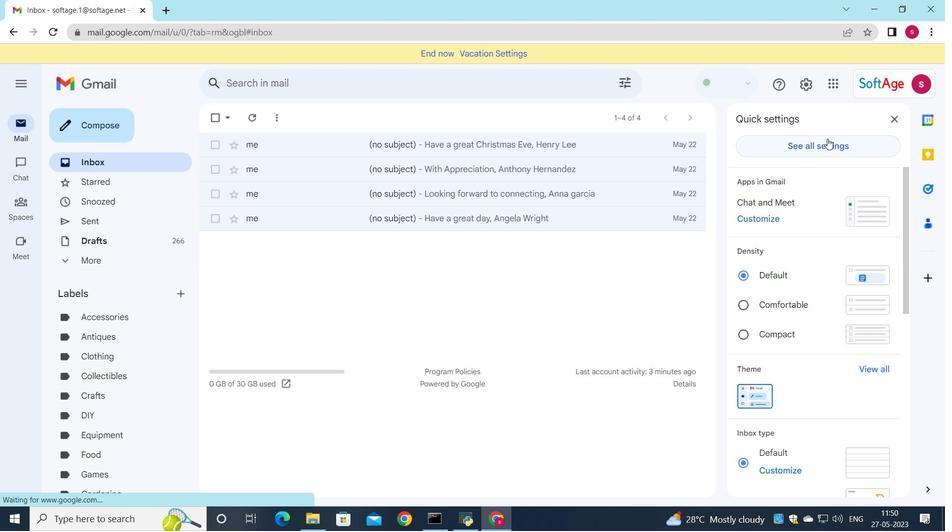 
Action: Mouse pressed left at (824, 137)
Screenshot: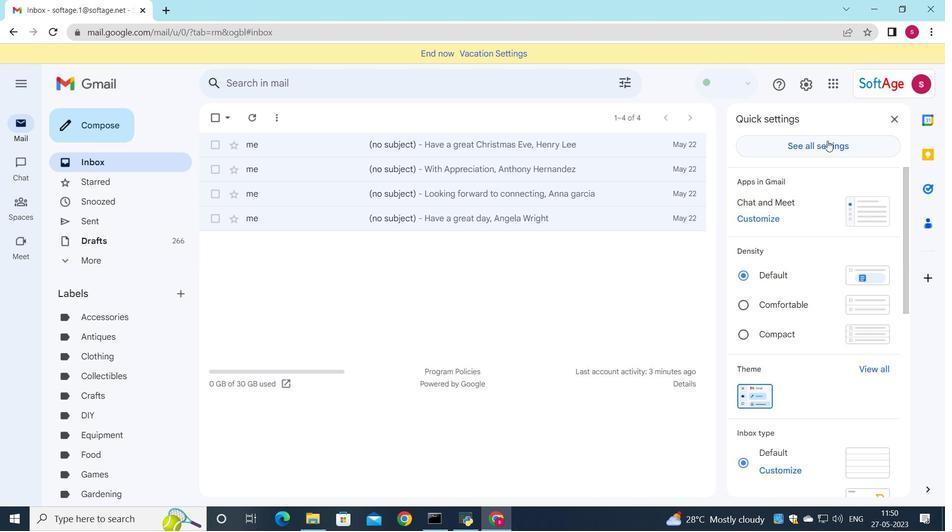 
Action: Mouse moved to (554, 255)
Screenshot: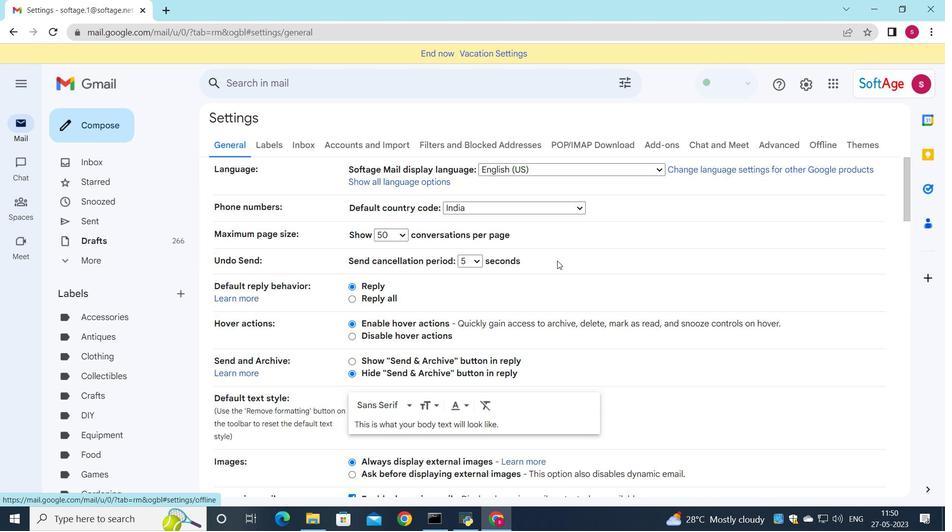 
Action: Mouse scrolled (554, 254) with delta (0, 0)
Screenshot: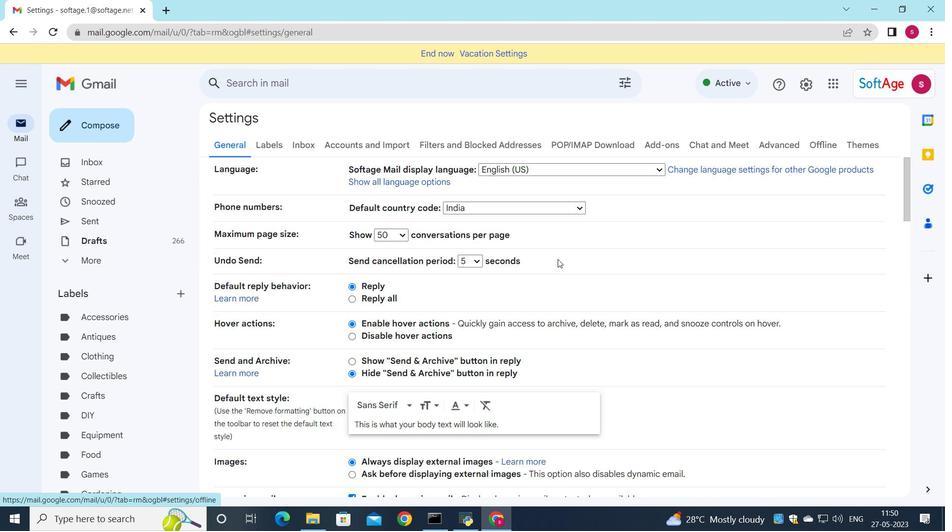 
Action: Mouse scrolled (554, 254) with delta (0, 0)
Screenshot: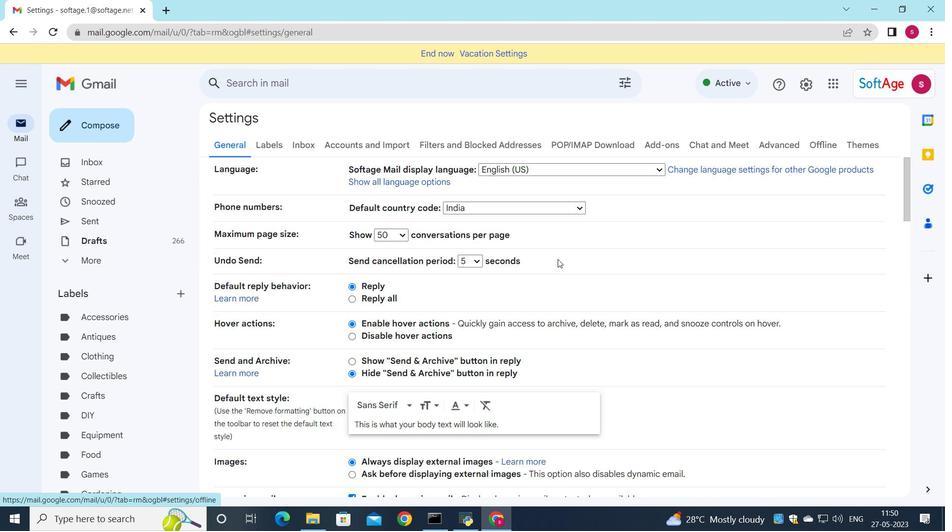 
Action: Mouse scrolled (554, 254) with delta (0, 0)
Screenshot: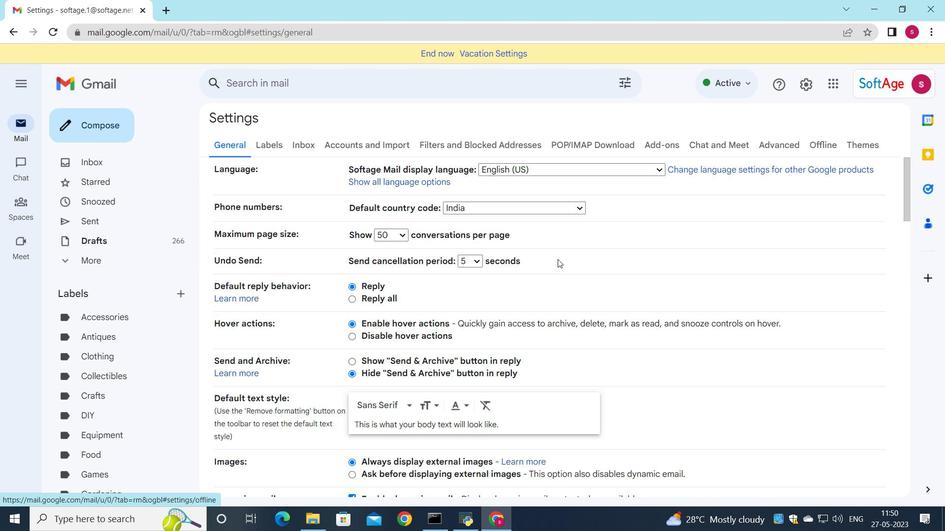 
Action: Mouse scrolled (554, 254) with delta (0, 0)
Screenshot: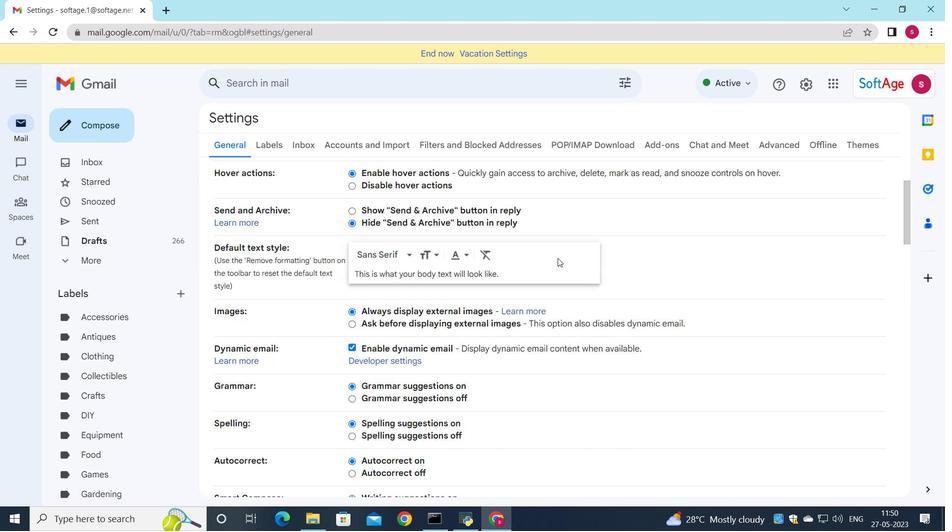 
Action: Mouse scrolled (554, 254) with delta (0, 0)
Screenshot: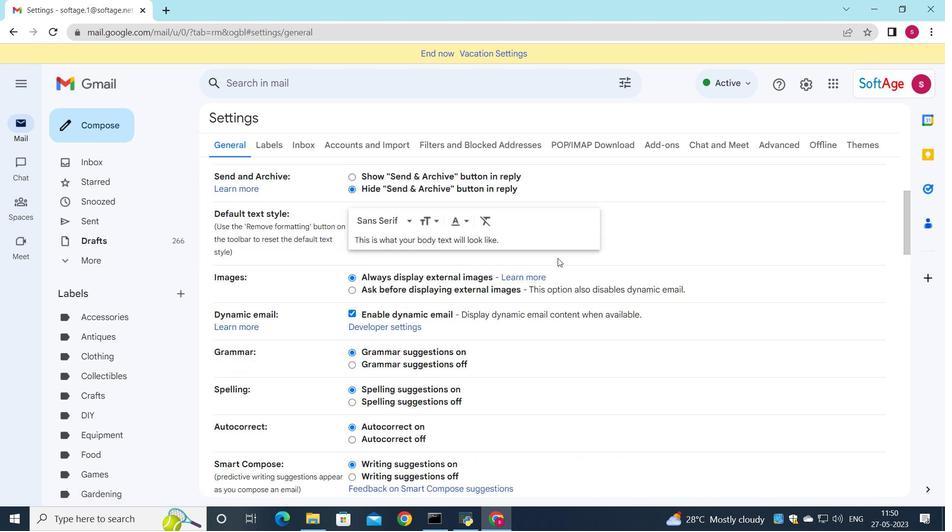 
Action: Mouse scrolled (554, 254) with delta (0, 0)
Screenshot: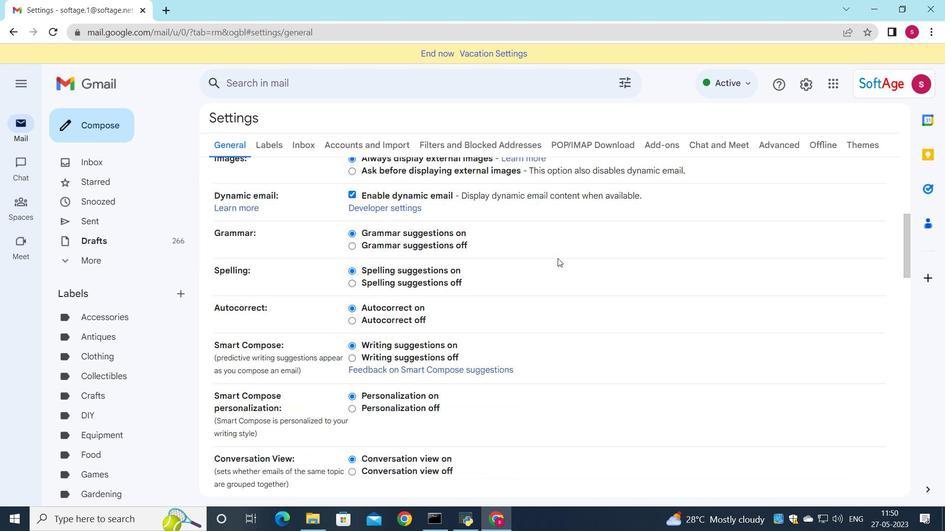 
Action: Mouse scrolled (554, 254) with delta (0, 0)
Screenshot: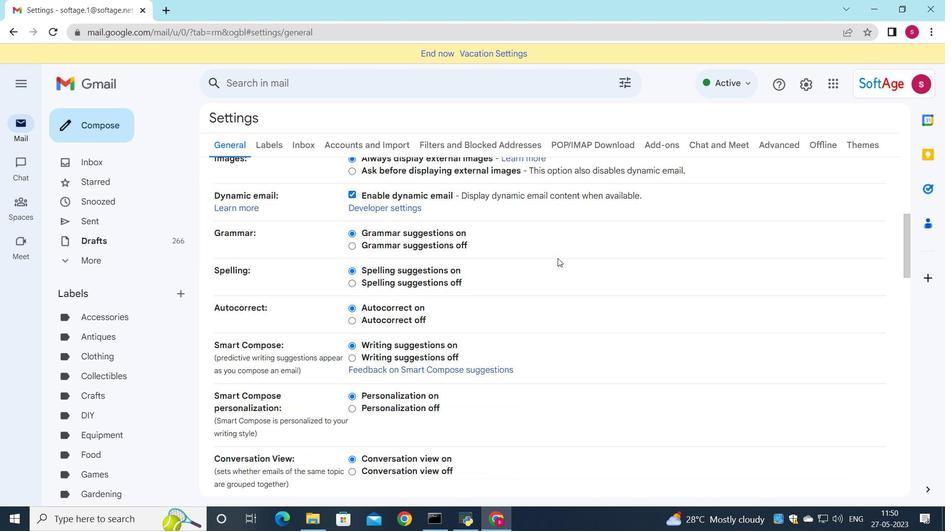 
Action: Mouse scrolled (554, 254) with delta (0, 0)
Screenshot: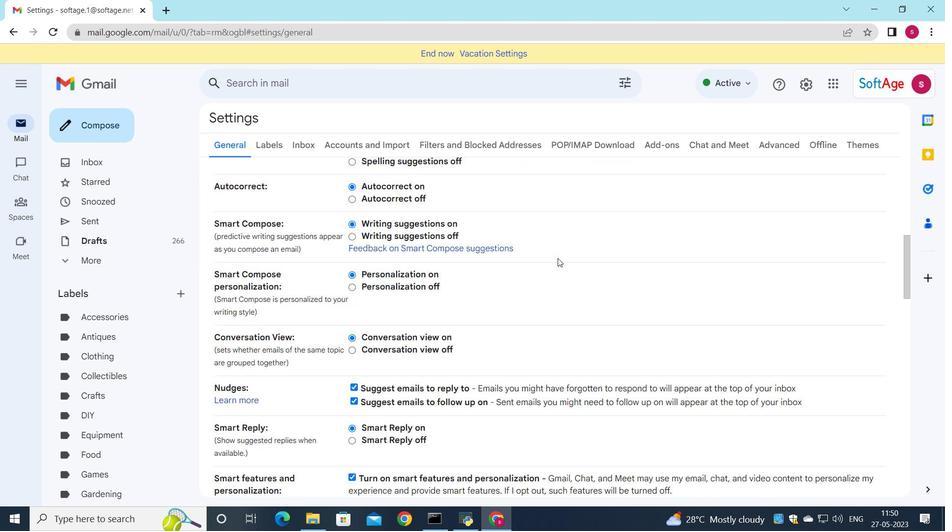 
Action: Mouse scrolled (554, 254) with delta (0, 0)
Screenshot: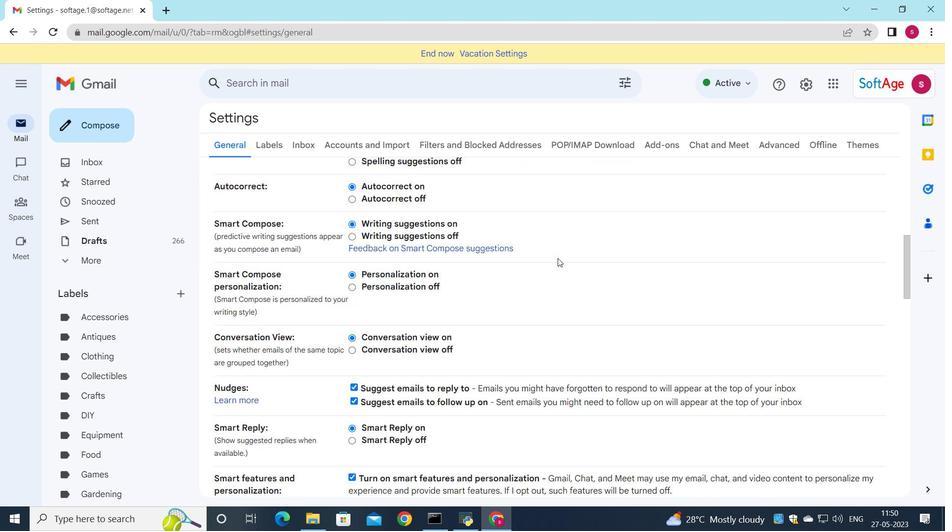 
Action: Mouse scrolled (554, 254) with delta (0, 0)
Screenshot: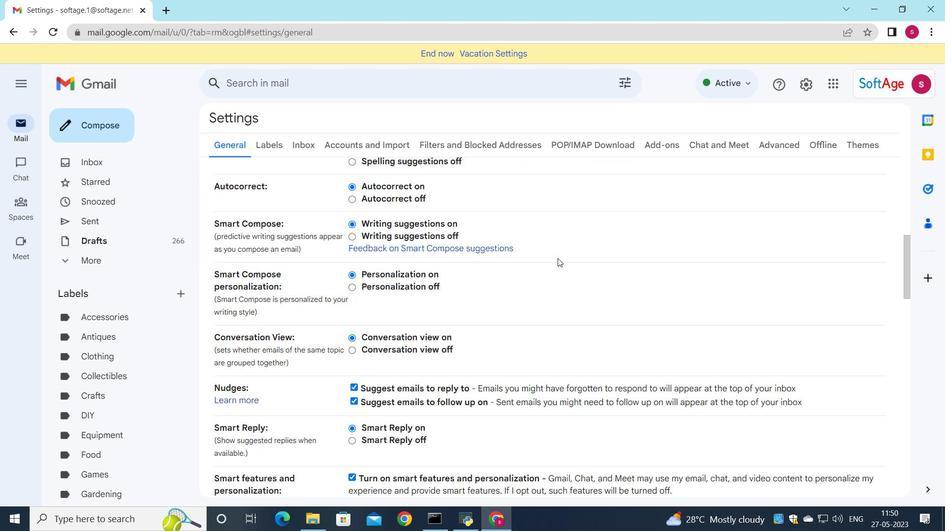 
Action: Mouse scrolled (554, 254) with delta (0, 0)
Screenshot: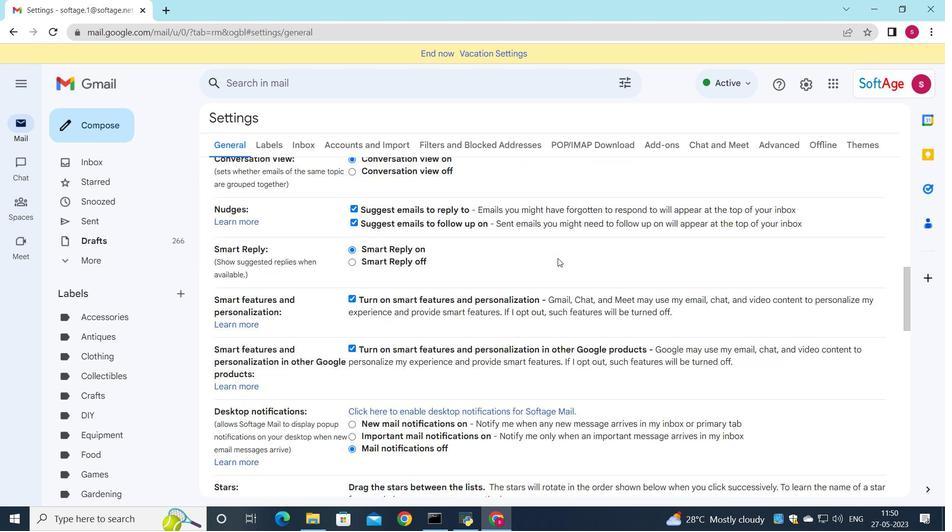 
Action: Mouse scrolled (554, 254) with delta (0, 0)
Screenshot: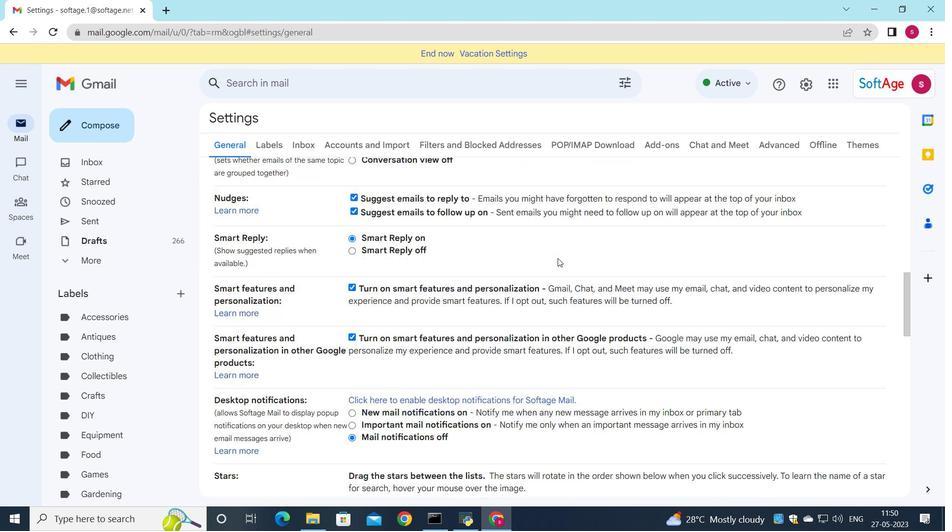 
Action: Mouse moved to (553, 254)
Screenshot: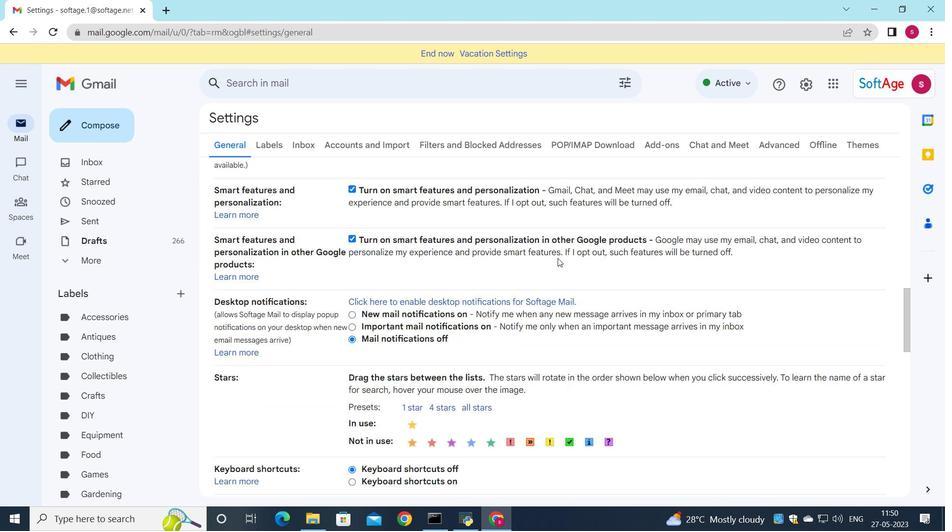 
Action: Mouse scrolled (553, 253) with delta (0, 0)
Screenshot: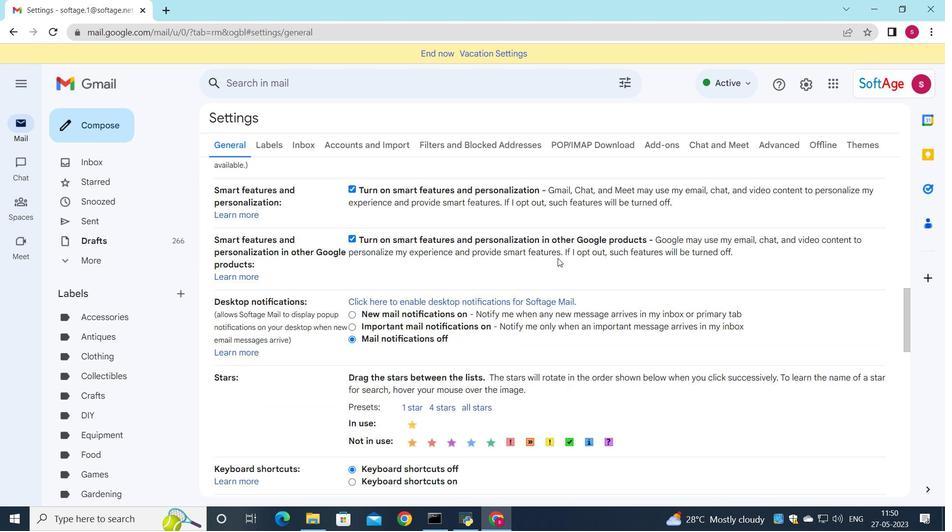 
Action: Mouse scrolled (553, 253) with delta (0, 0)
Screenshot: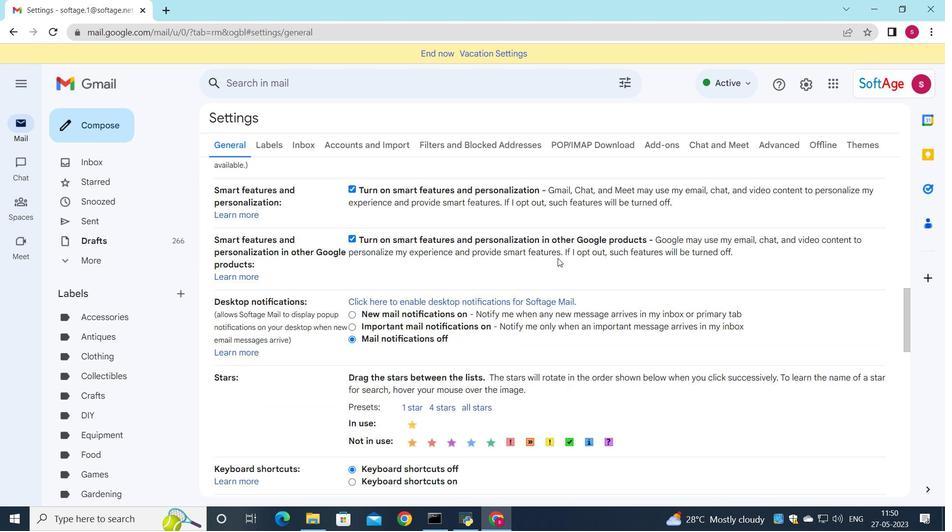 
Action: Mouse scrolled (553, 253) with delta (0, 0)
Screenshot: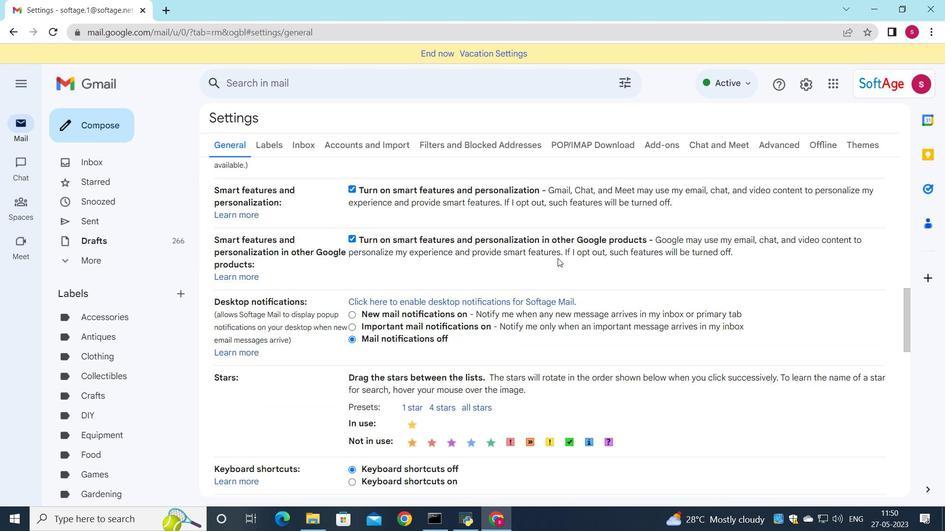 
Action: Mouse moved to (549, 249)
Screenshot: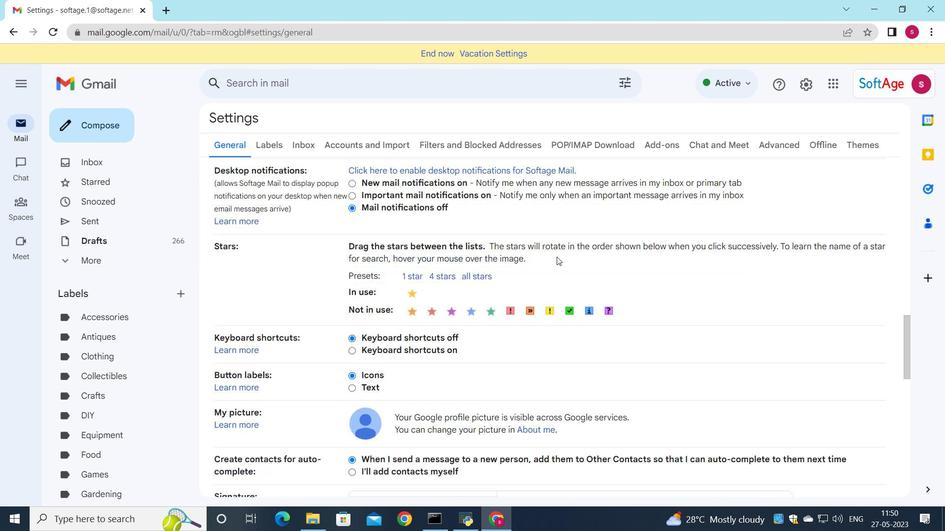 
Action: Mouse scrolled (549, 249) with delta (0, 0)
Screenshot: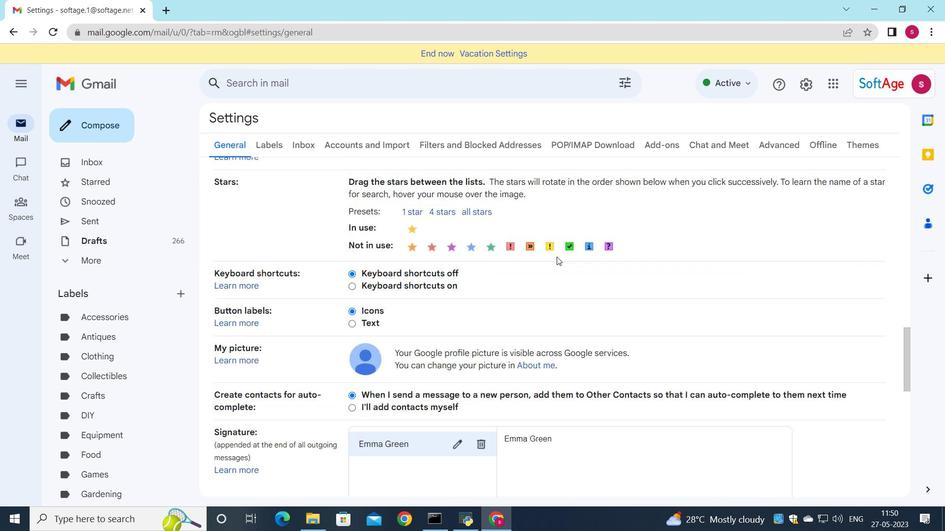 
Action: Mouse scrolled (549, 249) with delta (0, 0)
Screenshot: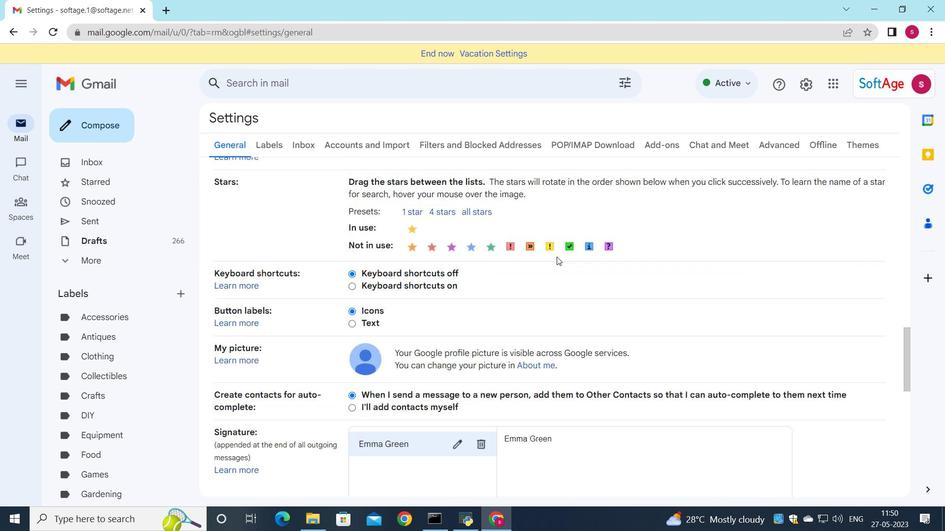 
Action: Mouse scrolled (549, 249) with delta (0, 0)
Screenshot: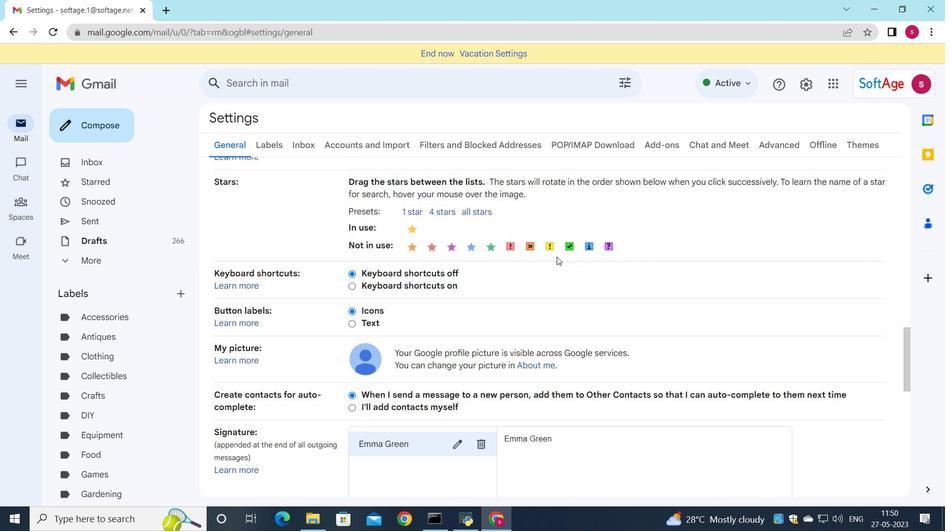 
Action: Mouse moved to (478, 237)
Screenshot: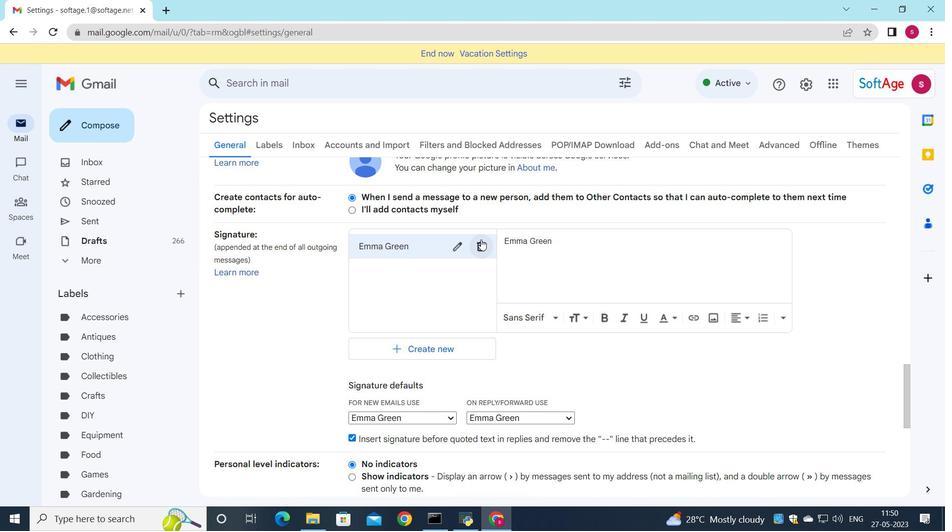 
Action: Mouse pressed left at (478, 237)
Screenshot: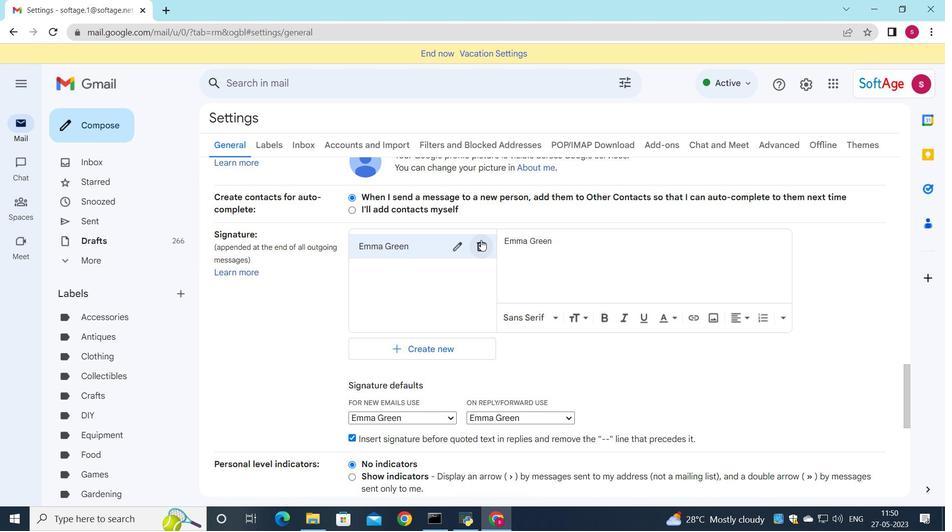 
Action: Mouse moved to (561, 290)
Screenshot: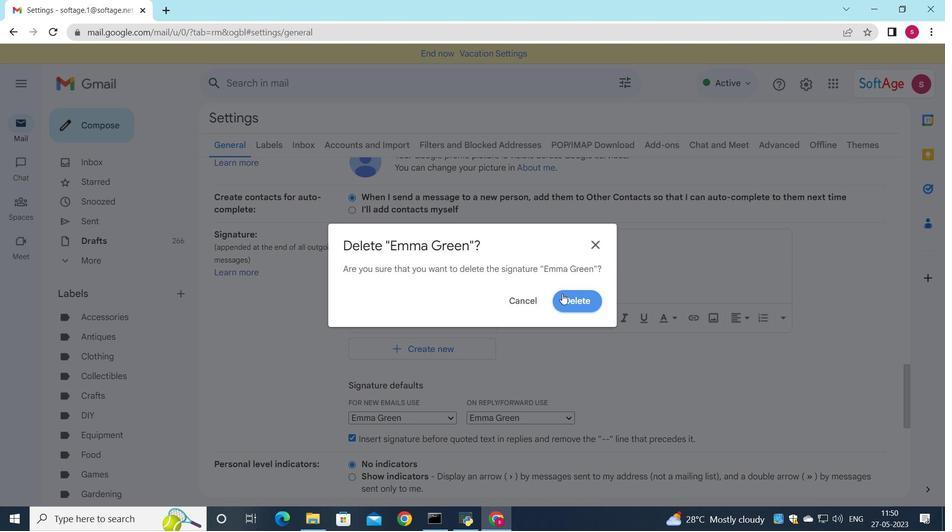 
Action: Mouse pressed left at (561, 290)
Screenshot: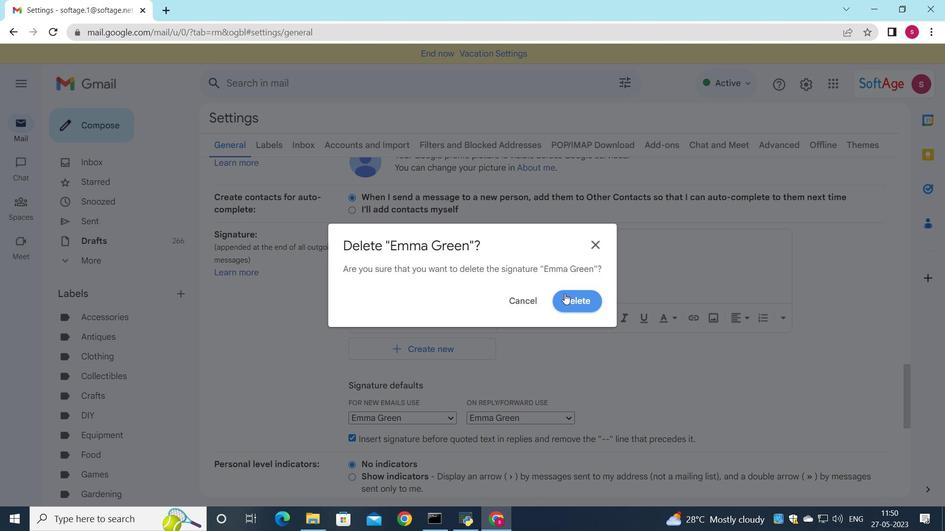 
Action: Mouse moved to (406, 260)
Screenshot: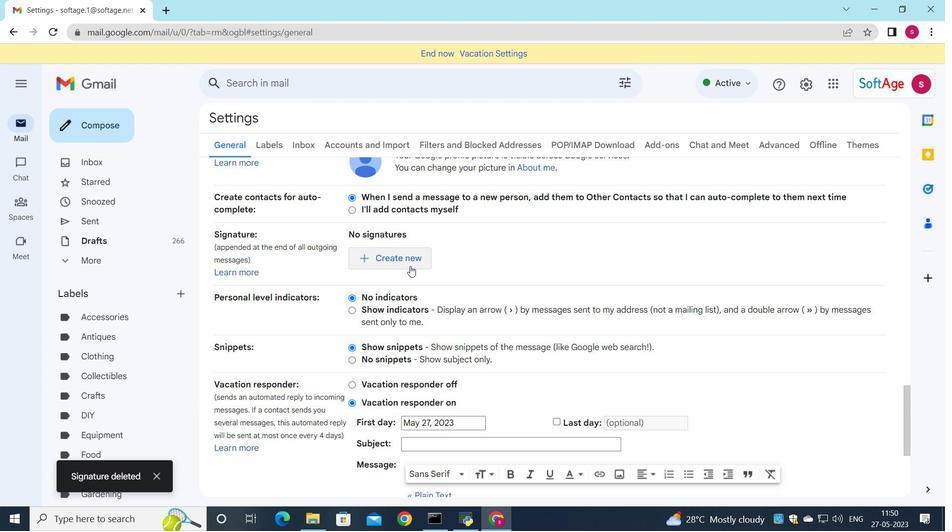 
Action: Mouse pressed left at (406, 260)
Screenshot: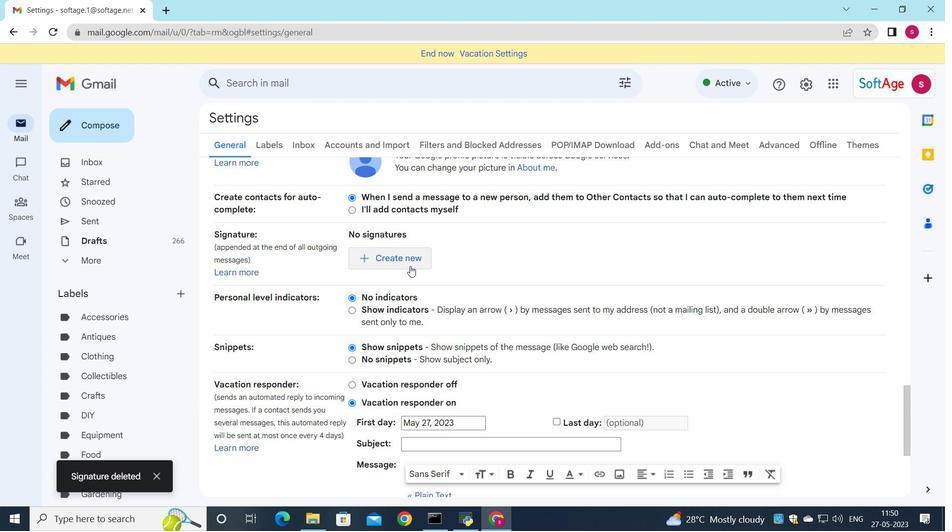 
Action: Mouse moved to (640, 283)
Screenshot: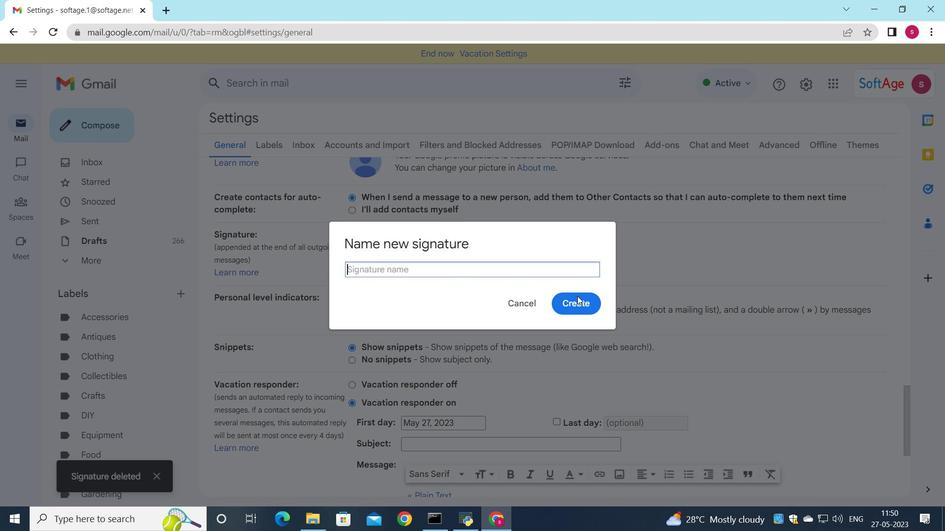 
Action: Key pressed <Key.shift>Eric<Key.space><Key.shift>Rodriguez<Key.space>
Screenshot: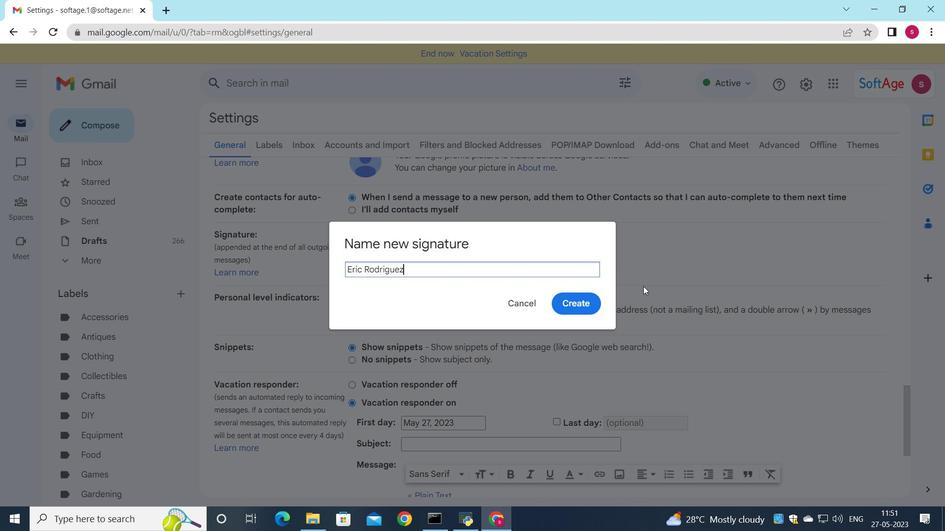 
Action: Mouse moved to (575, 298)
Screenshot: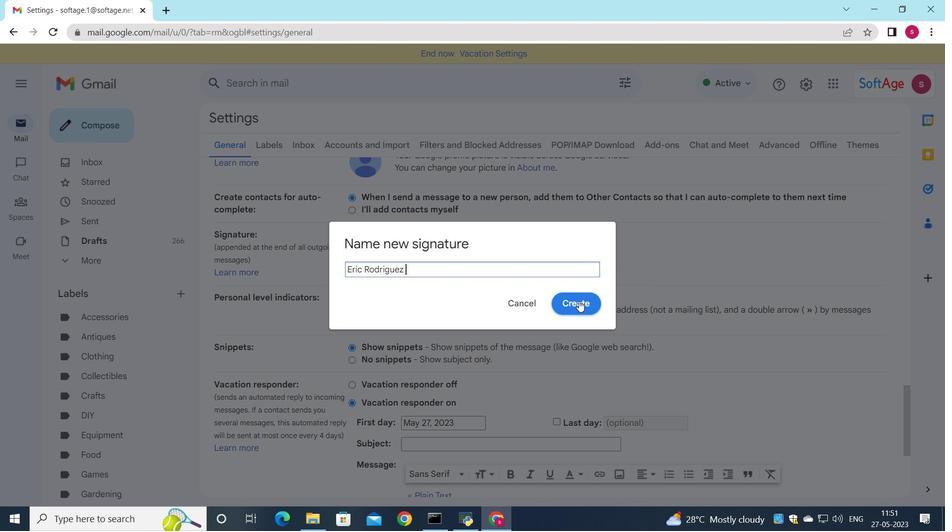 
Action: Mouse pressed left at (575, 298)
Screenshot: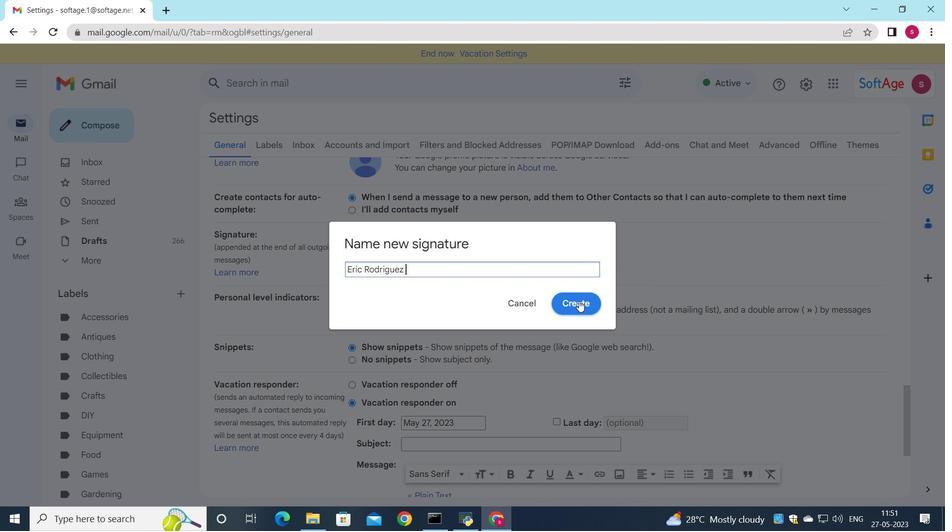 
Action: Mouse moved to (542, 251)
Screenshot: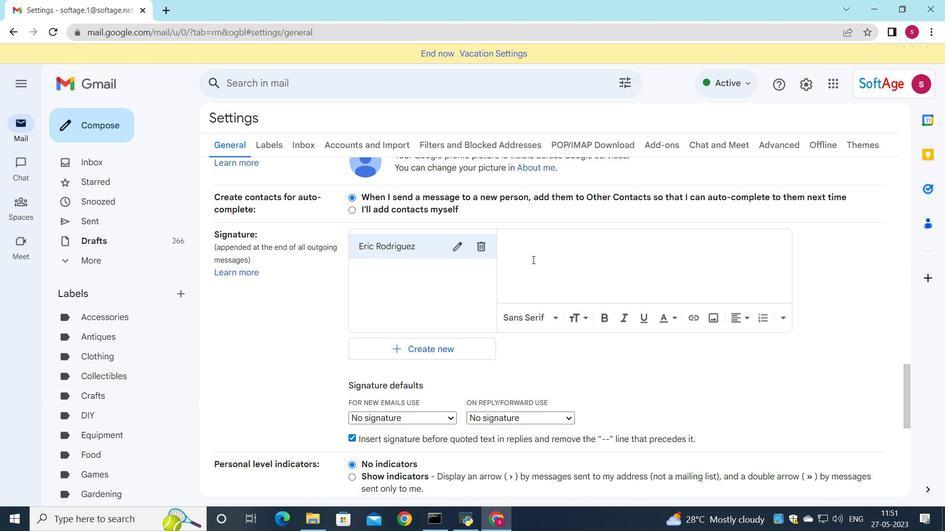 
Action: Mouse pressed left at (542, 251)
Screenshot: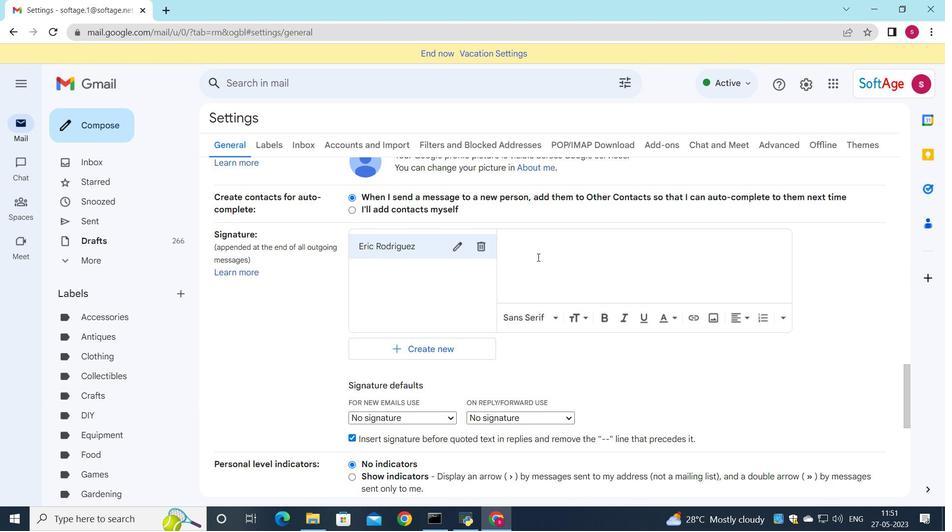 
Action: Key pressed <Key.shift>Eric<Key.space><Key.shift>Rodriguez
Screenshot: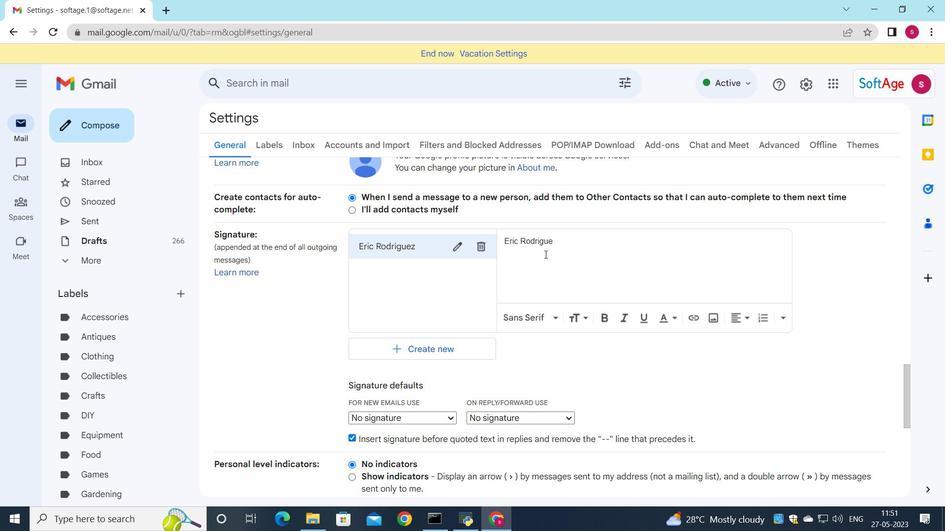 
Action: Mouse moved to (414, 414)
Screenshot: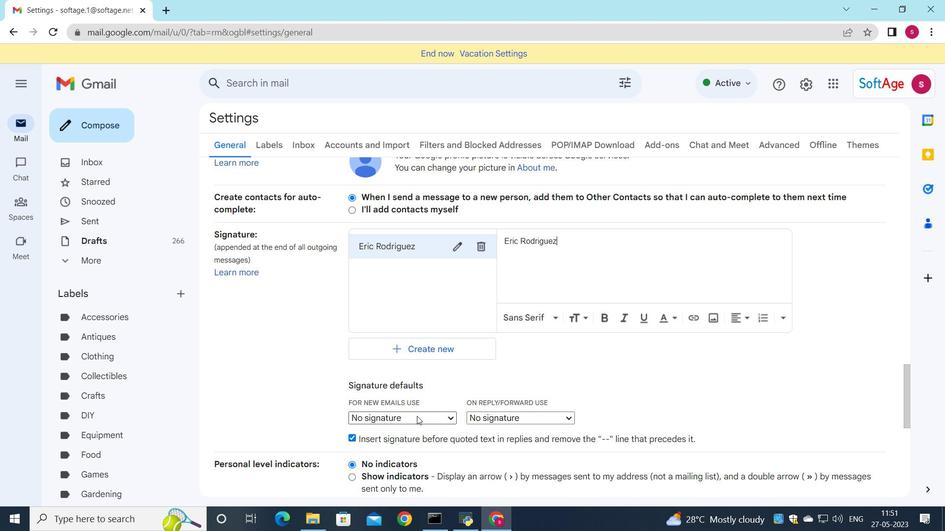 
Action: Mouse pressed left at (414, 414)
Screenshot: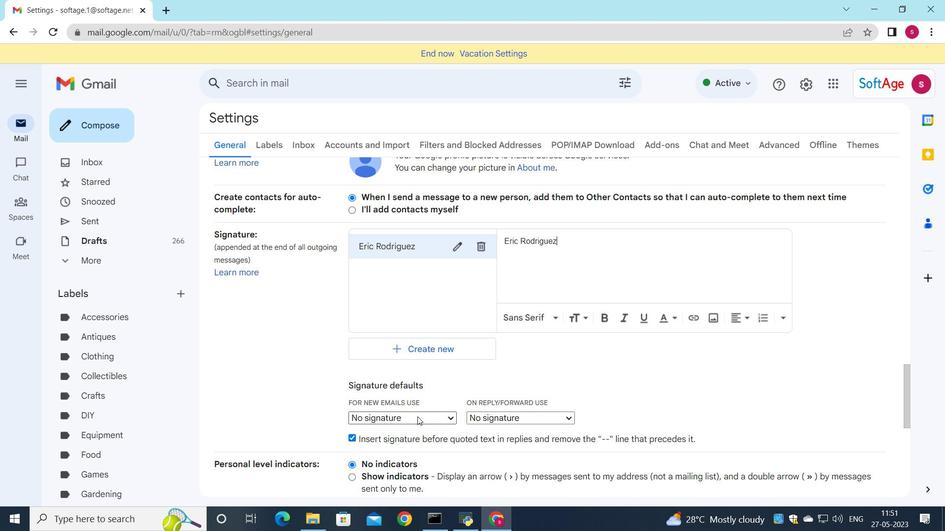 
Action: Mouse moved to (408, 439)
Screenshot: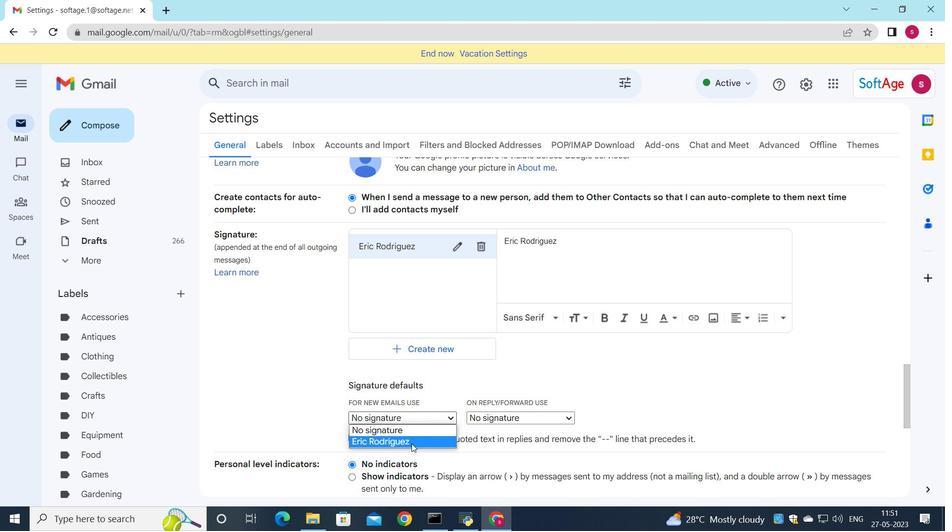 
Action: Mouse pressed left at (408, 439)
Screenshot: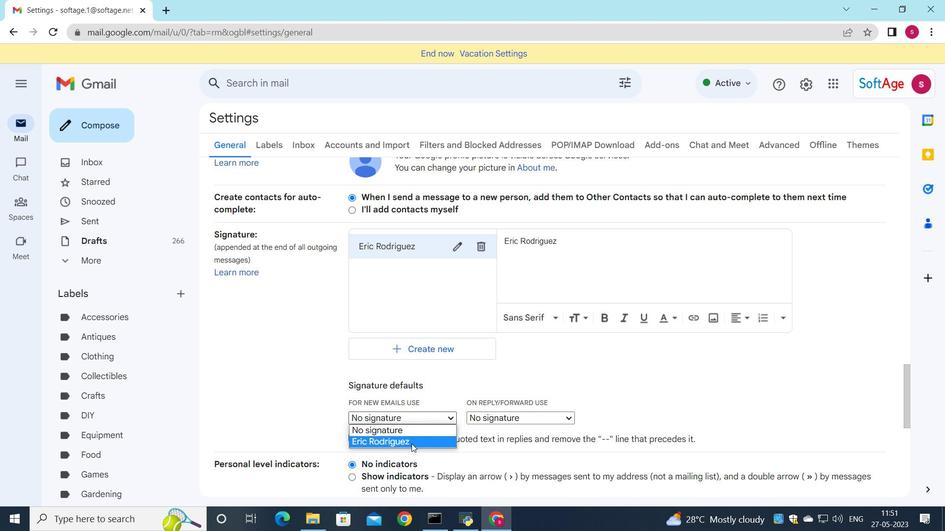 
Action: Mouse moved to (486, 413)
Screenshot: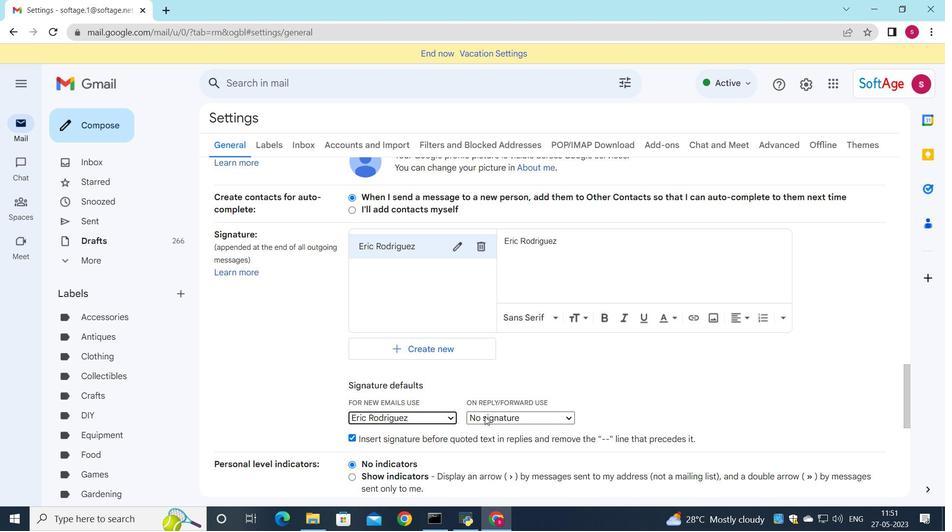 
Action: Mouse pressed left at (486, 413)
Screenshot: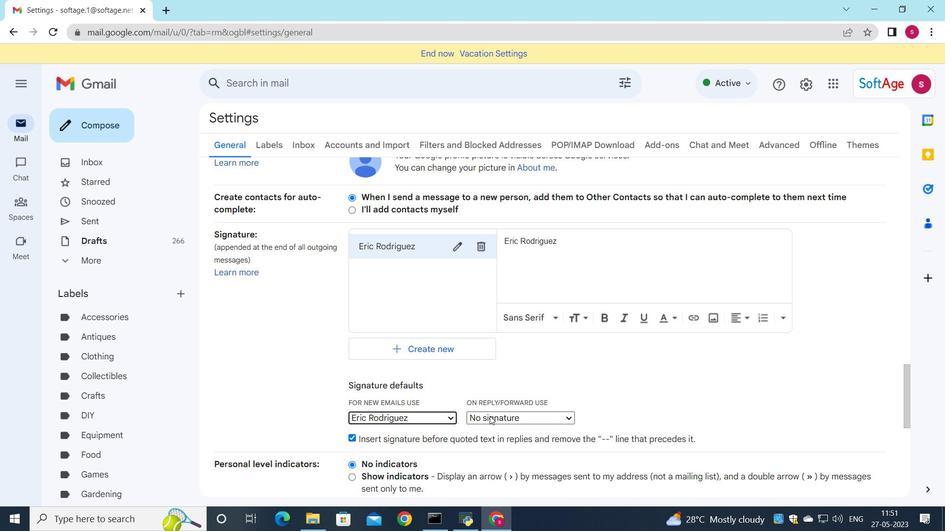 
Action: Mouse moved to (488, 435)
Screenshot: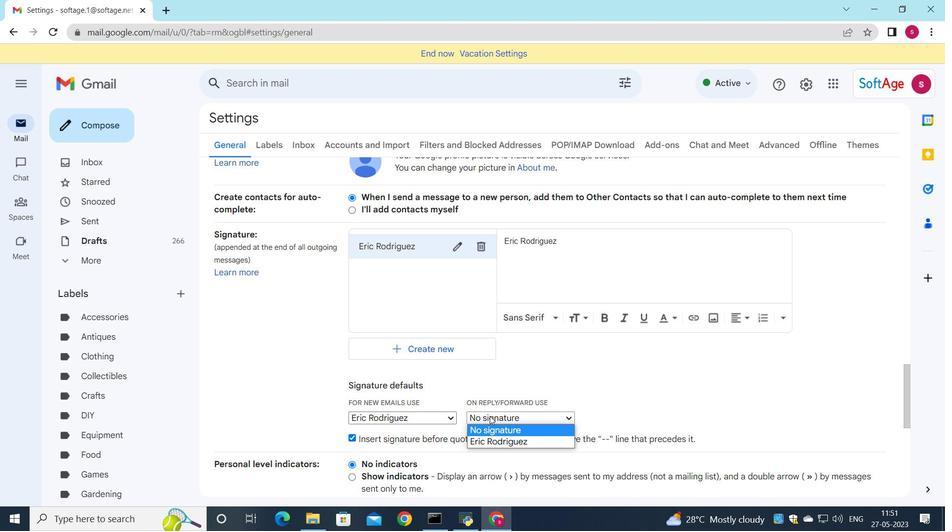 
Action: Mouse pressed left at (488, 435)
Screenshot: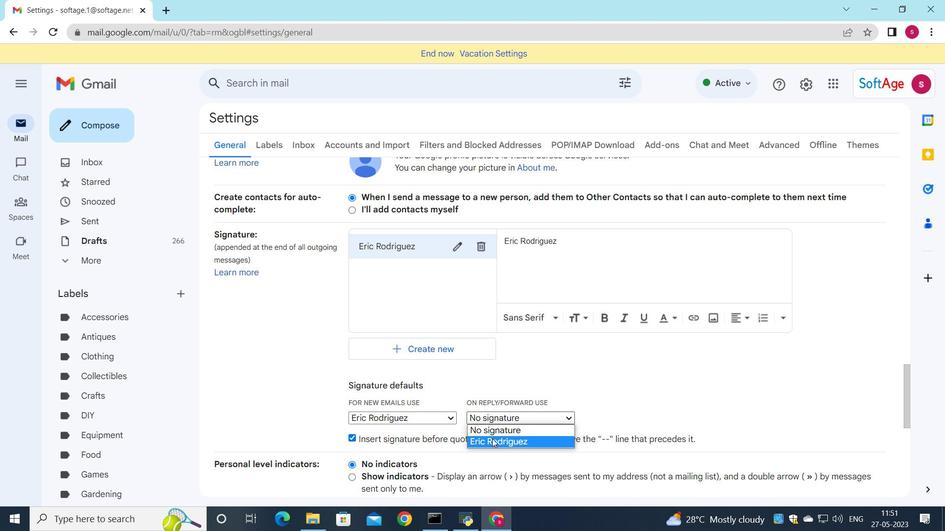 
Action: Mouse moved to (467, 372)
Screenshot: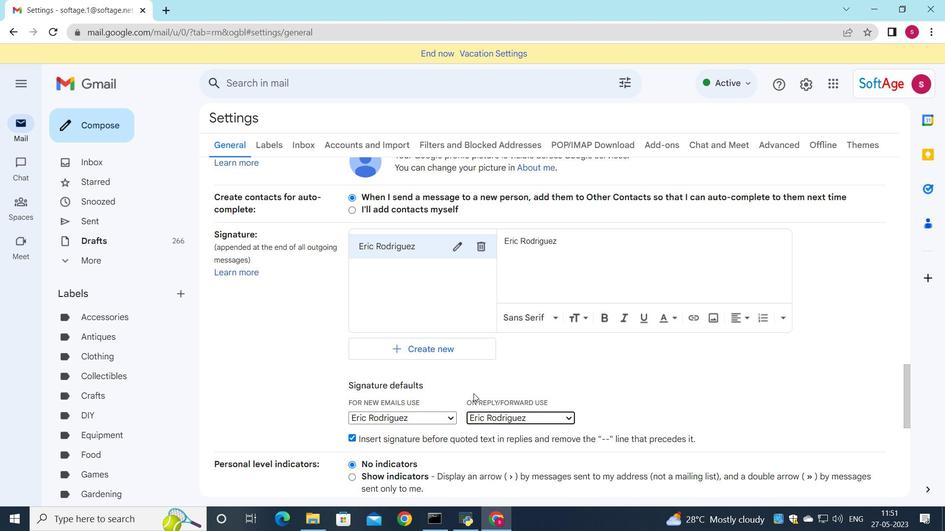 
Action: Mouse scrolled (467, 371) with delta (0, 0)
Screenshot: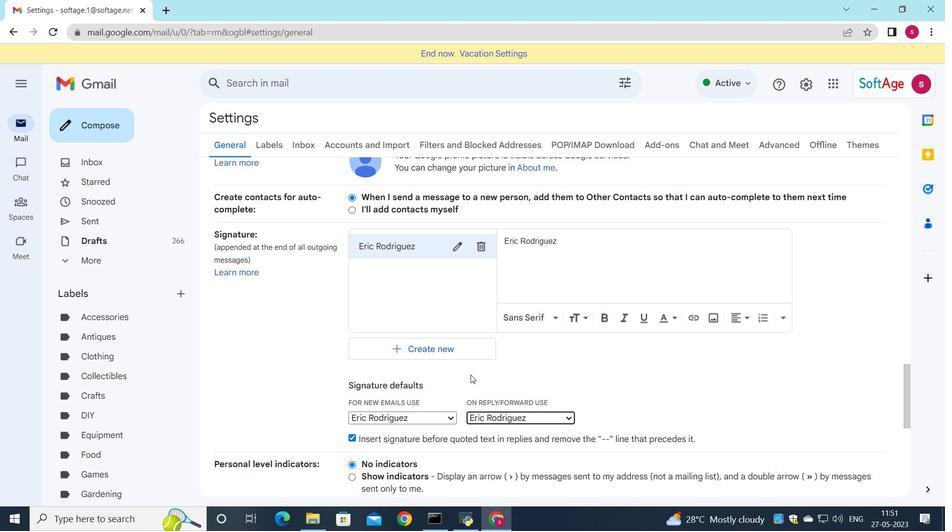 
Action: Mouse scrolled (467, 371) with delta (0, 0)
Screenshot: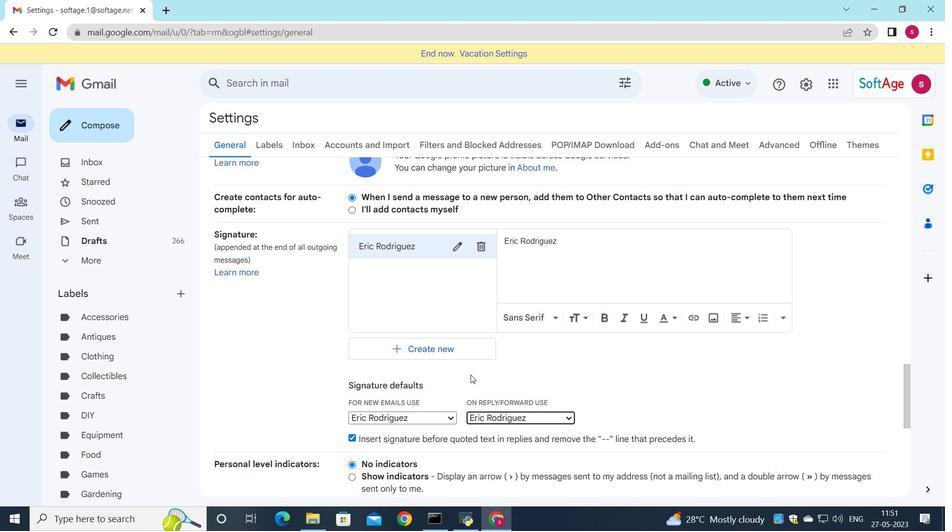 
Action: Mouse scrolled (467, 371) with delta (0, 0)
Screenshot: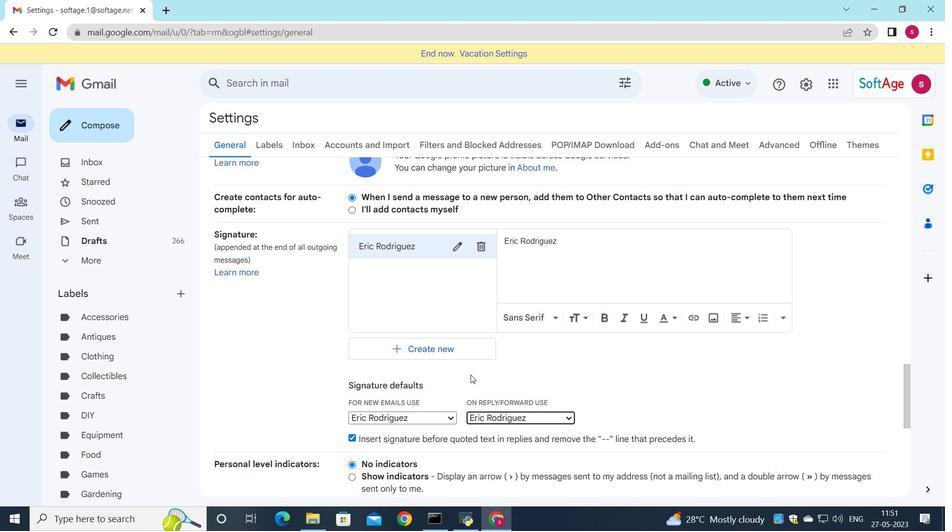
Action: Mouse moved to (463, 365)
Screenshot: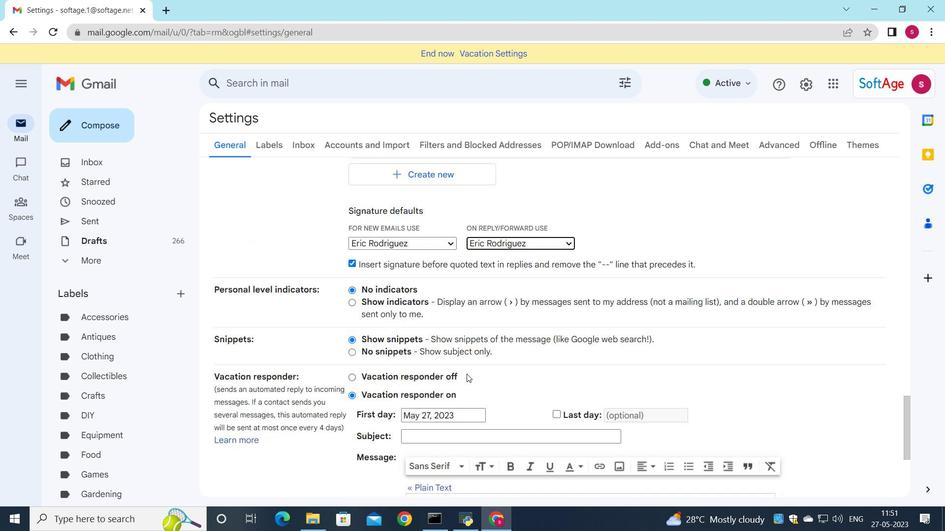 
Action: Mouse scrolled (463, 364) with delta (0, 0)
Screenshot: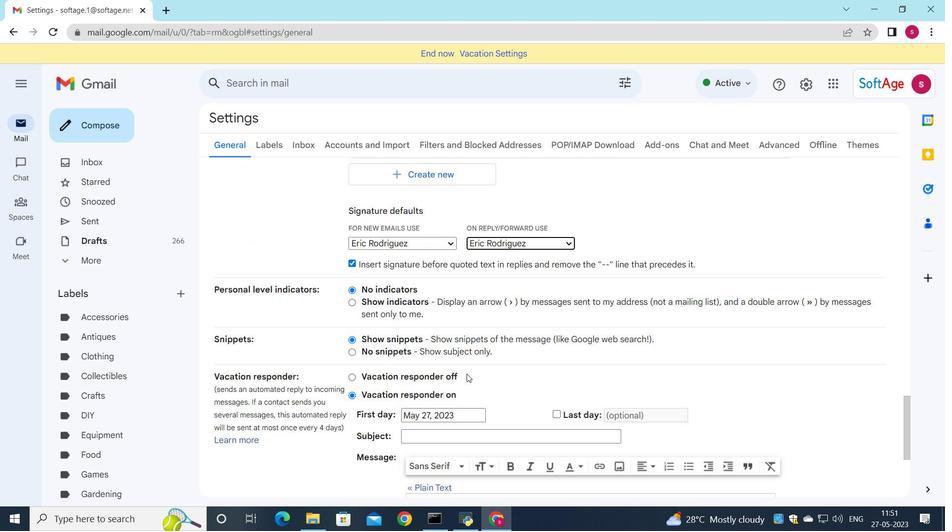 
Action: Mouse moved to (463, 366)
Screenshot: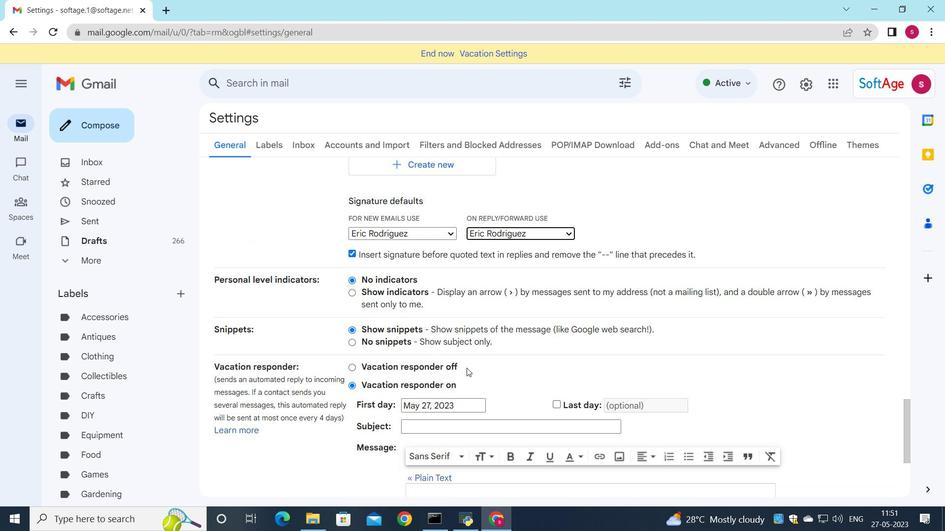 
Action: Mouse scrolled (463, 366) with delta (0, 0)
Screenshot: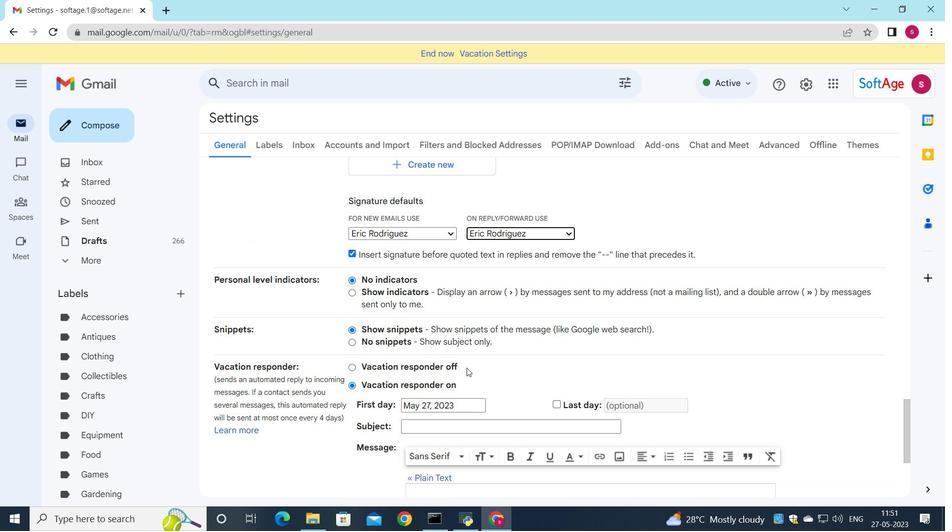
Action: Mouse moved to (463, 367)
Screenshot: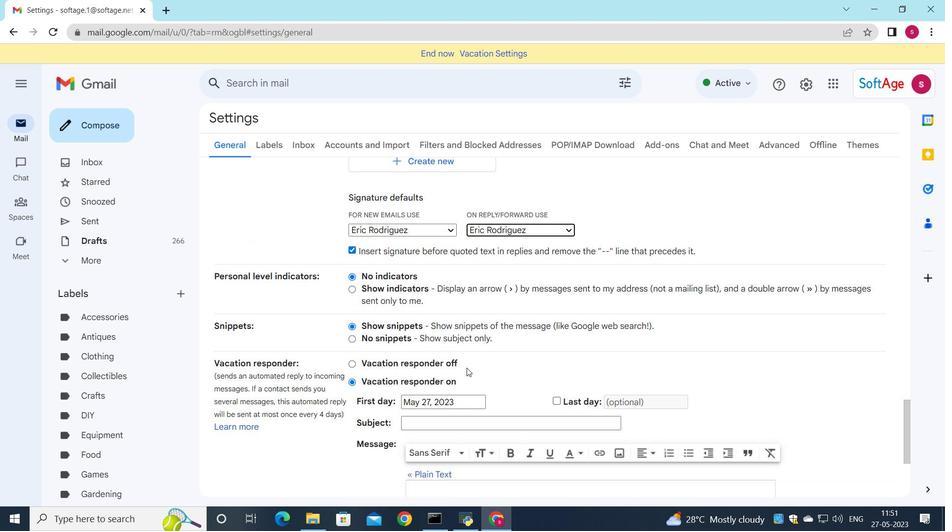 
Action: Mouse scrolled (463, 367) with delta (0, 0)
Screenshot: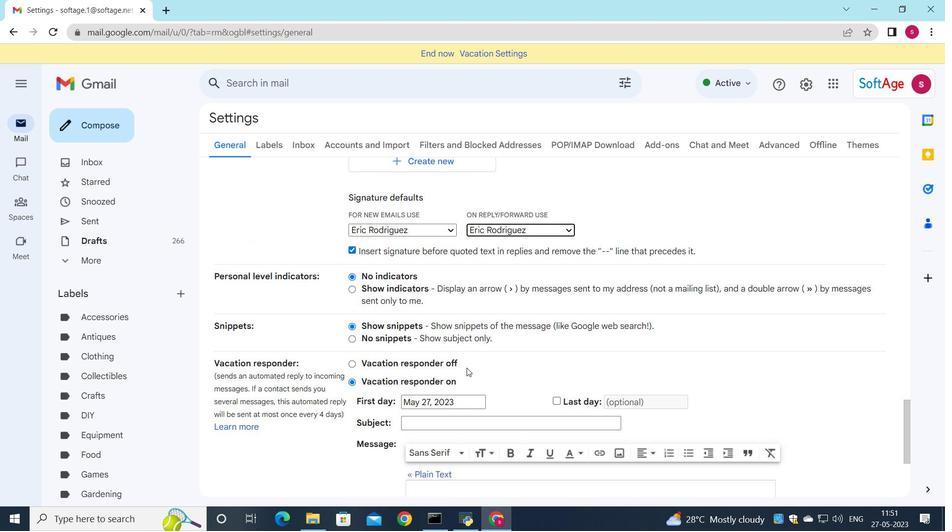 
Action: Mouse moved to (463, 368)
Screenshot: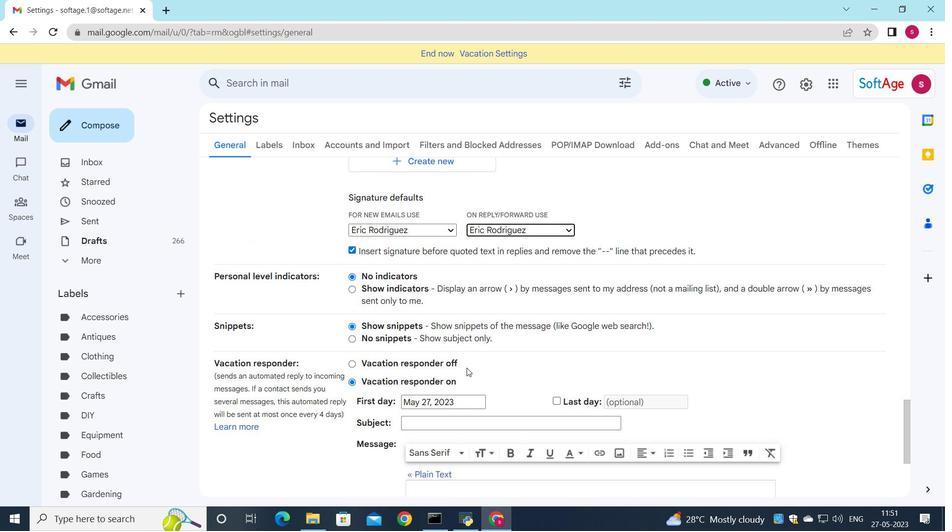 
Action: Mouse scrolled (463, 367) with delta (0, 0)
Screenshot: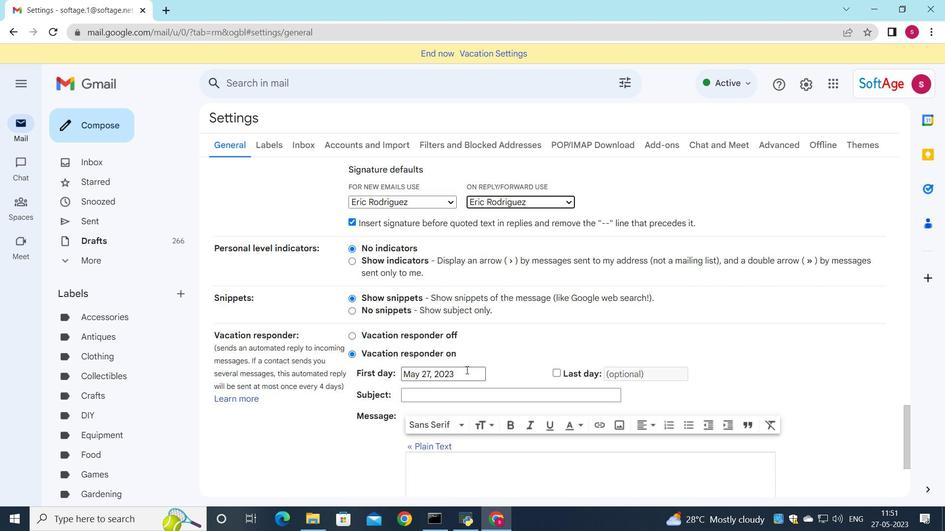
Action: Mouse moved to (460, 368)
Screenshot: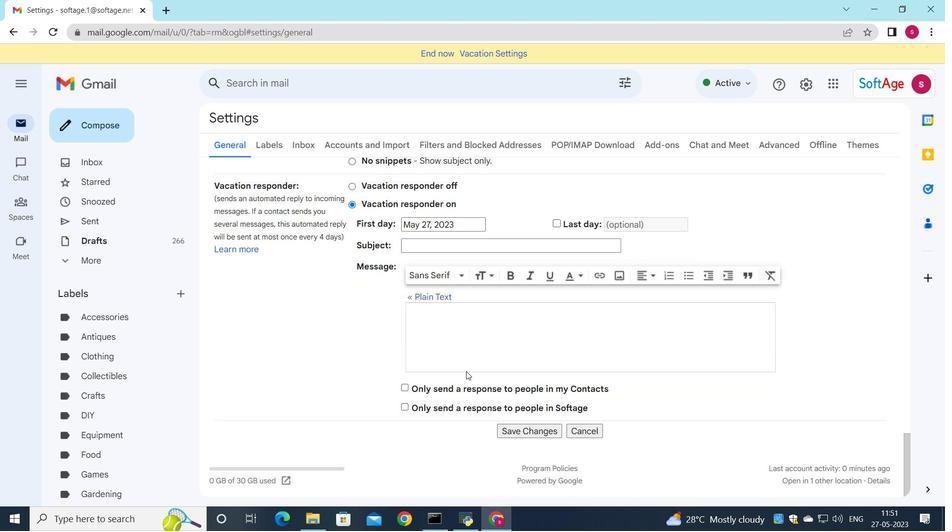 
Action: Mouse scrolled (460, 367) with delta (0, 0)
Screenshot: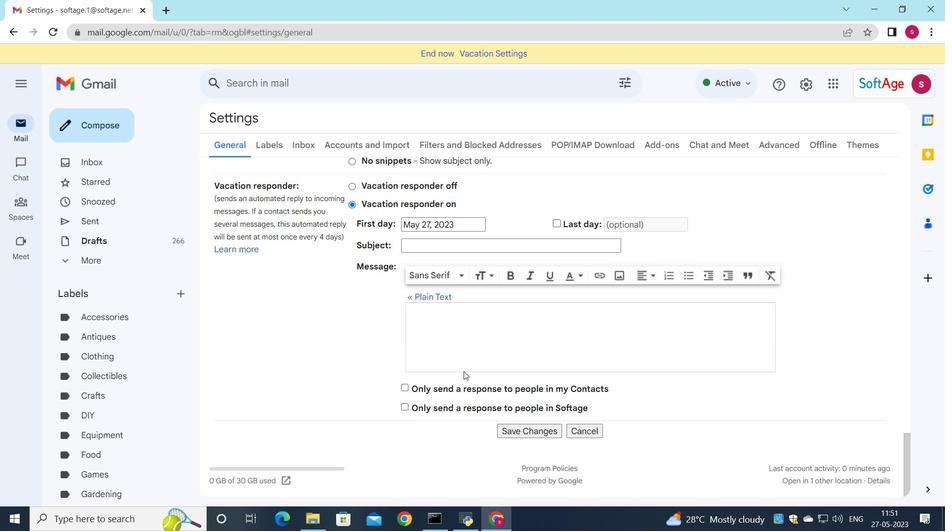 
Action: Mouse moved to (468, 377)
Screenshot: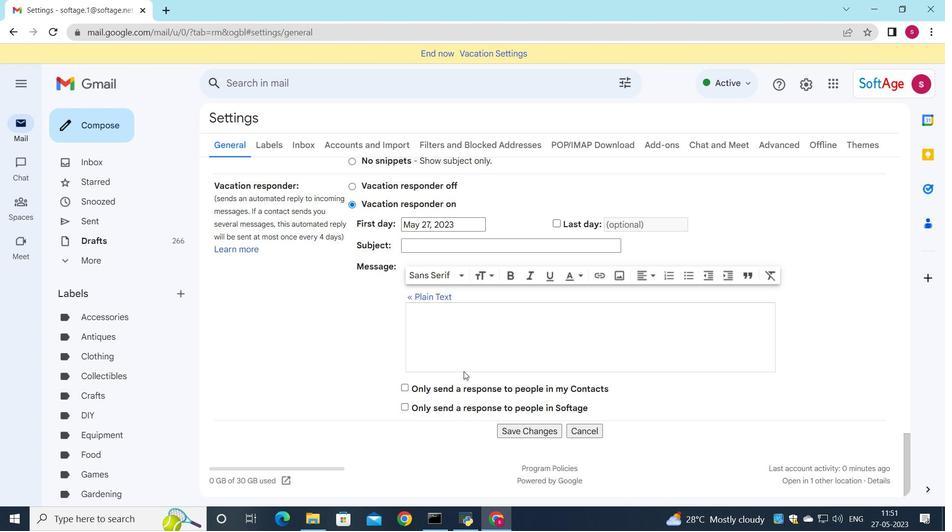 
Action: Mouse scrolled (468, 376) with delta (0, 0)
Screenshot: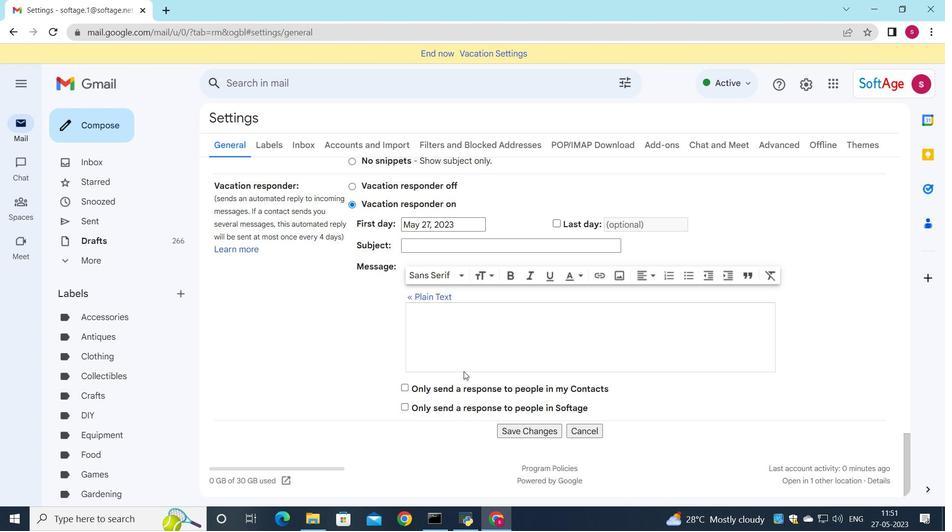 
Action: Mouse moved to (528, 430)
Screenshot: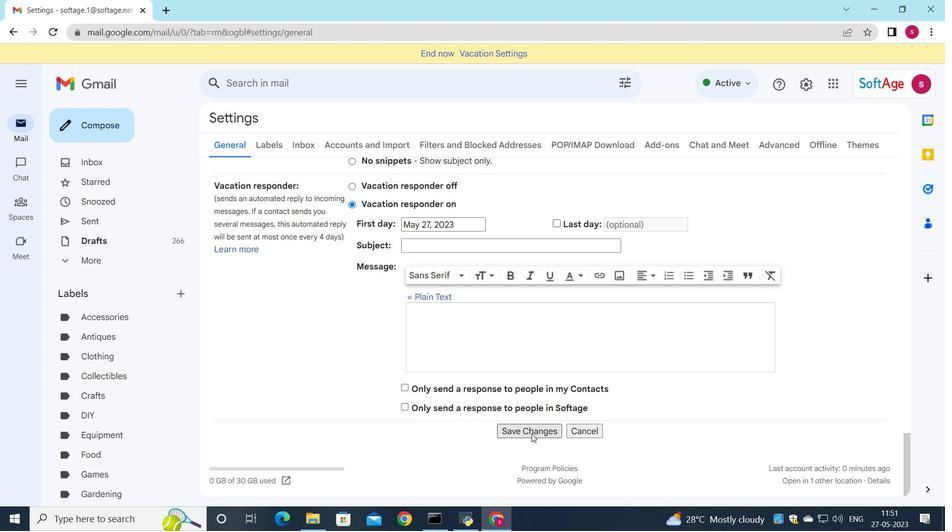 
Action: Mouse pressed left at (528, 430)
Screenshot: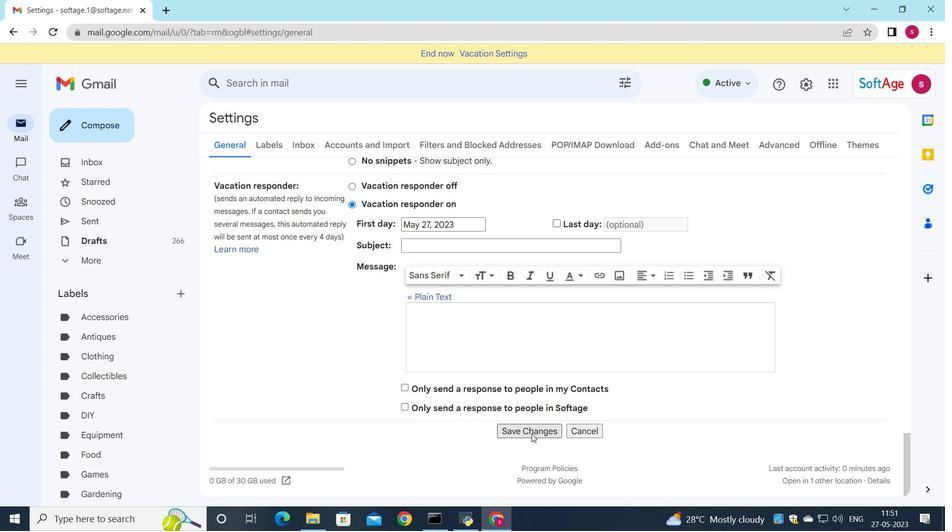 
Action: Mouse moved to (112, 112)
Screenshot: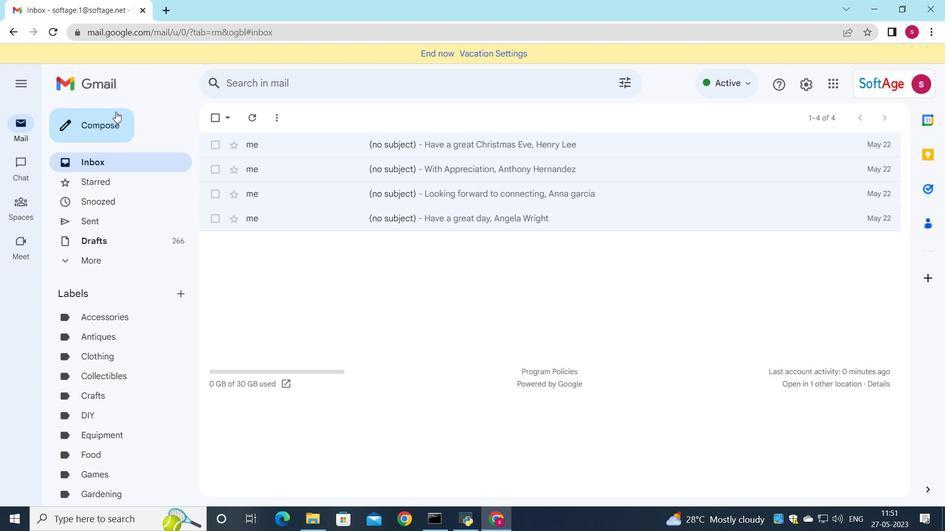 
Action: Mouse pressed left at (112, 112)
Screenshot: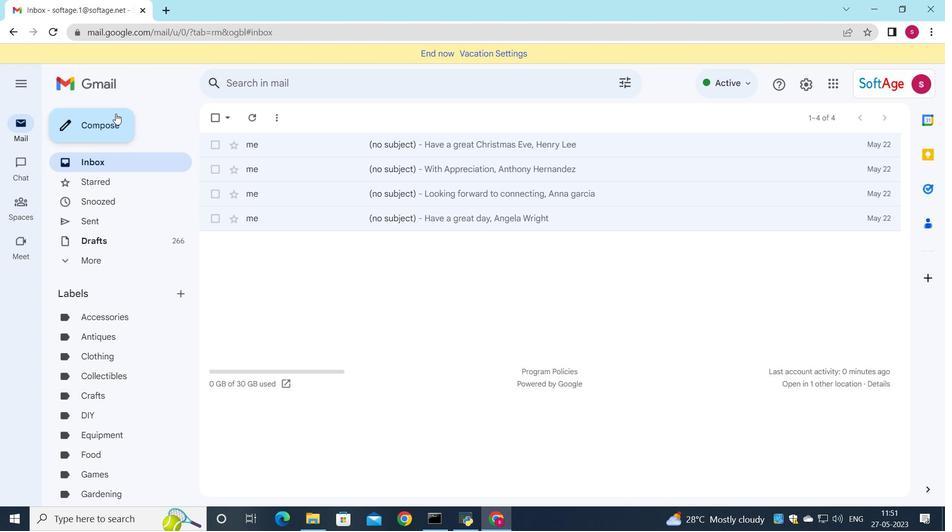 
Action: Mouse moved to (637, 210)
Screenshot: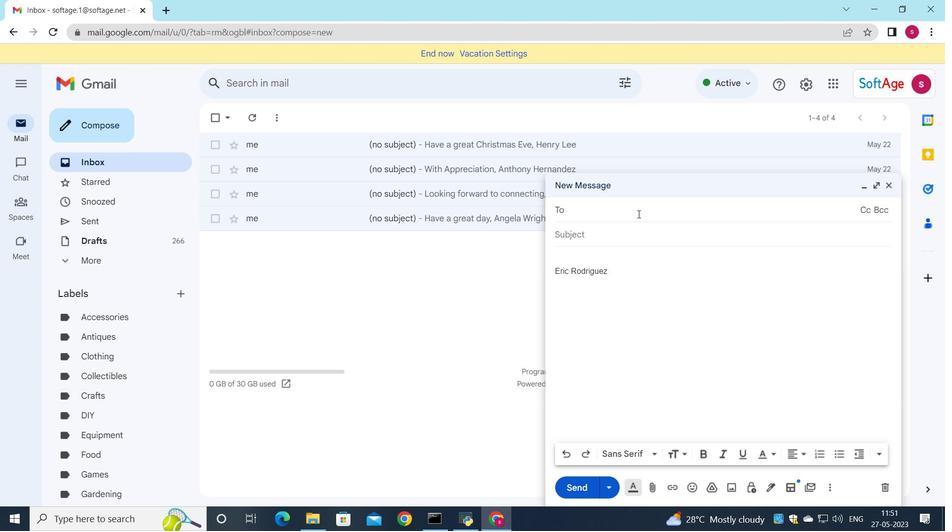 
Action: Key pressed sof
Screenshot: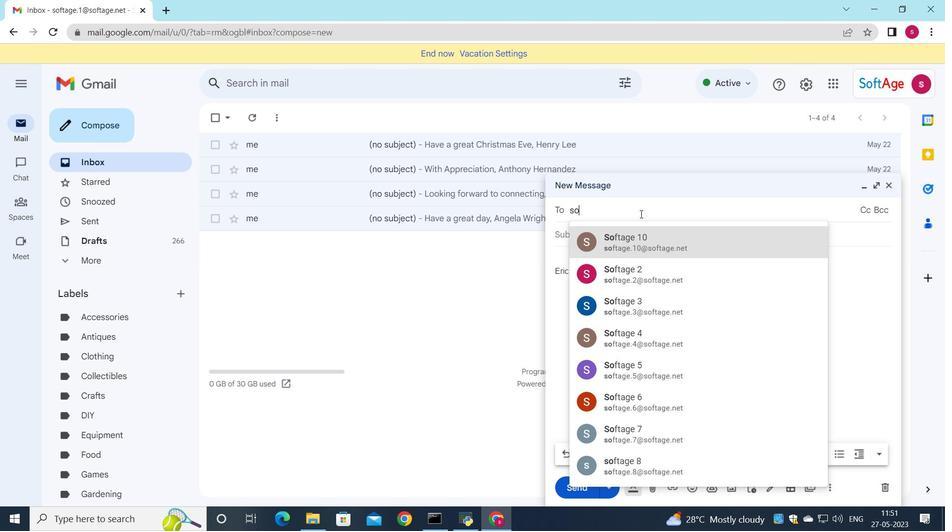 
Action: Mouse moved to (662, 336)
Screenshot: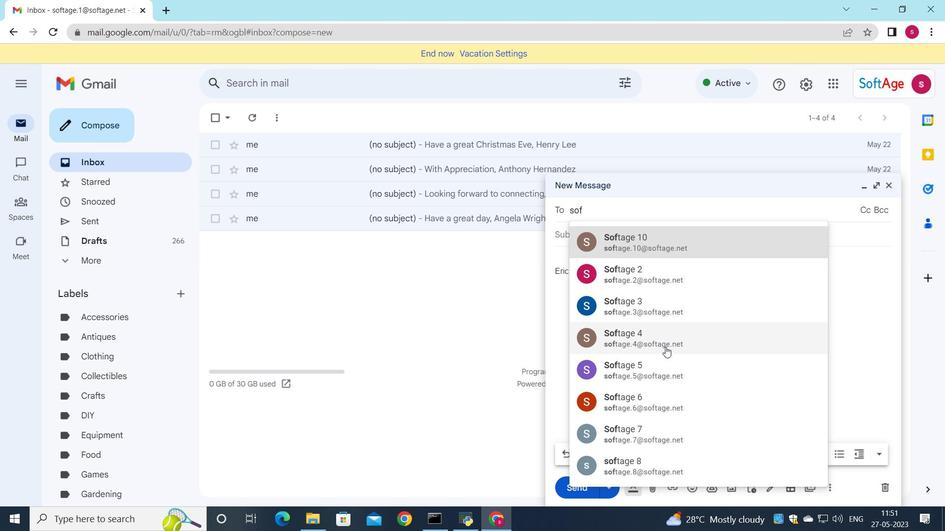 
Action: Mouse pressed left at (662, 336)
Screenshot: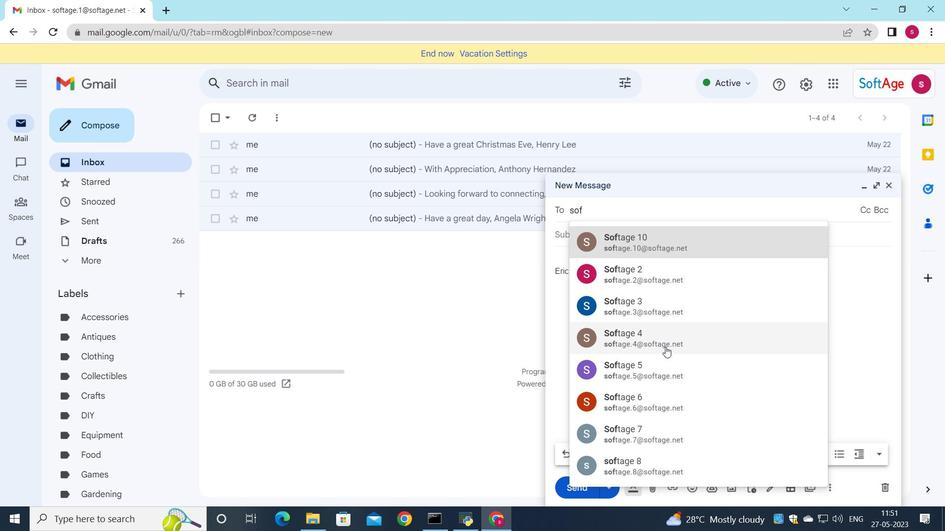 
Action: Mouse moved to (649, 320)
Screenshot: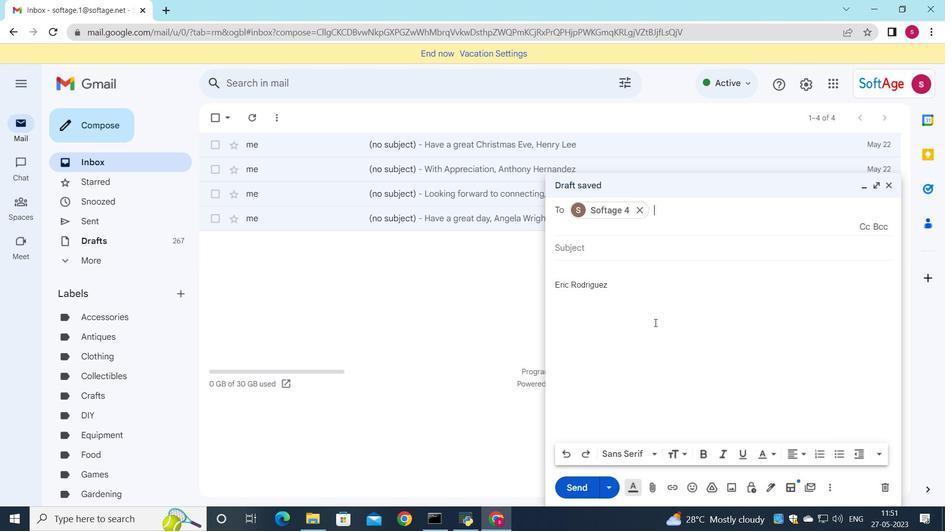 
Action: Key pressed s
Screenshot: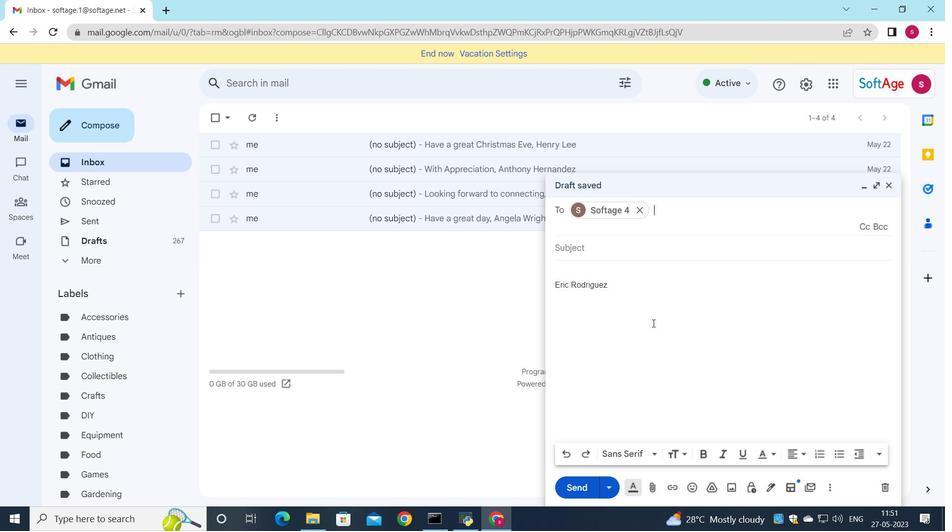 
Action: Mouse moved to (756, 373)
Screenshot: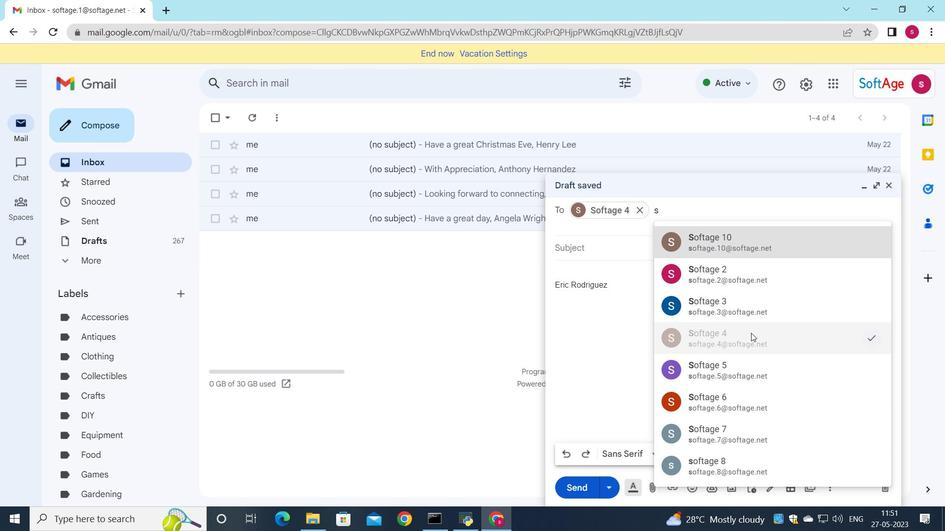 
Action: Mouse pressed left at (756, 373)
Screenshot: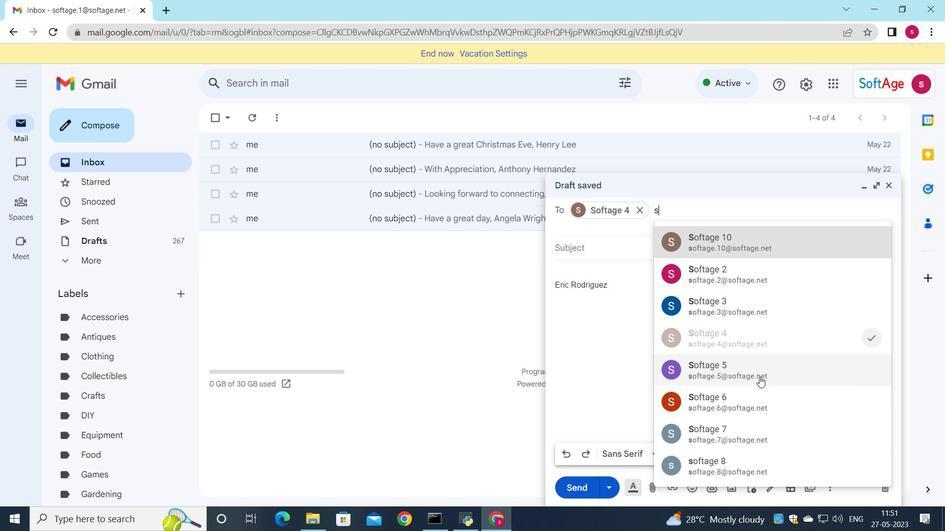 
Action: Mouse moved to (614, 245)
Screenshot: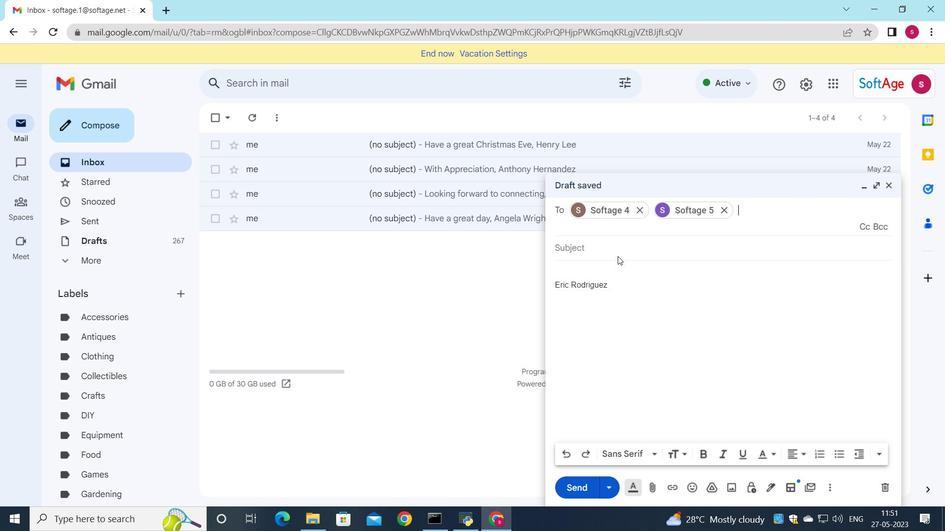 
Action: Mouse pressed left at (614, 245)
Screenshot: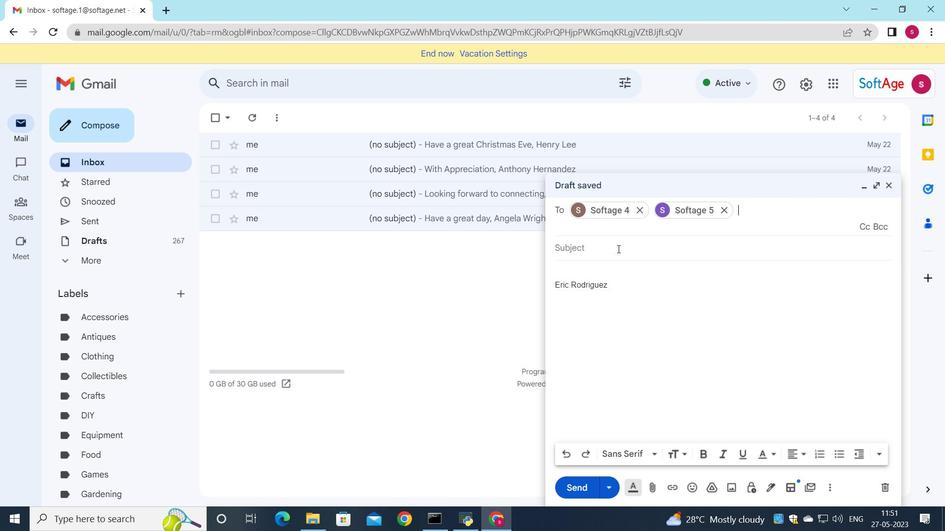 
Action: Mouse moved to (641, 252)
Screenshot: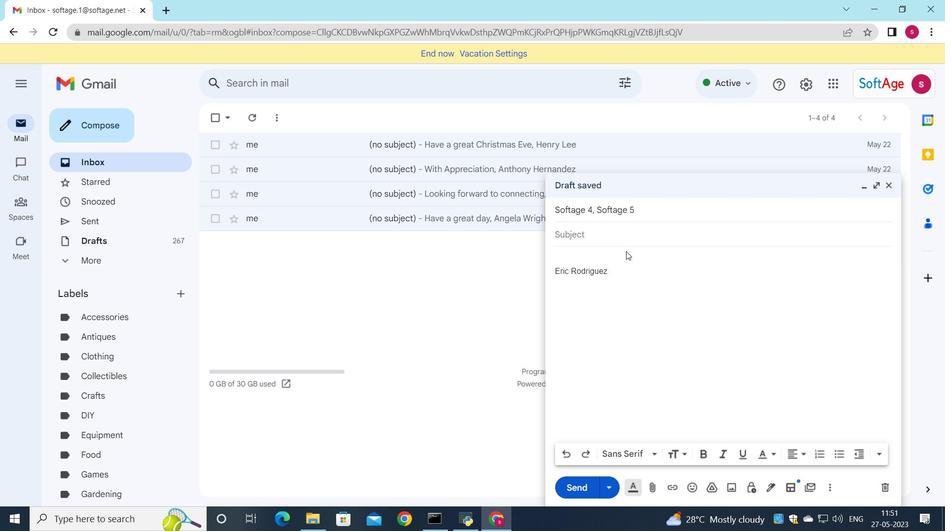 
Action: Key pressed <Key.shift>Request<Key.space>for<Key.space>a<Key.space>change<Key.space>in<Key.space>project<Key.space>scope
Screenshot: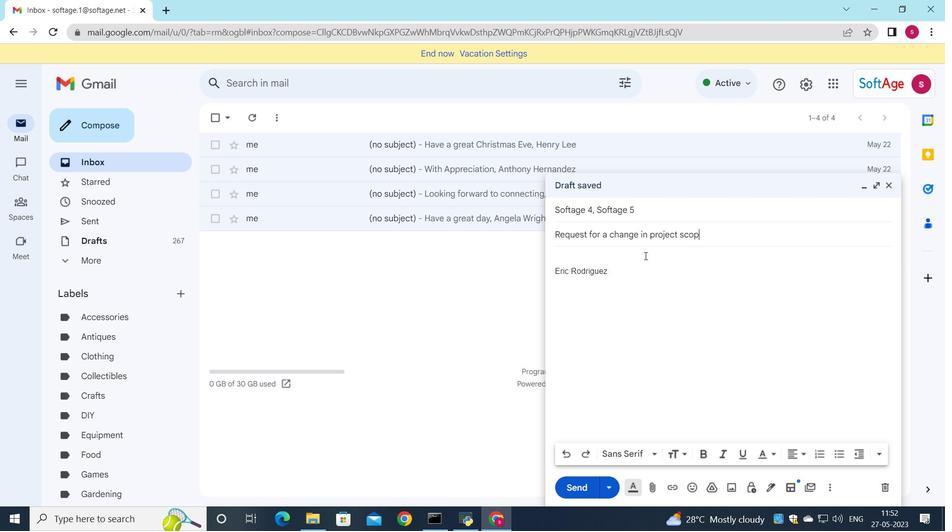 
Action: Mouse moved to (573, 247)
Screenshot: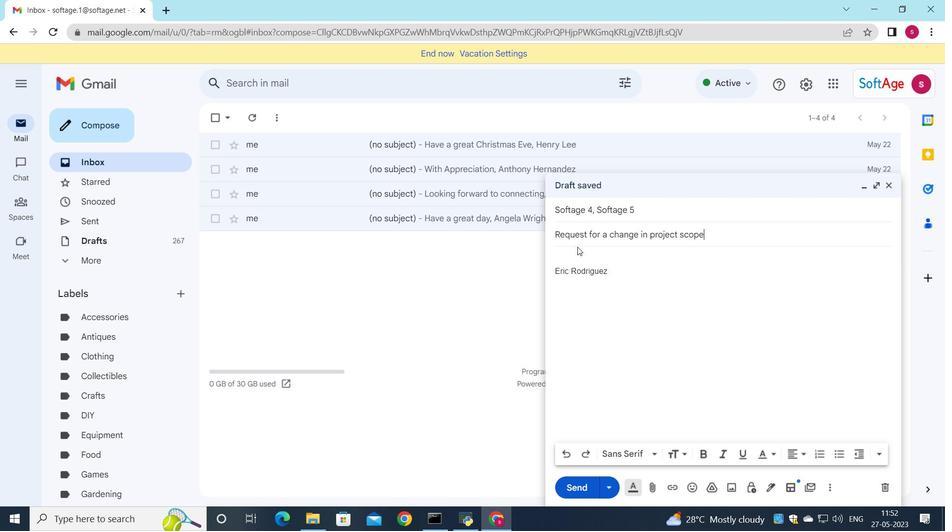 
Action: Mouse pressed left at (573, 247)
Screenshot: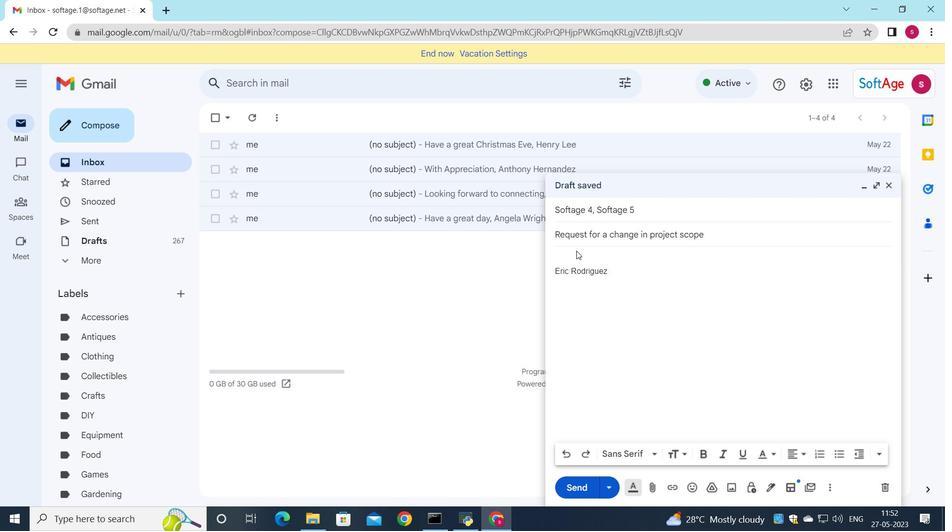 
Action: Mouse moved to (644, 277)
Screenshot: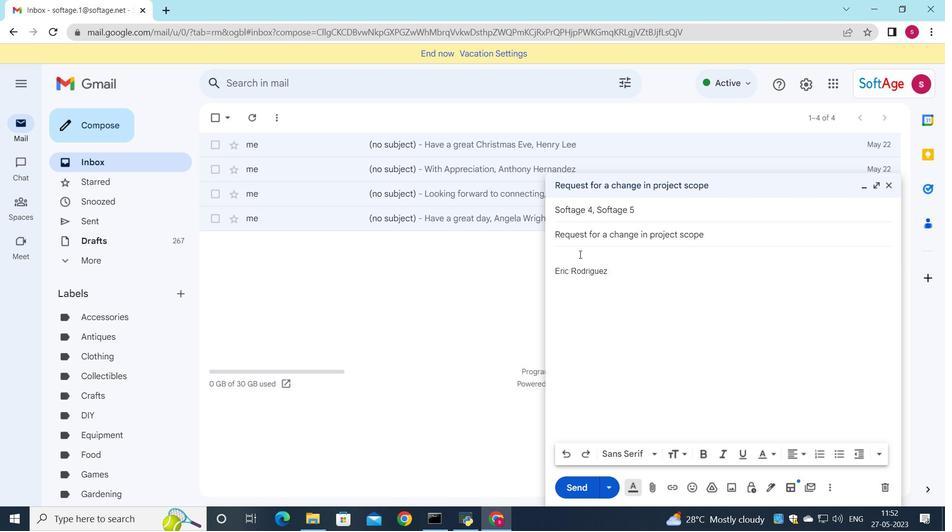 
Action: Key pressed <Key.shift><Key.shift><Key.shift><Key.shift><Key.shift><Key.shift><Key.shift>Please<Key.space>let<Key.space>me<Key.space>know<Key.space>if<Key.space>there<Key.space>ae<Key.backspace>re<Key.space>any<Key.space>issues<Key.space>with<Key.space>the<Key.space>formatting<Key.space>of<Key.space>the<Key.space>document.
Screenshot: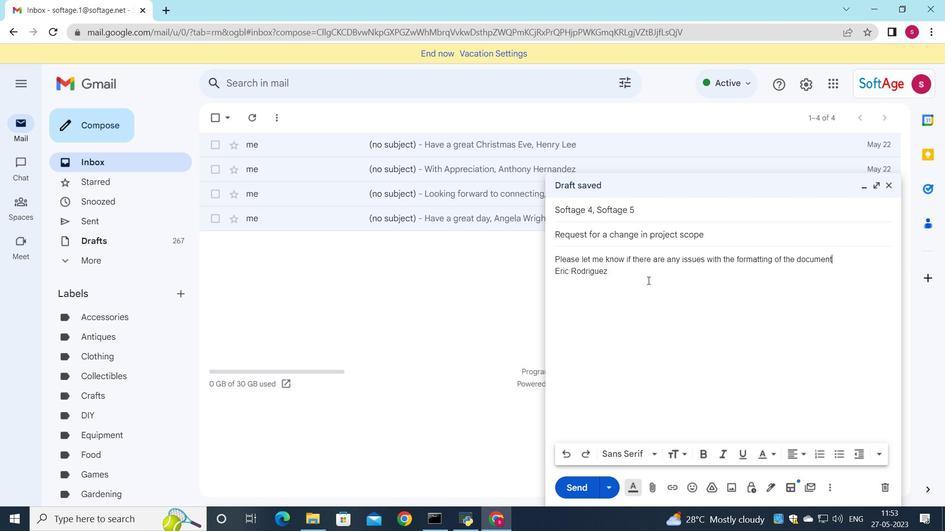
Action: Mouse moved to (646, 487)
Screenshot: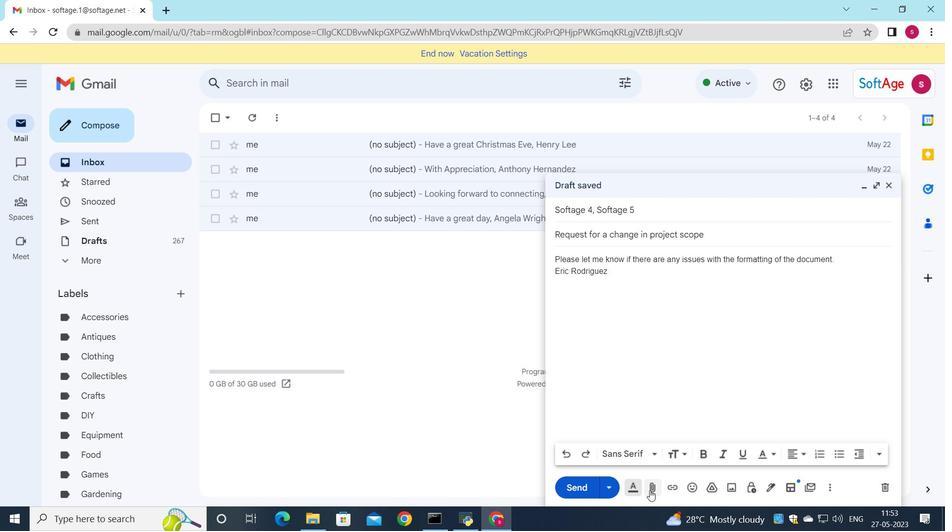 
Action: Mouse pressed left at (646, 487)
Screenshot: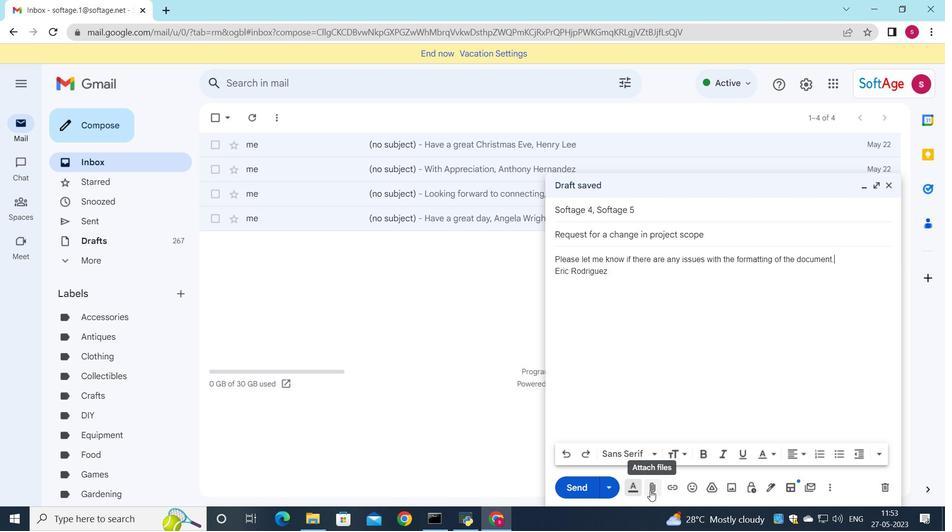 
Action: Mouse moved to (260, 85)
Screenshot: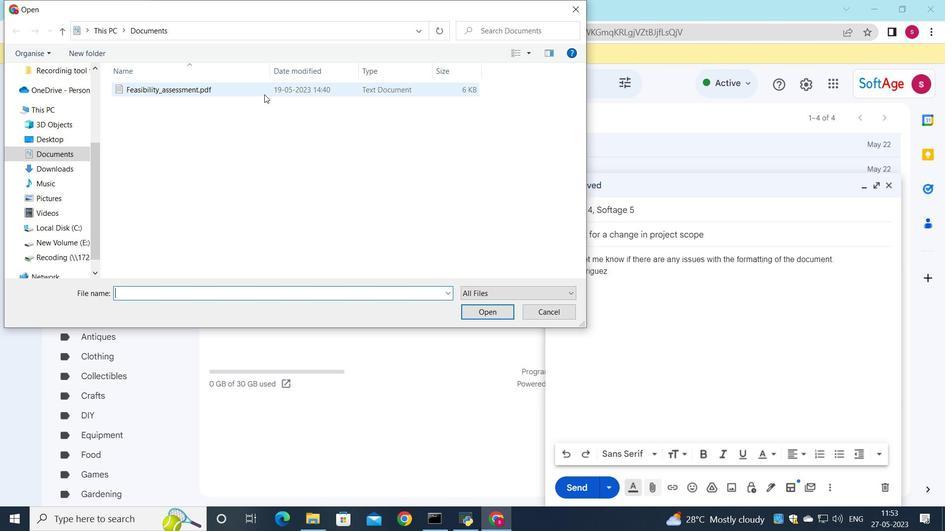 
Action: Mouse pressed left at (260, 85)
Screenshot: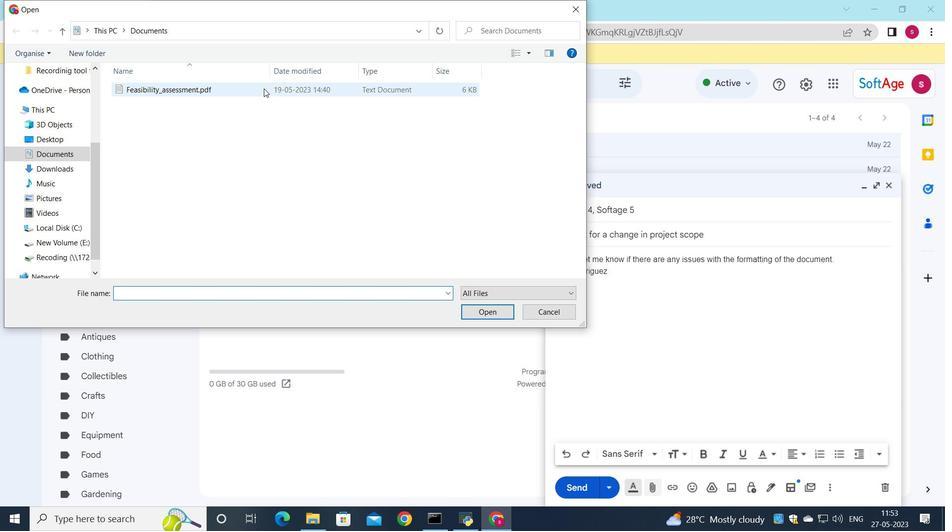 
Action: Mouse moved to (261, 83)
Screenshot: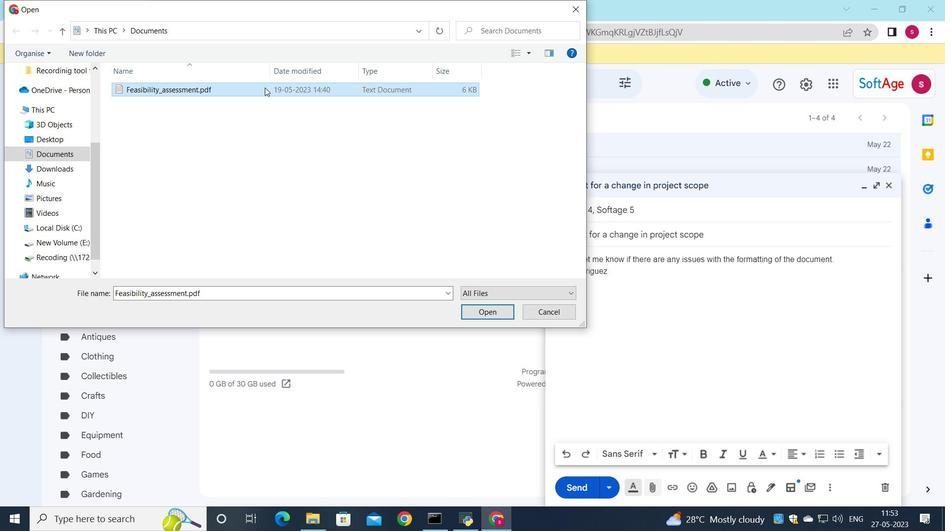 
Action: Mouse pressed left at (261, 83)
Screenshot: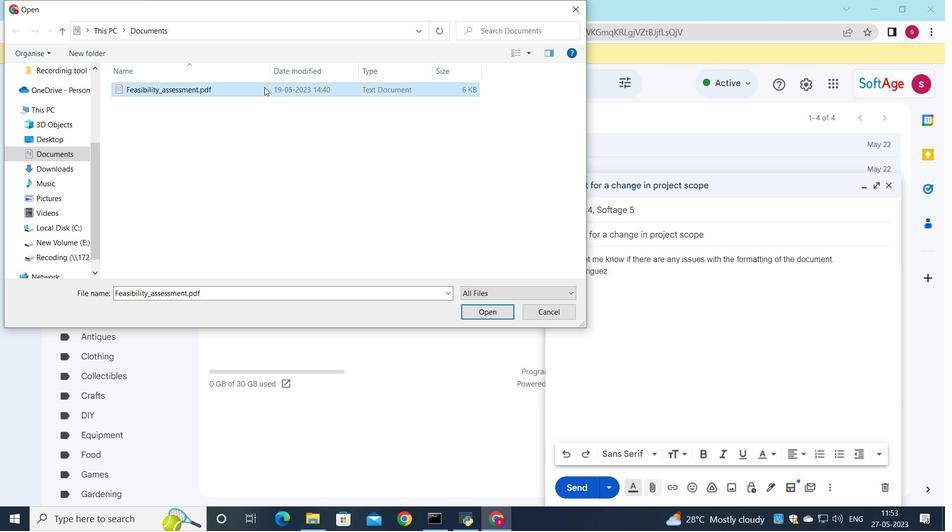 
Action: Mouse moved to (424, 134)
Screenshot: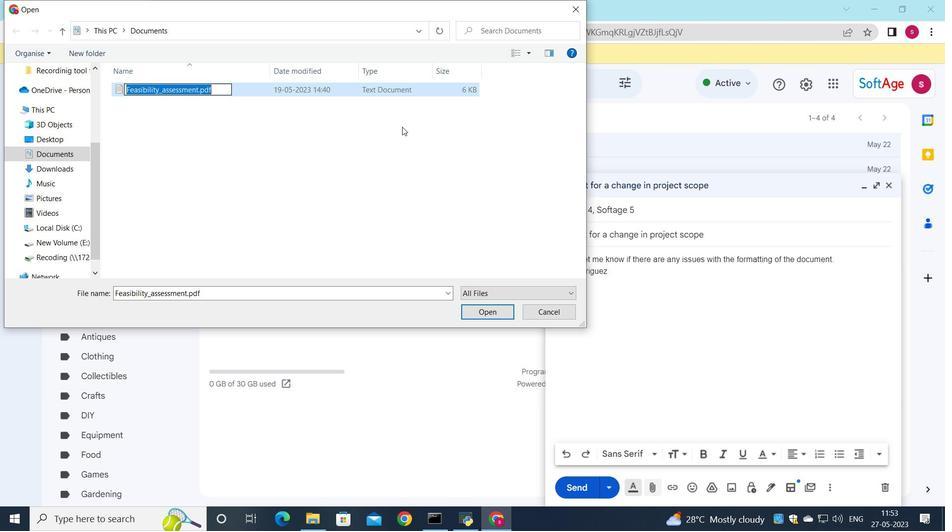 
Action: Key pressed <Key.shift>Press<Key.shift>_release<Key.shift>_draft.docx
Screenshot: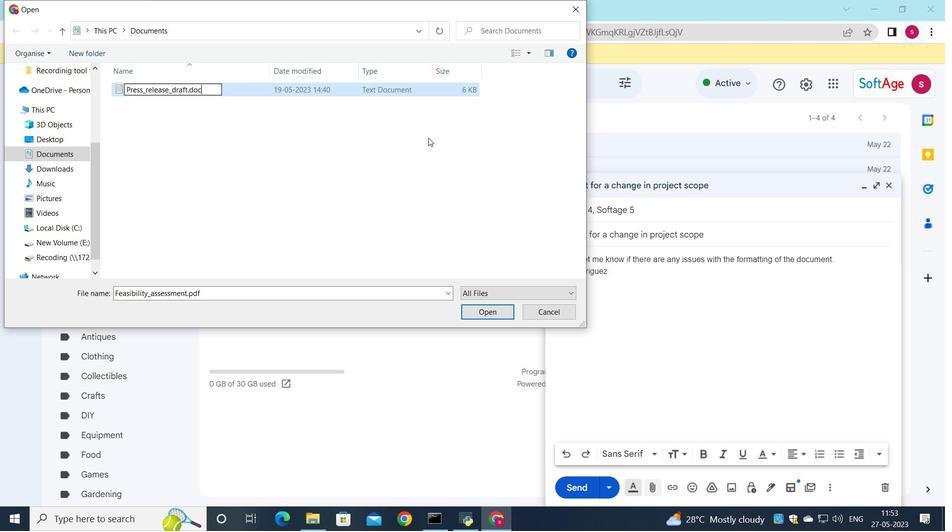 
Action: Mouse moved to (288, 83)
Screenshot: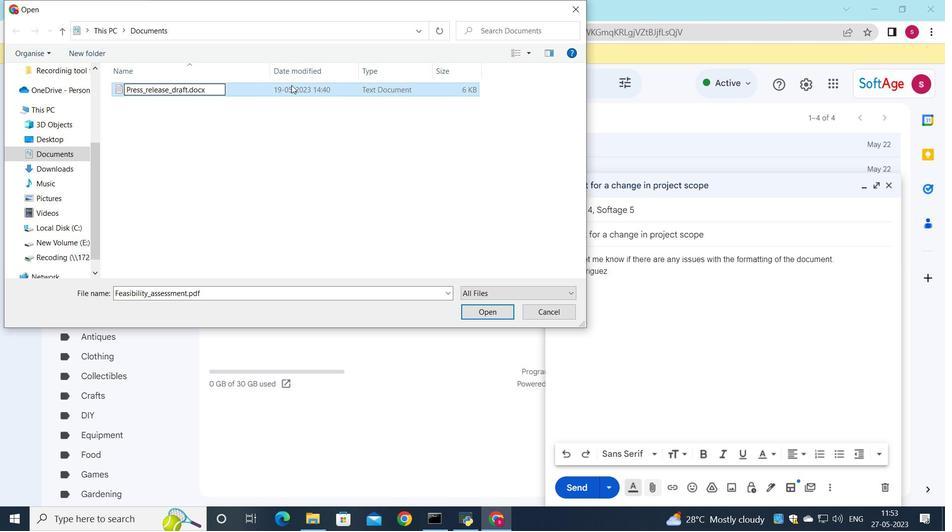 
Action: Mouse pressed left at (288, 83)
Screenshot: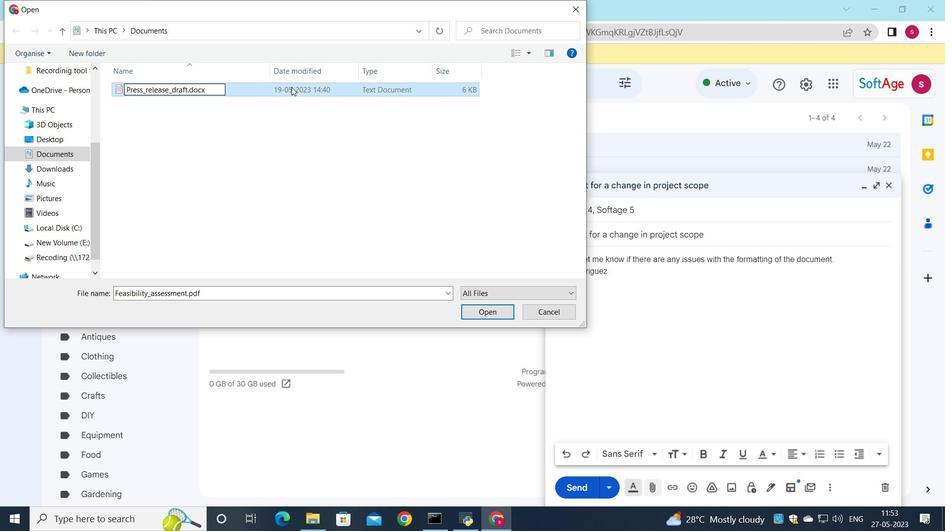 
Action: Mouse moved to (475, 312)
Screenshot: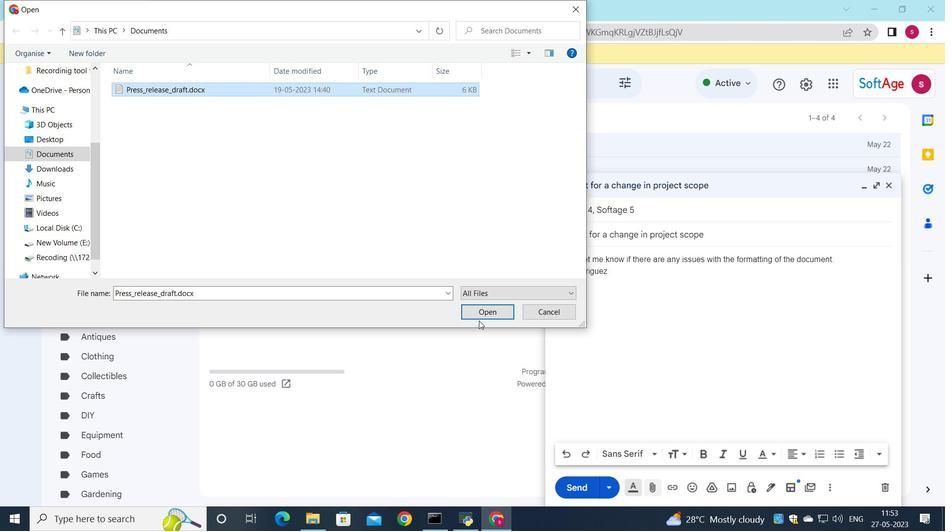 
Action: Mouse pressed left at (475, 312)
Screenshot: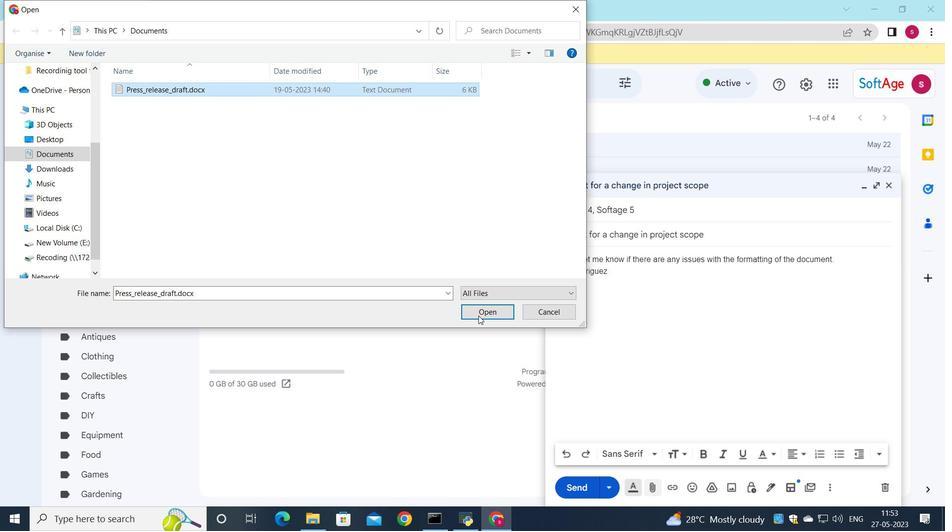 
Action: Mouse moved to (571, 481)
Screenshot: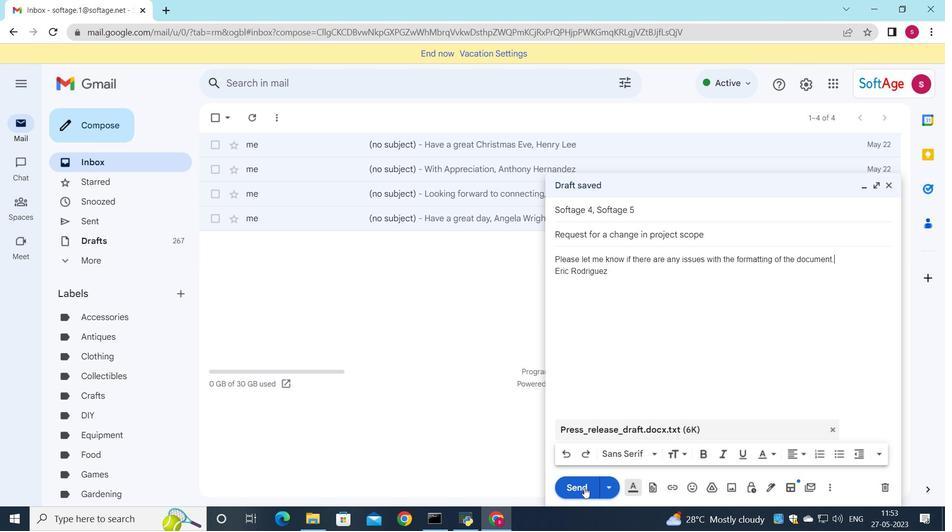 
Action: Mouse pressed left at (571, 481)
Screenshot: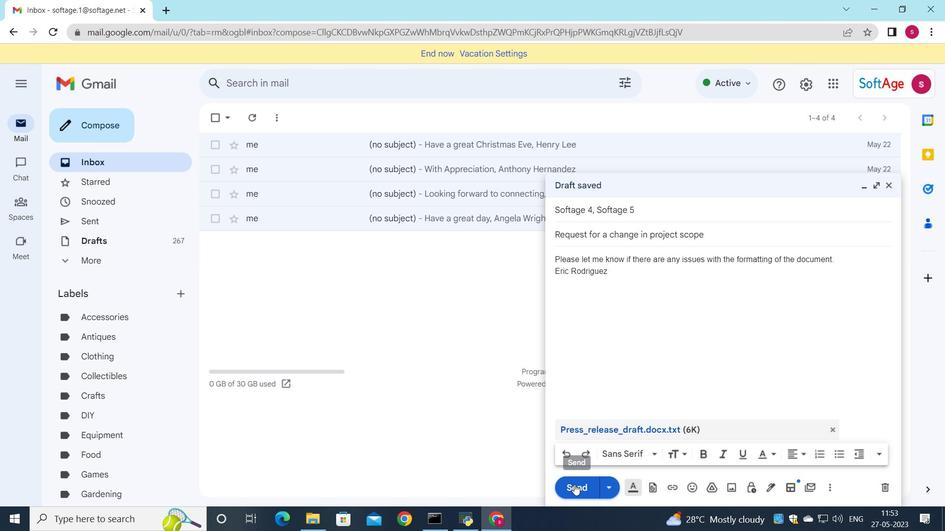 
Action: Mouse moved to (134, 213)
Screenshot: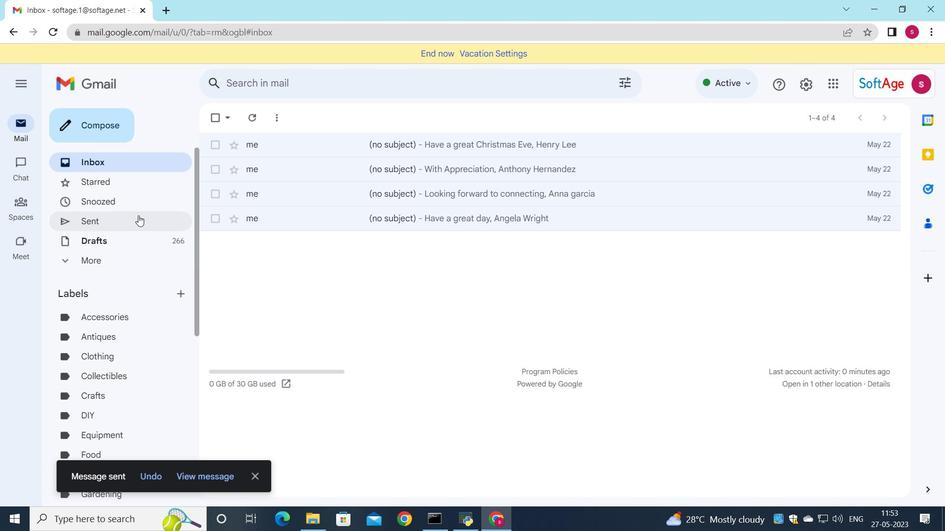 
Action: Mouse pressed left at (134, 213)
Screenshot: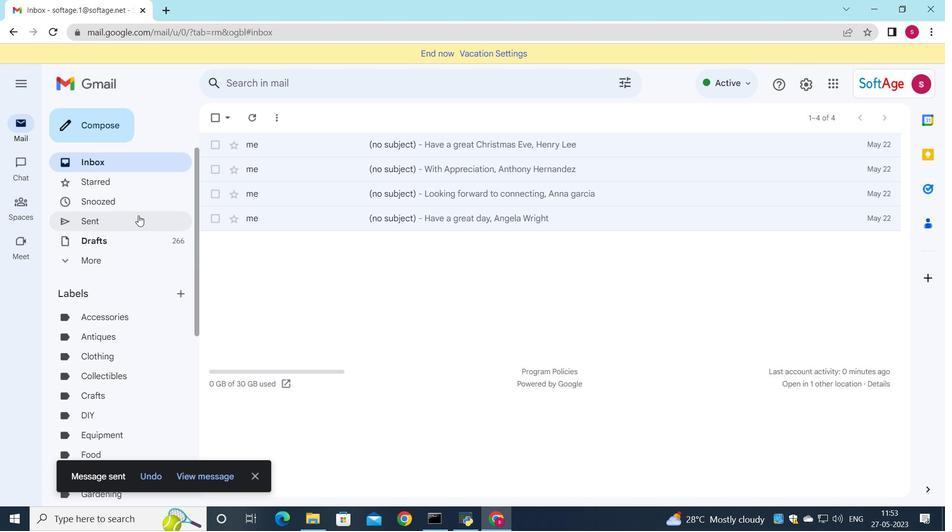 
Action: Mouse moved to (493, 192)
Screenshot: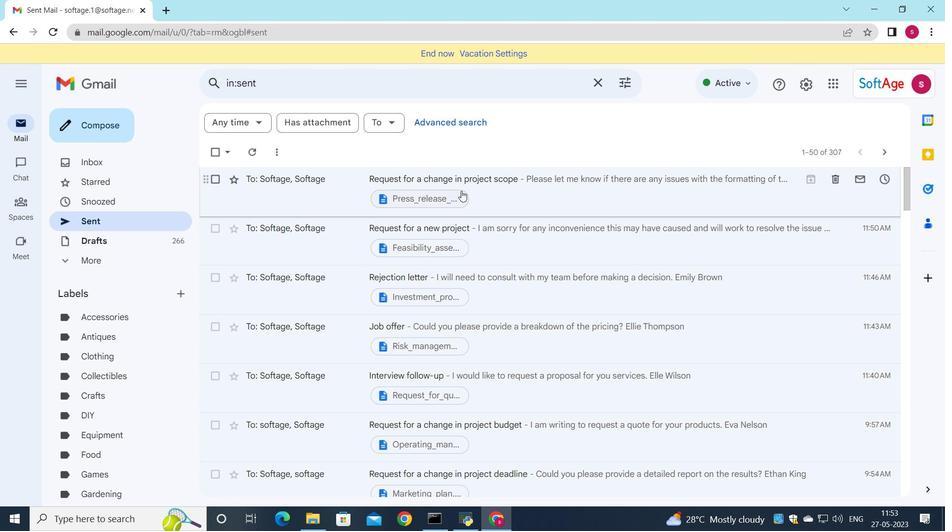 
Action: Mouse pressed left at (493, 192)
Screenshot: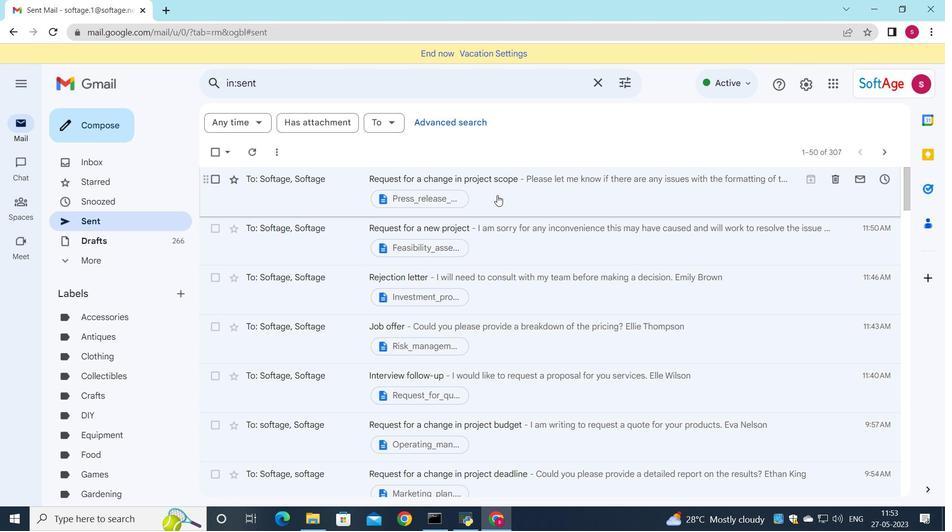 
Action: Mouse moved to (522, 200)
Screenshot: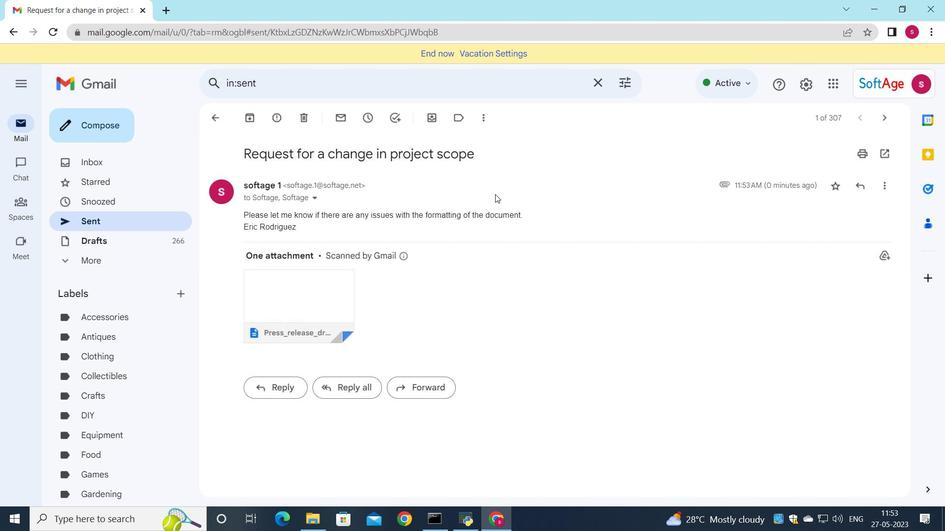 
